 Task: Buy 3 Nightgowns of size Medium for Baby Boys from Clothing section under best seller category for shipping address: Christopher Carter, 3642 Walton Street, Salt Lake City, Utah 84104, Cell Number 8014200980. Pay from credit card ending with 2005, CVV 3321
Action: Mouse moved to (228, 65)
Screenshot: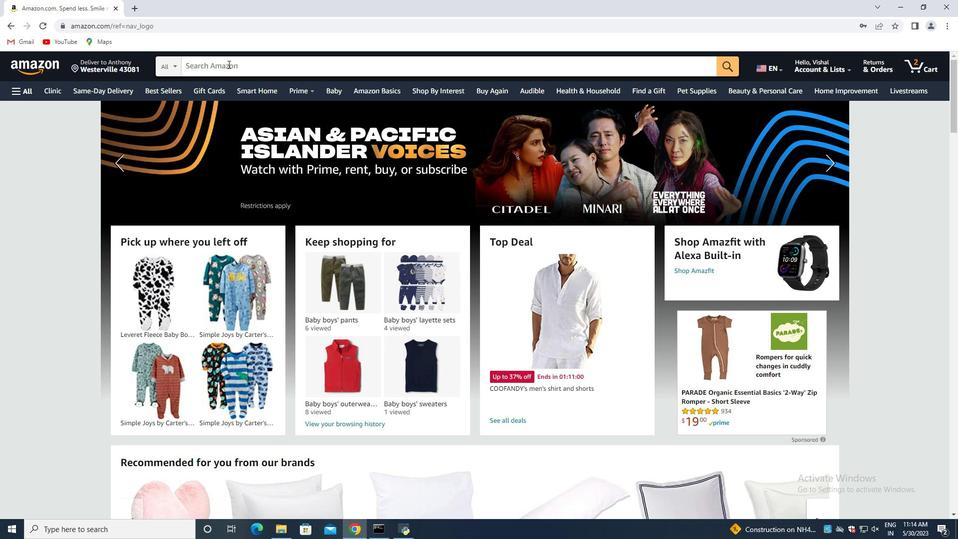 
Action: Mouse pressed left at (228, 65)
Screenshot: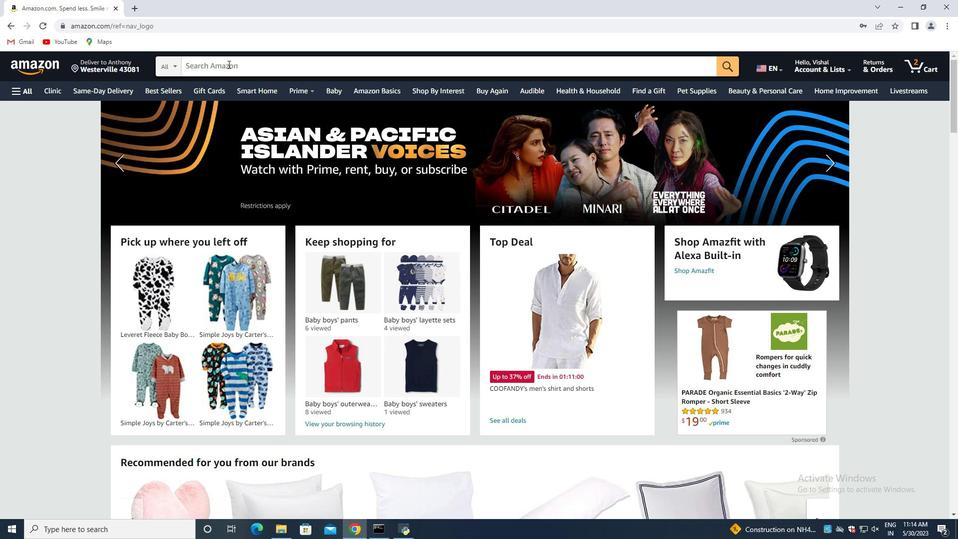 
Action: Mouse moved to (227, 65)
Screenshot: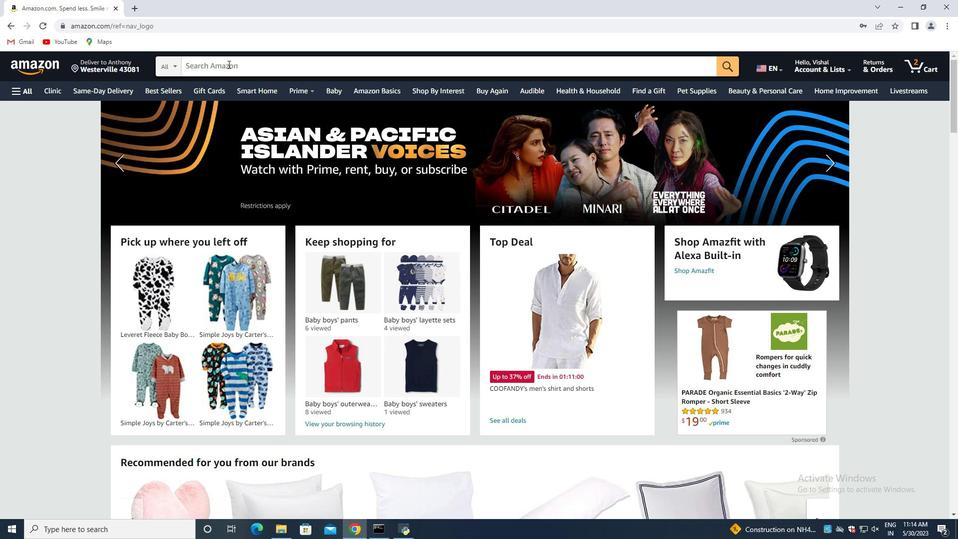 
Action: Key pressed <Key.shift>Nightgowns<Key.space>of<Key.space>size<Key.space><Key.shift>Medium<Key.space>for<Key.space>baby<Key.space>boys<Key.enter>
Screenshot: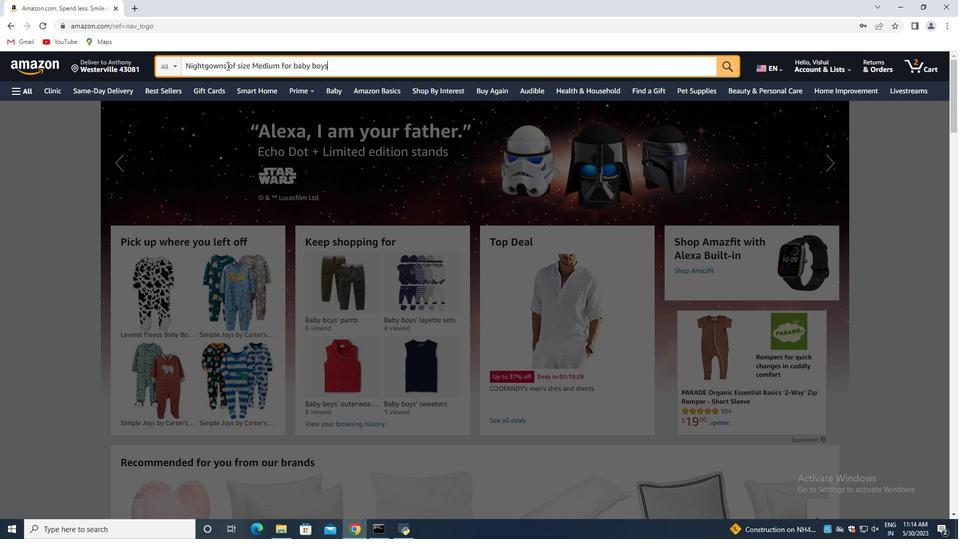 
Action: Mouse moved to (249, 245)
Screenshot: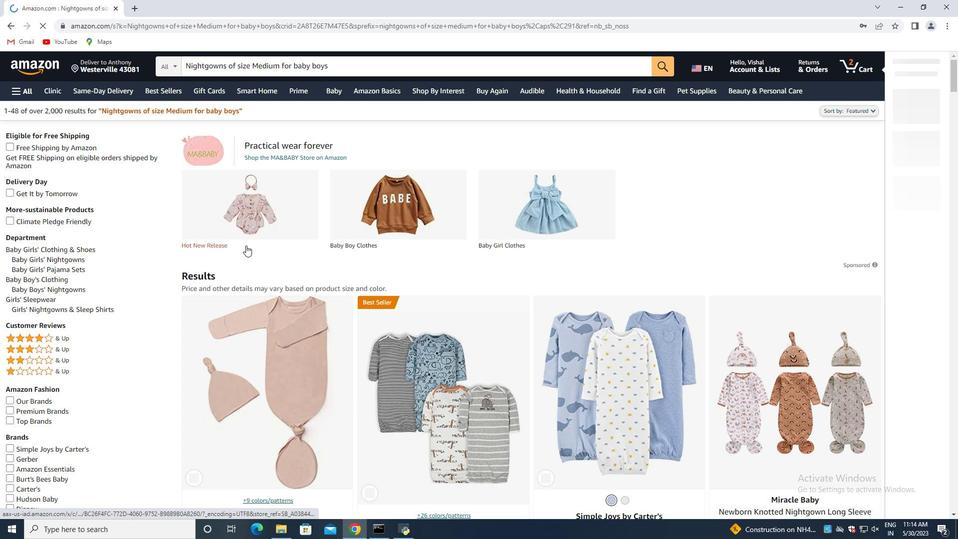 
Action: Mouse scrolled (249, 245) with delta (0, 0)
Screenshot: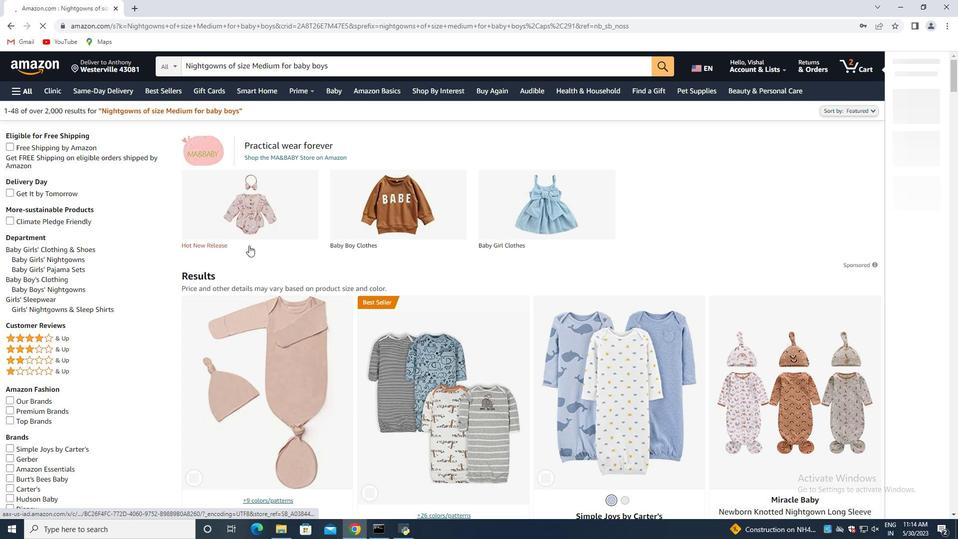 
Action: Mouse scrolled (249, 245) with delta (0, 0)
Screenshot: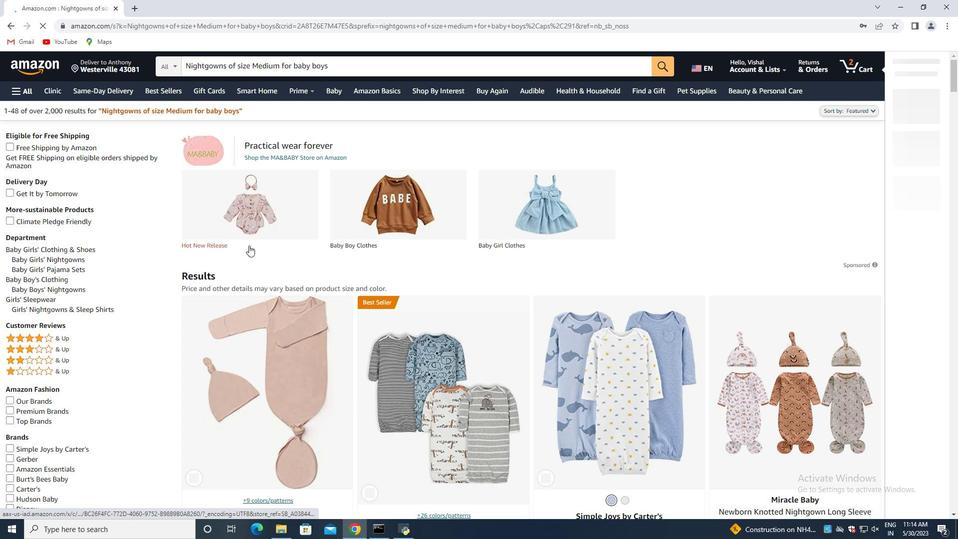 
Action: Mouse scrolled (249, 245) with delta (0, 0)
Screenshot: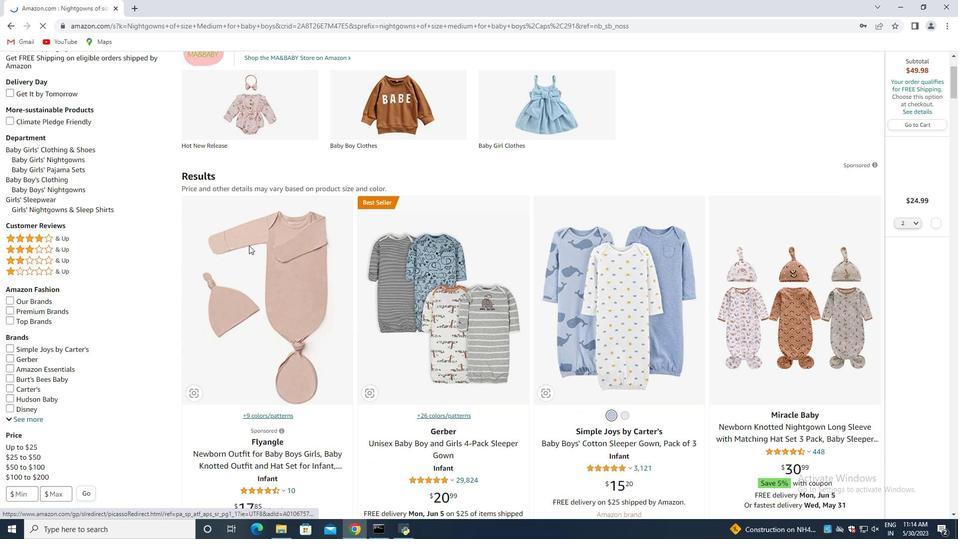 
Action: Mouse moved to (250, 316)
Screenshot: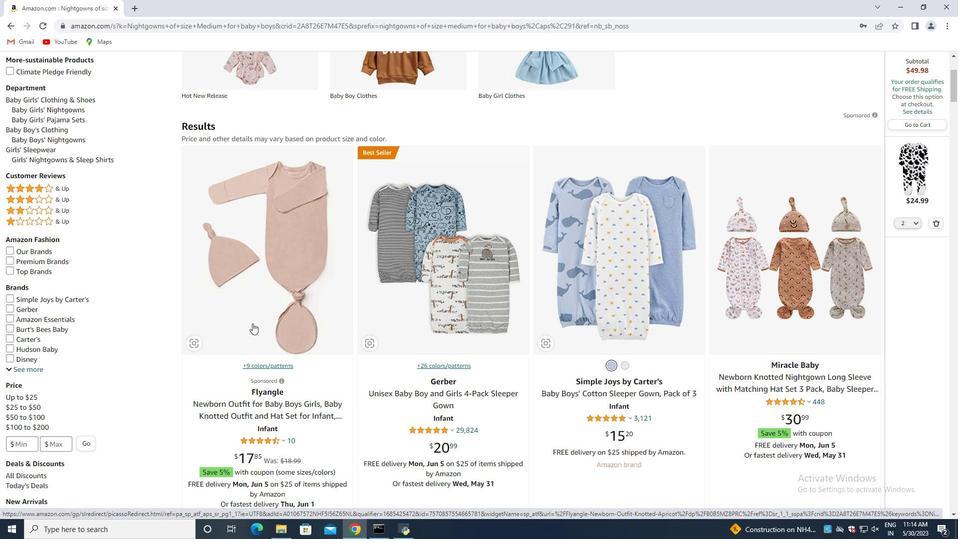 
Action: Mouse scrolled (250, 315) with delta (0, 0)
Screenshot: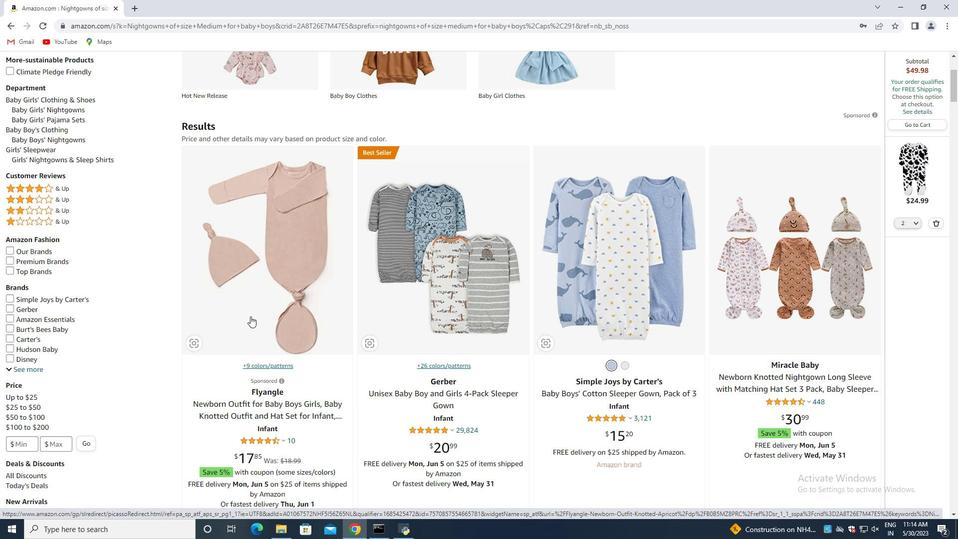 
Action: Mouse moved to (764, 242)
Screenshot: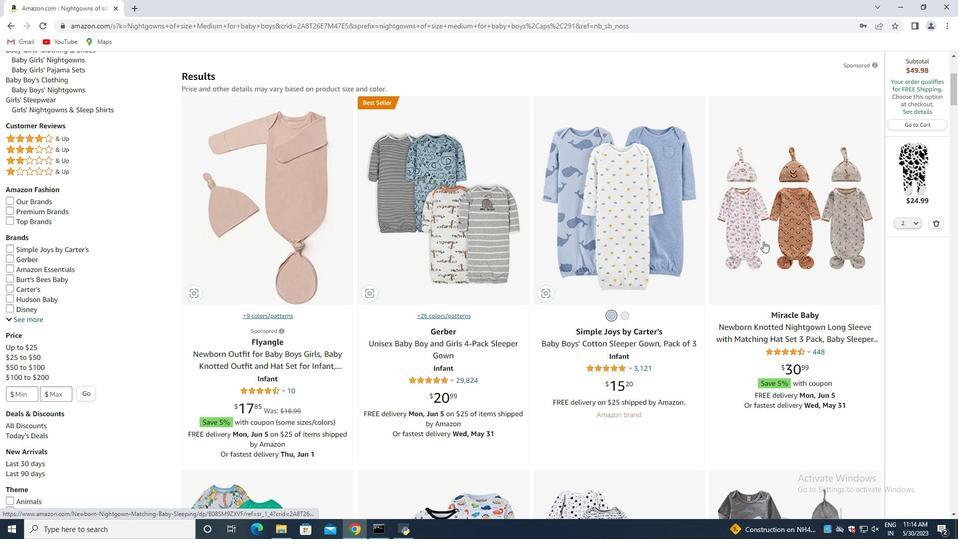 
Action: Mouse scrolled (764, 242) with delta (0, 0)
Screenshot: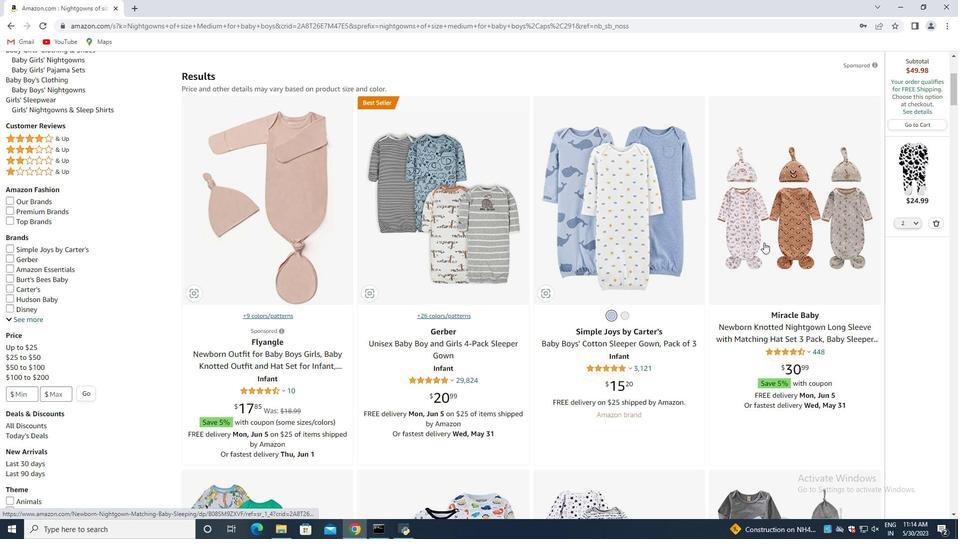 
Action: Mouse moved to (686, 250)
Screenshot: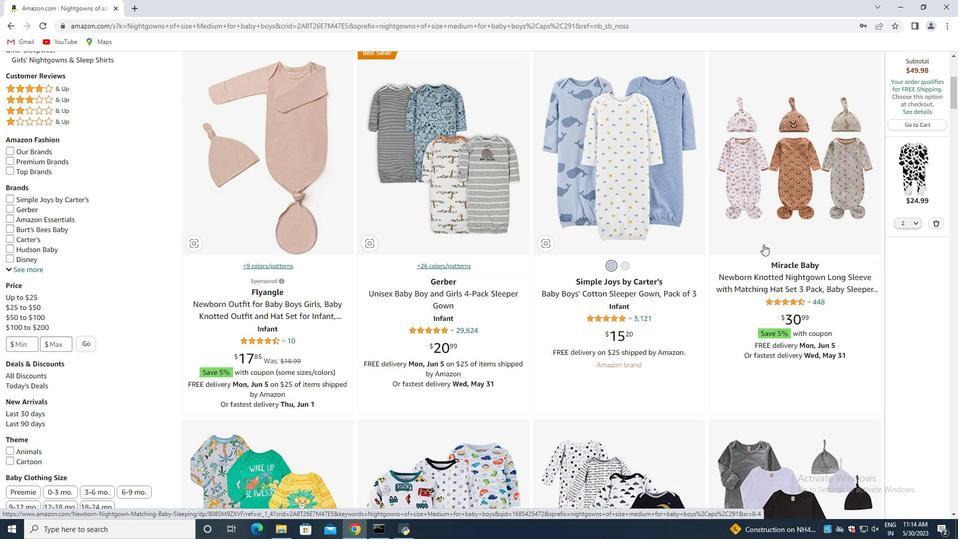 
Action: Mouse scrolled (686, 249) with delta (0, 0)
Screenshot: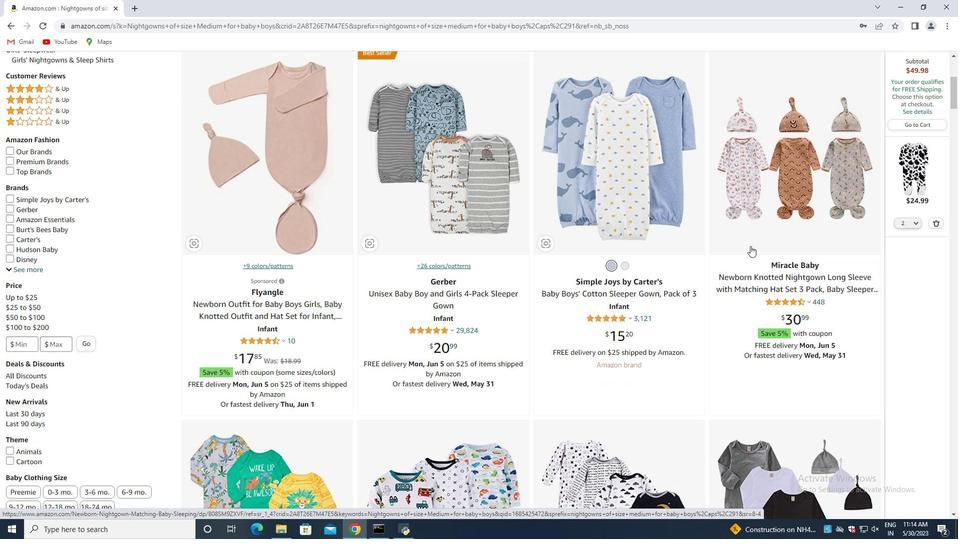 
Action: Mouse moved to (643, 257)
Screenshot: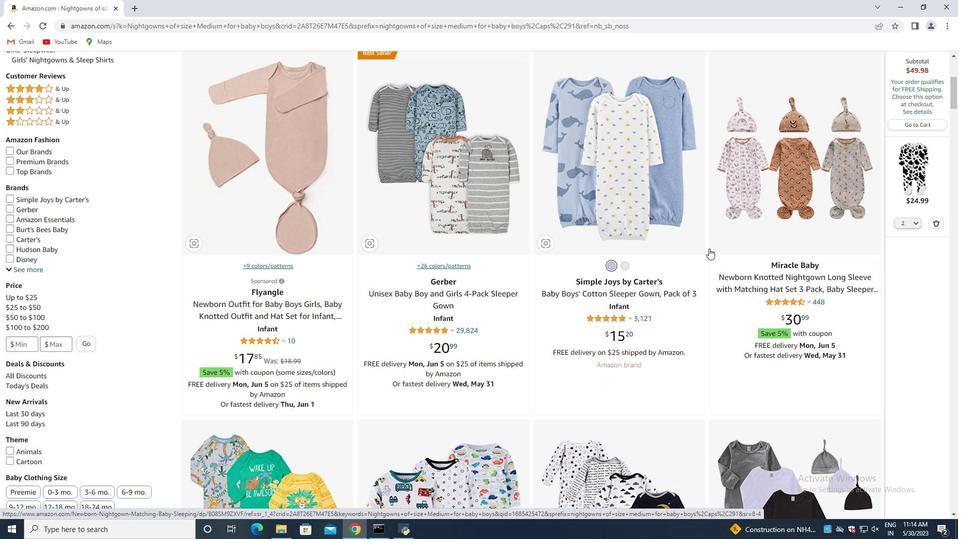 
Action: Mouse scrolled (643, 256) with delta (0, 0)
Screenshot: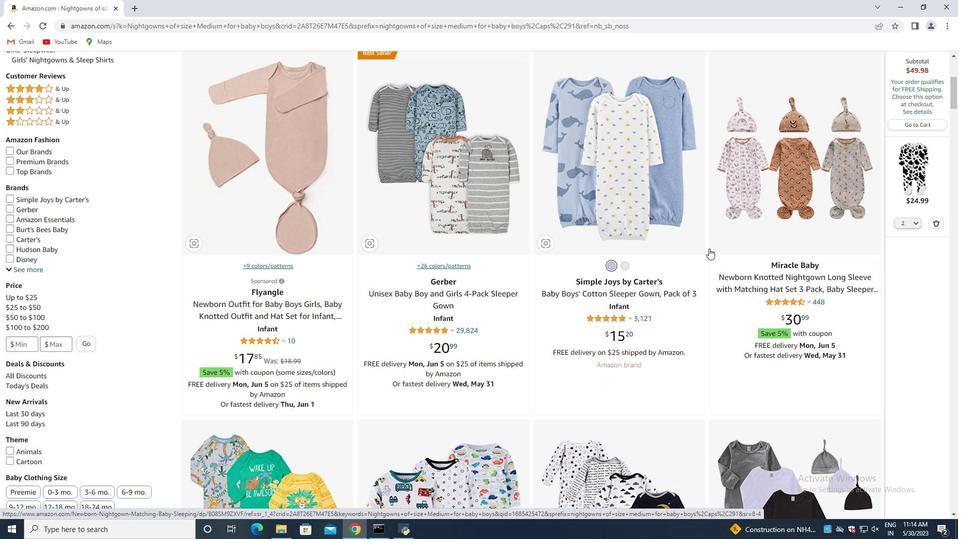 
Action: Mouse moved to (618, 260)
Screenshot: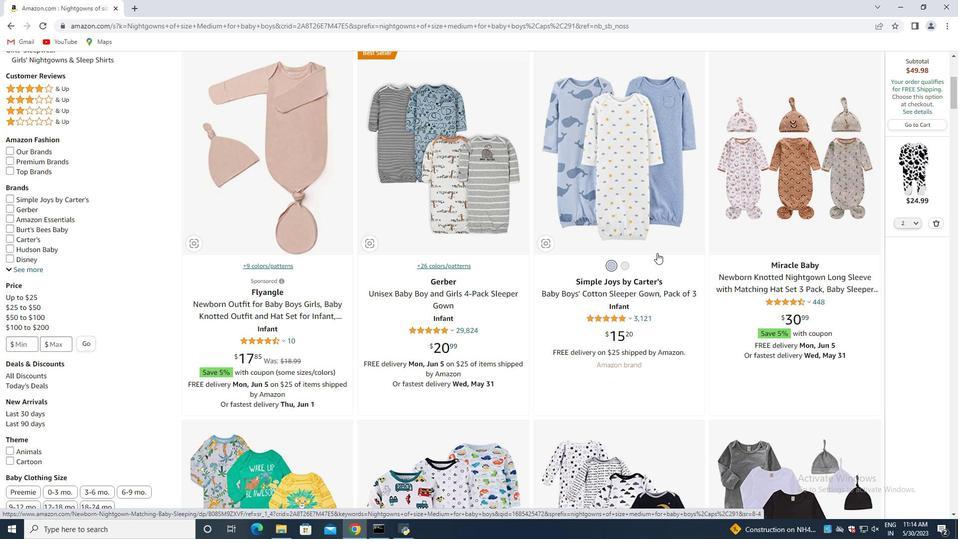 
Action: Mouse scrolled (618, 260) with delta (0, 0)
Screenshot: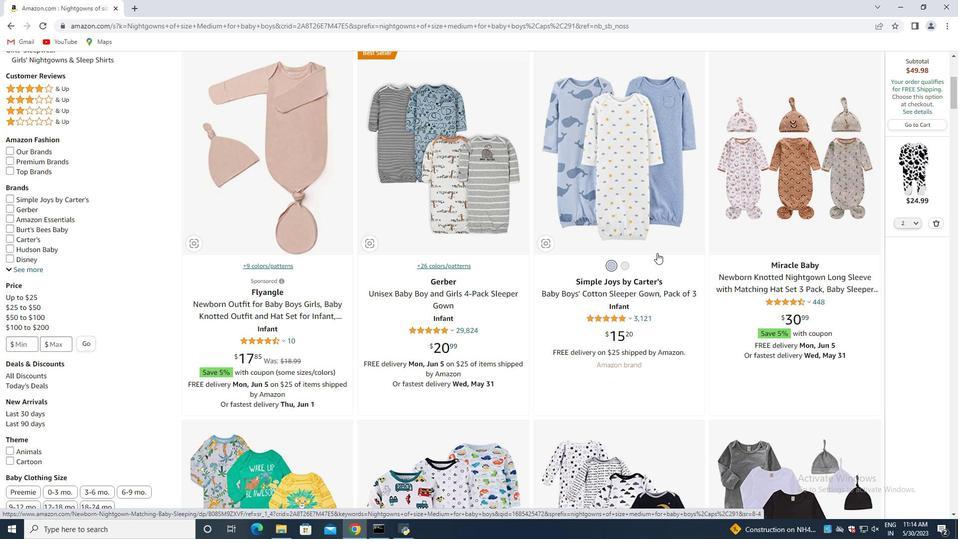 
Action: Mouse moved to (367, 274)
Screenshot: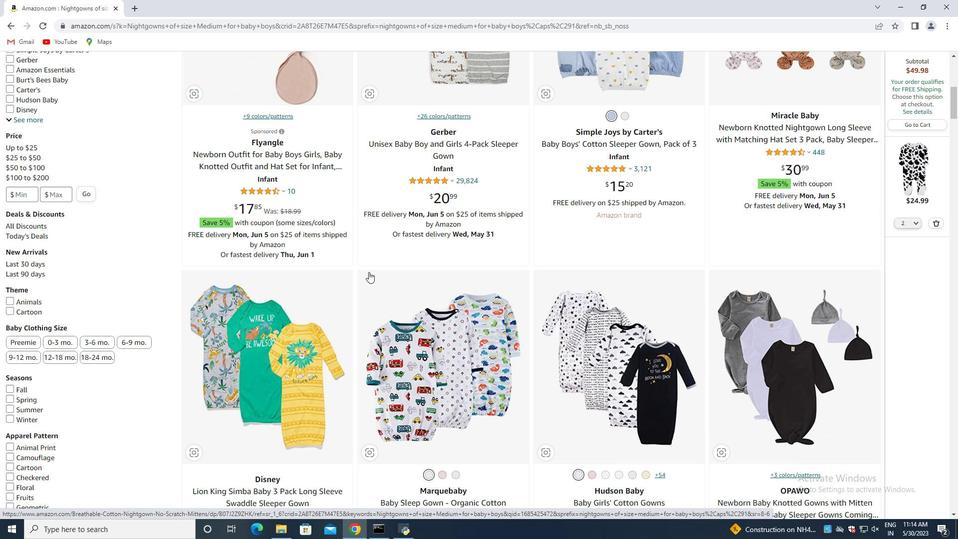 
Action: Mouse scrolled (367, 274) with delta (0, 0)
Screenshot: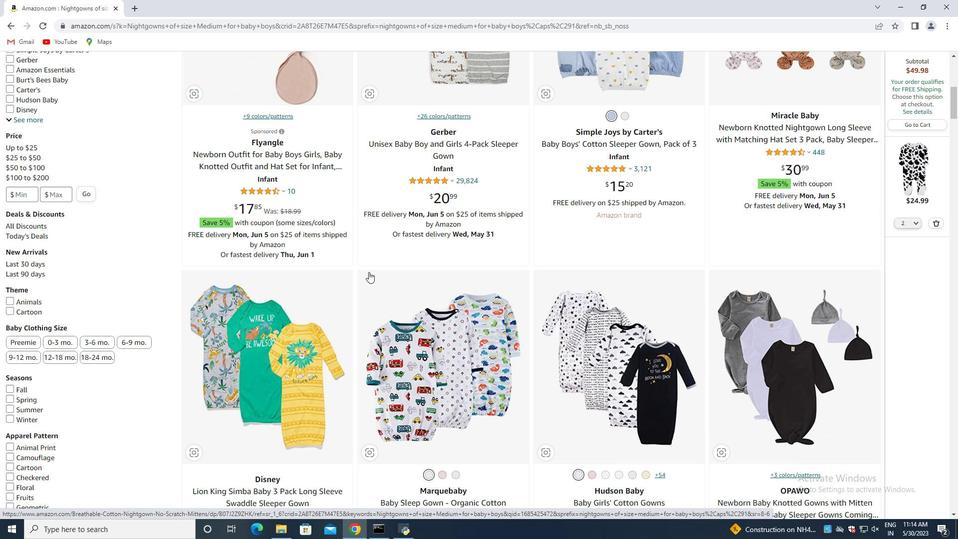 
Action: Mouse moved to (575, 308)
Screenshot: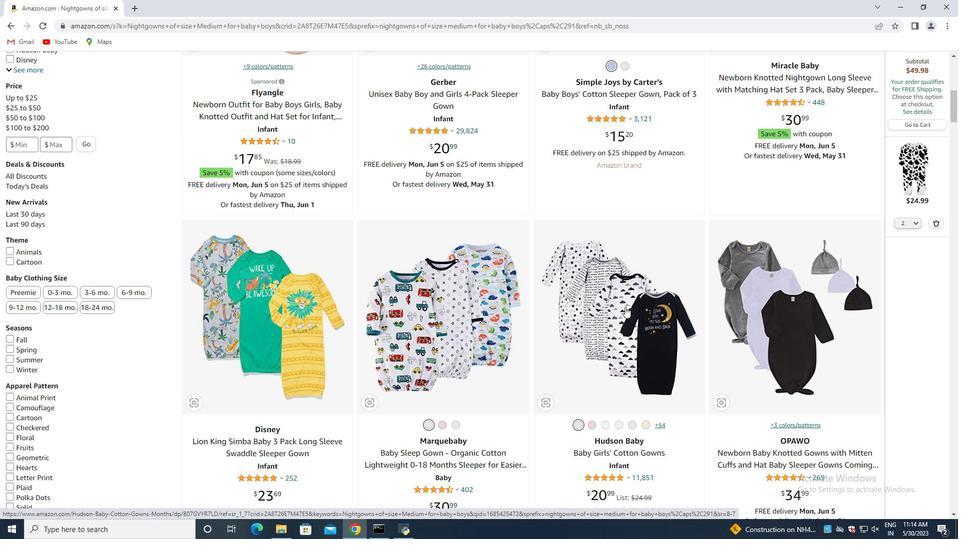 
Action: Mouse scrolled (575, 307) with delta (0, 0)
Screenshot: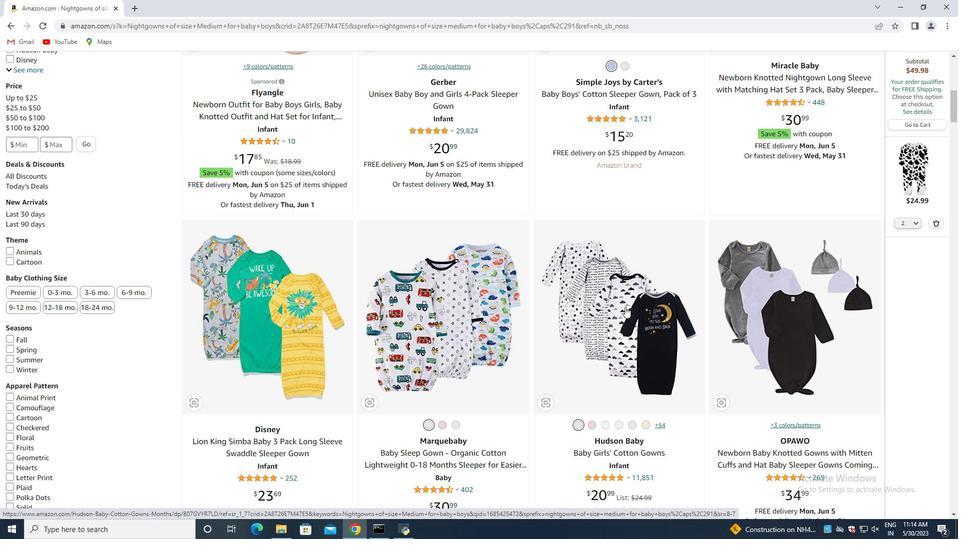 
Action: Mouse moved to (544, 309)
Screenshot: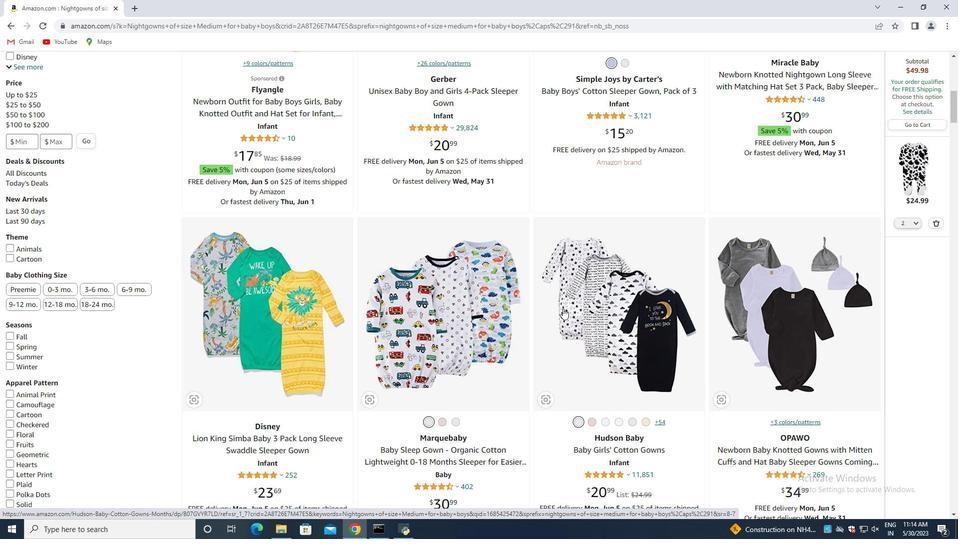
Action: Mouse scrolled (547, 308) with delta (0, 0)
Screenshot: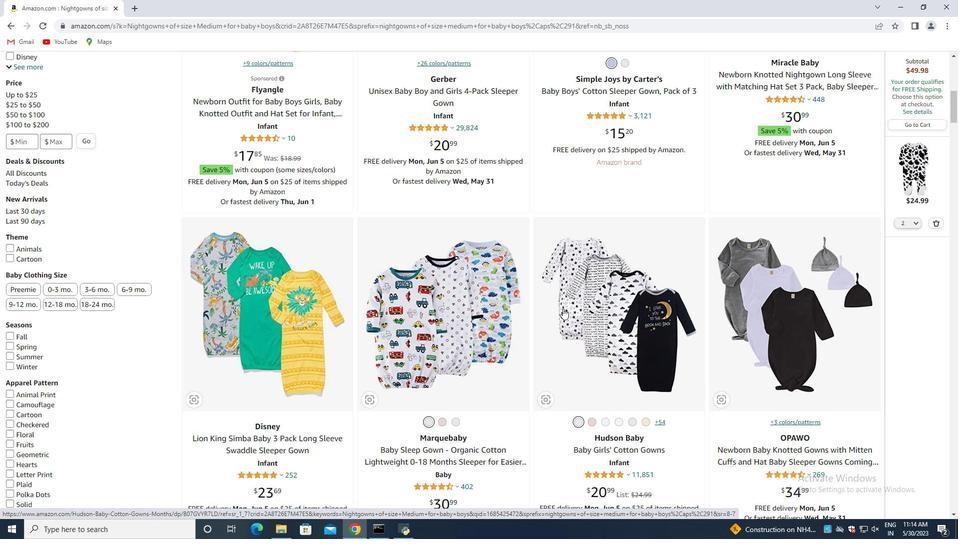 
Action: Mouse moved to (412, 327)
Screenshot: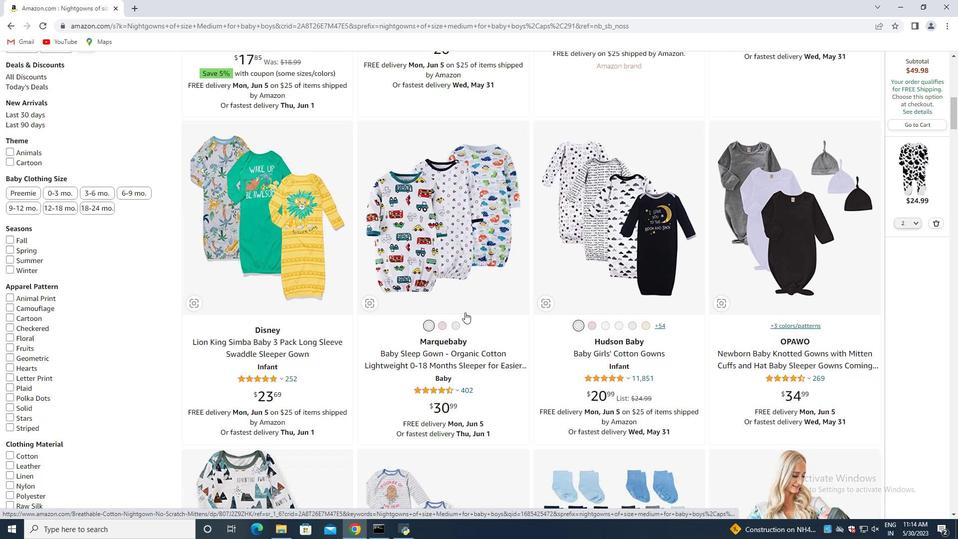 
Action: Mouse scrolled (412, 327) with delta (0, 0)
Screenshot: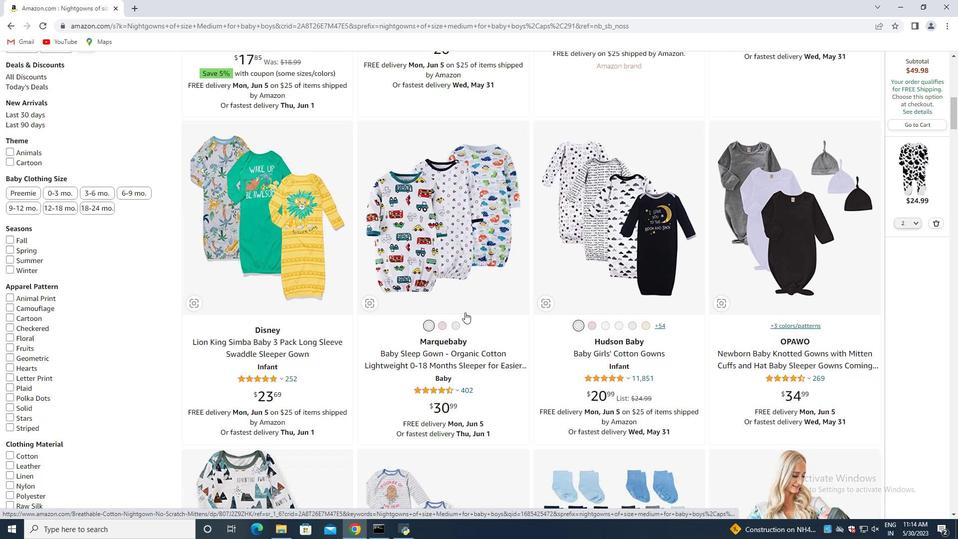 
Action: Mouse moved to (397, 332)
Screenshot: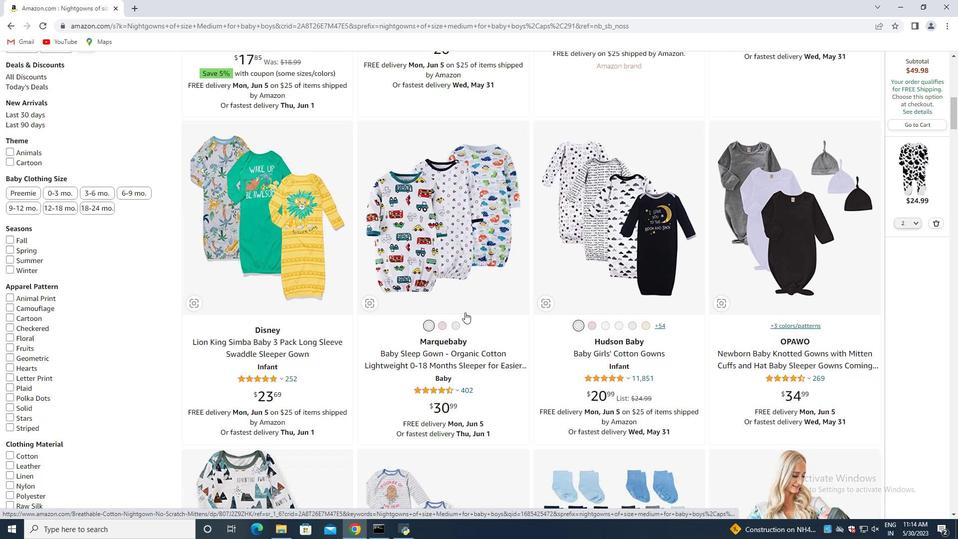 
Action: Mouse scrolled (397, 331) with delta (0, 0)
Screenshot: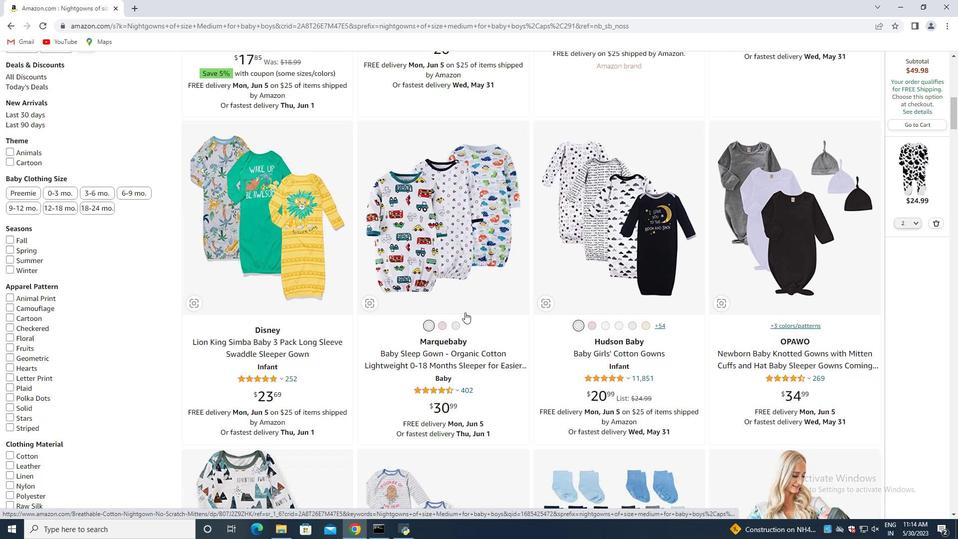 
Action: Mouse moved to (391, 332)
Screenshot: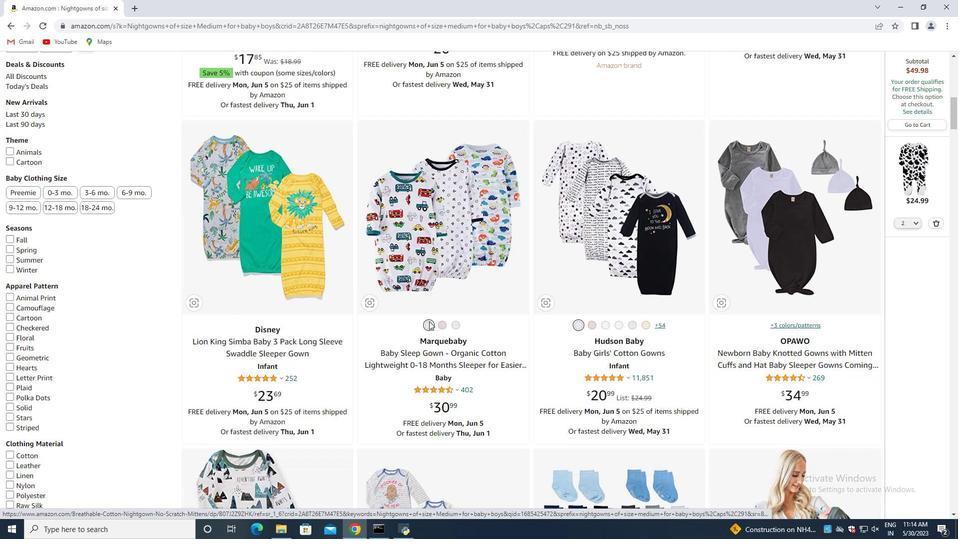 
Action: Mouse scrolled (391, 332) with delta (0, 0)
Screenshot: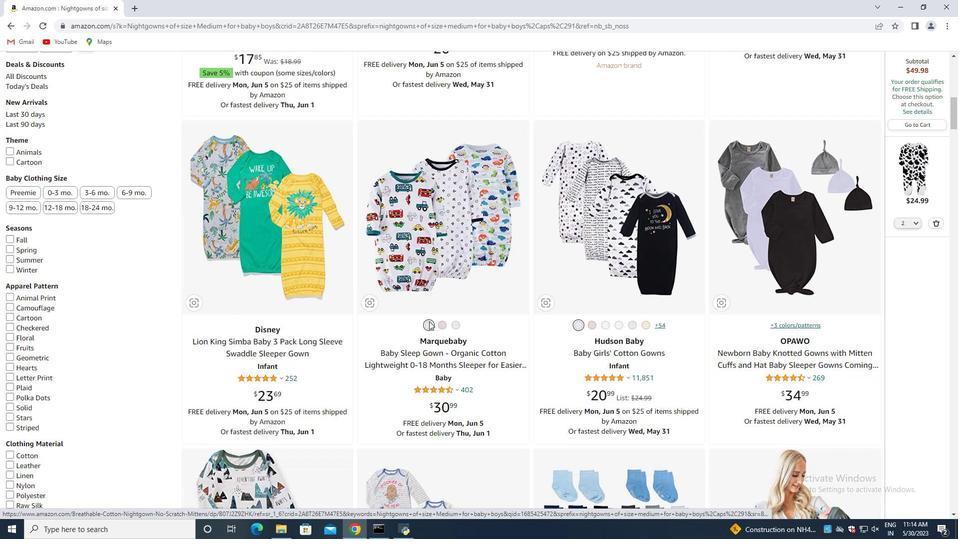 
Action: Mouse moved to (349, 325)
Screenshot: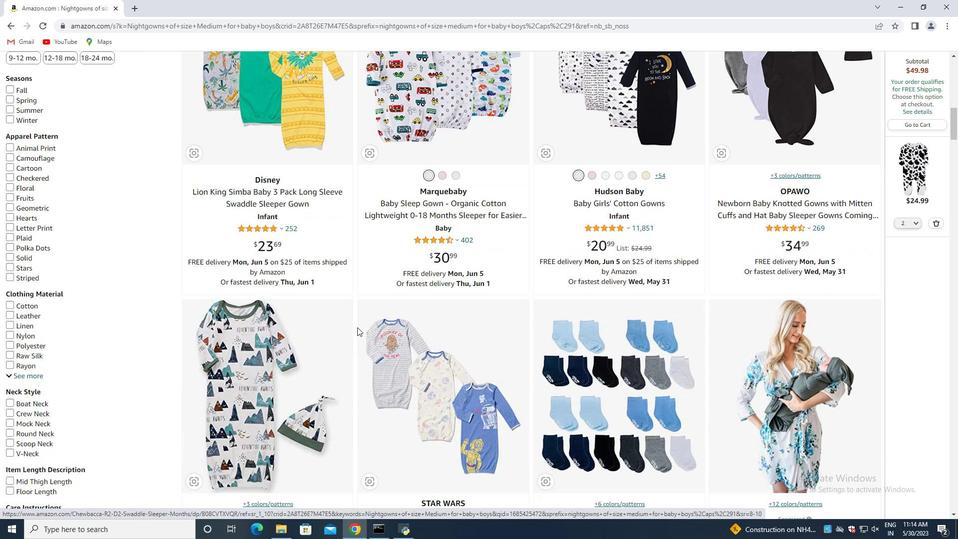 
Action: Mouse scrolled (349, 325) with delta (0, 0)
Screenshot: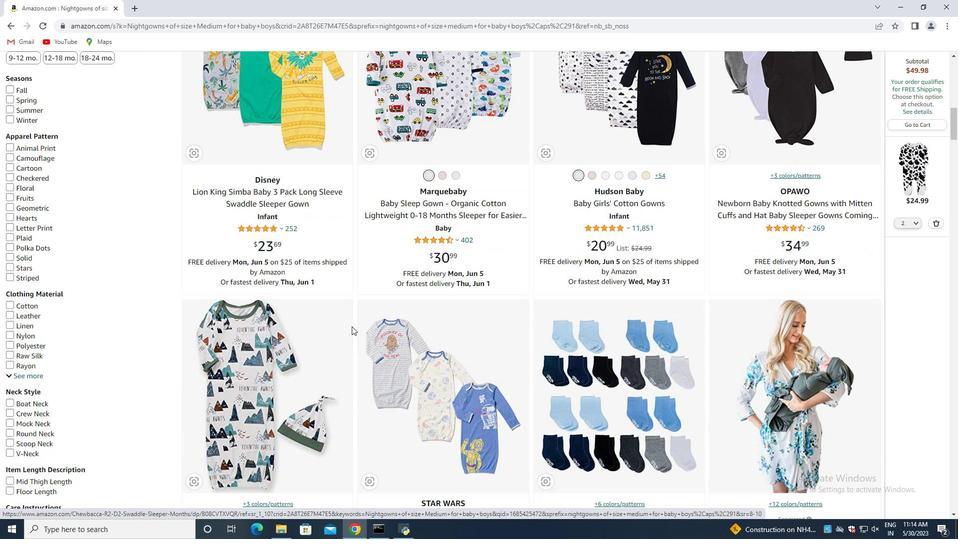 
Action: Mouse scrolled (349, 325) with delta (0, 0)
Screenshot: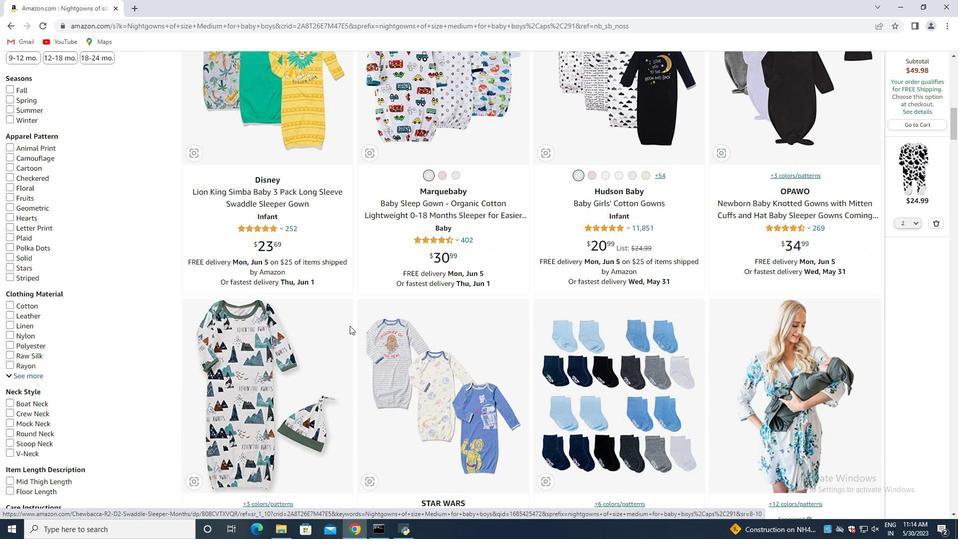 
Action: Mouse moved to (446, 329)
Screenshot: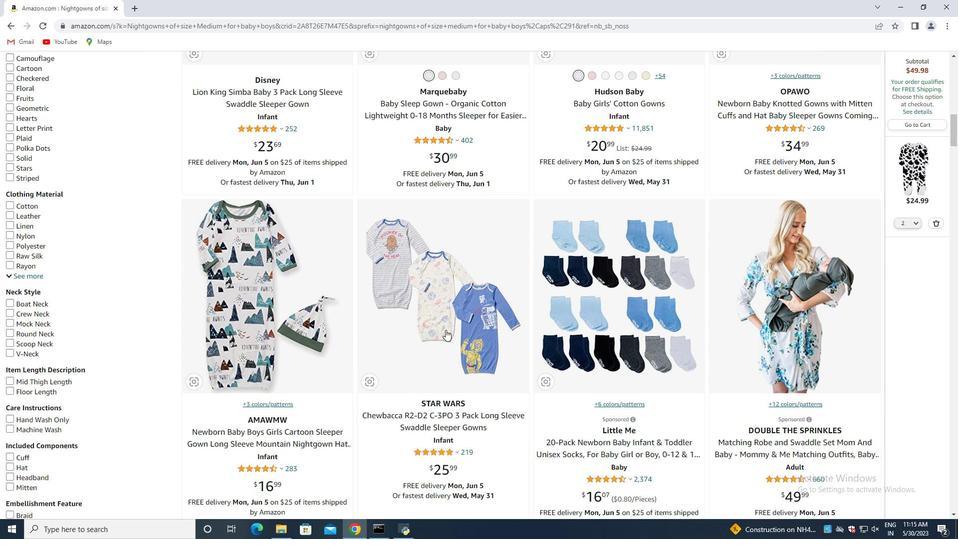 
Action: Mouse scrolled (446, 329) with delta (0, 0)
Screenshot: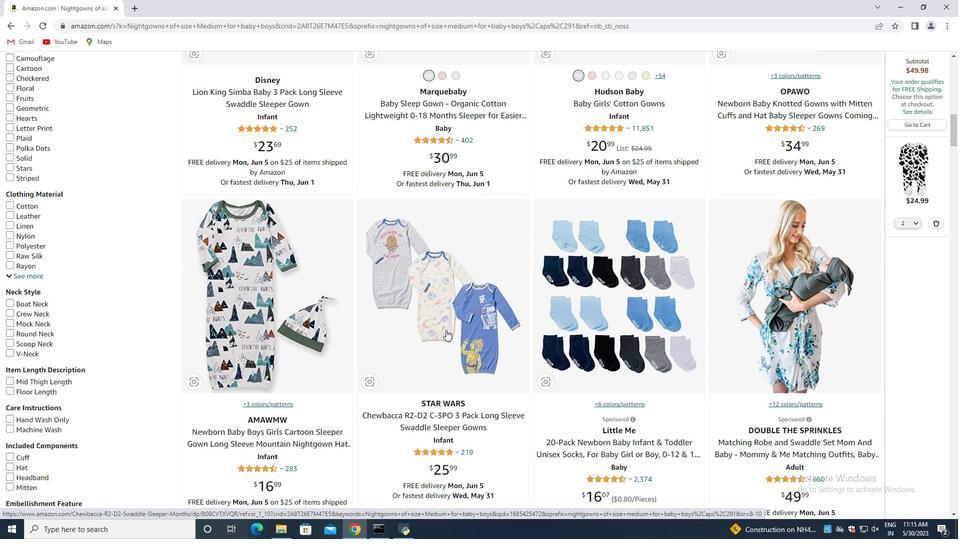 
Action: Mouse scrolled (446, 329) with delta (0, 0)
Screenshot: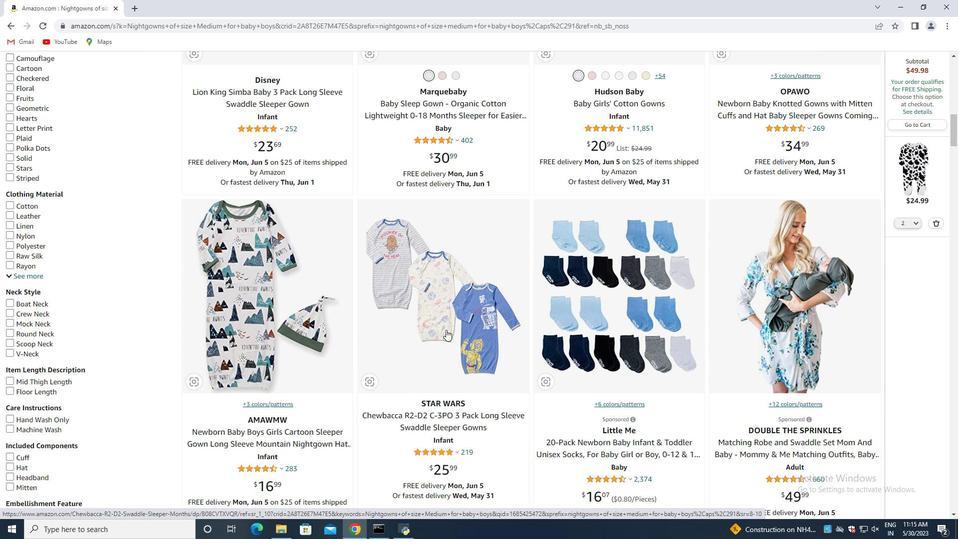 
Action: Mouse scrolled (446, 329) with delta (0, 0)
Screenshot: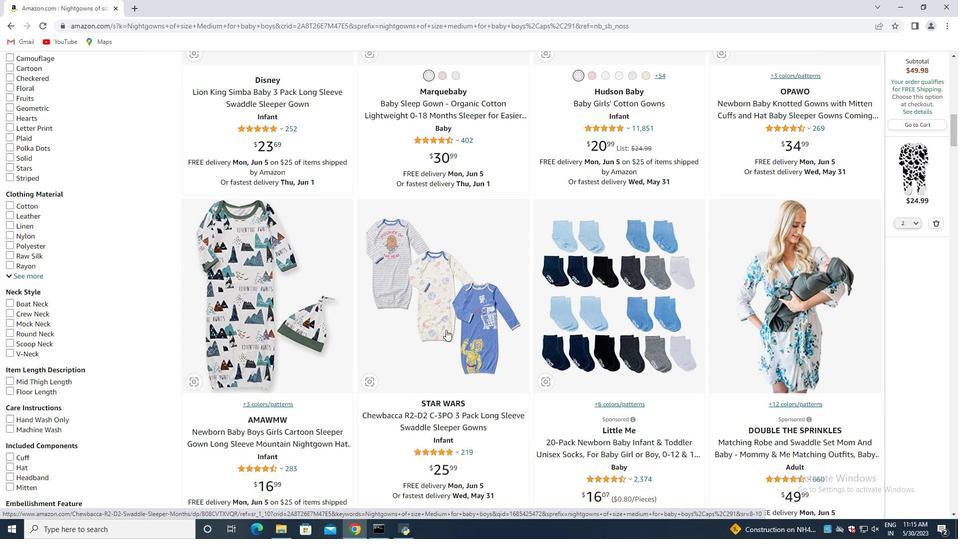 
Action: Mouse scrolled (446, 329) with delta (0, 0)
Screenshot: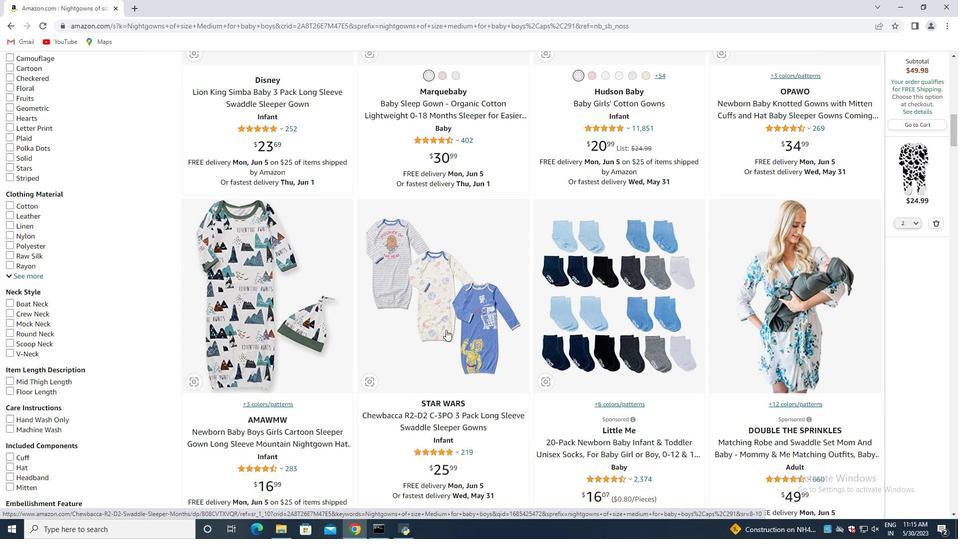
Action: Mouse moved to (445, 330)
Screenshot: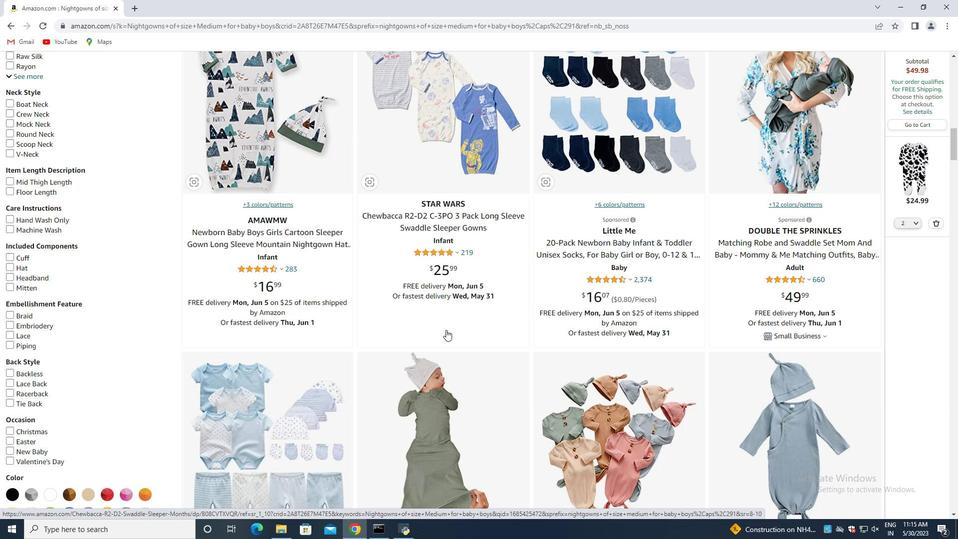 
Action: Mouse scrolled (445, 330) with delta (0, 0)
Screenshot: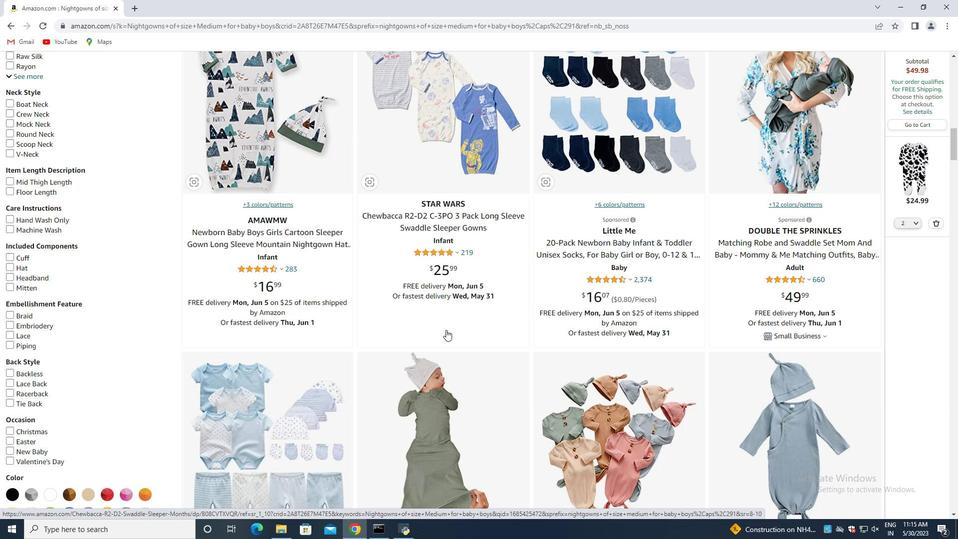 
Action: Mouse moved to (444, 331)
Screenshot: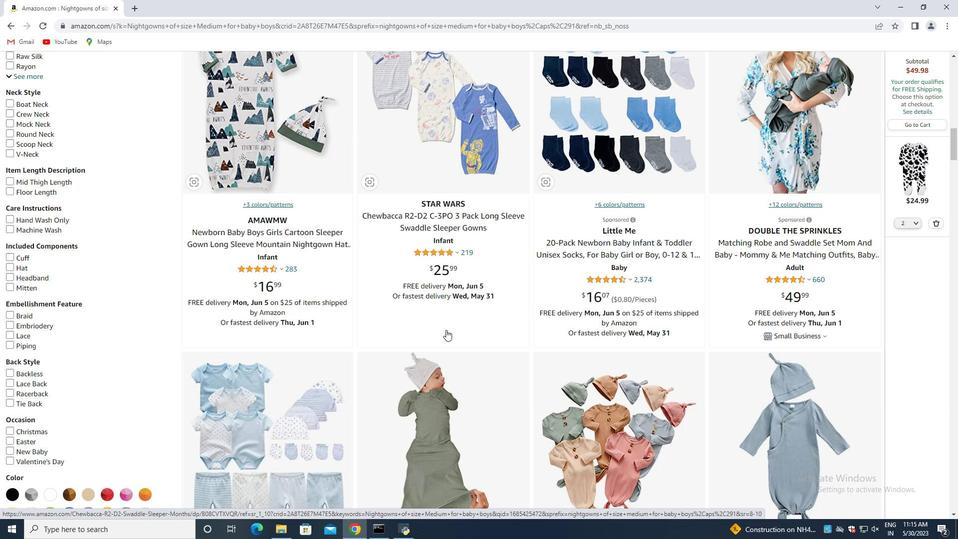 
Action: Mouse scrolled (444, 331) with delta (0, 0)
Screenshot: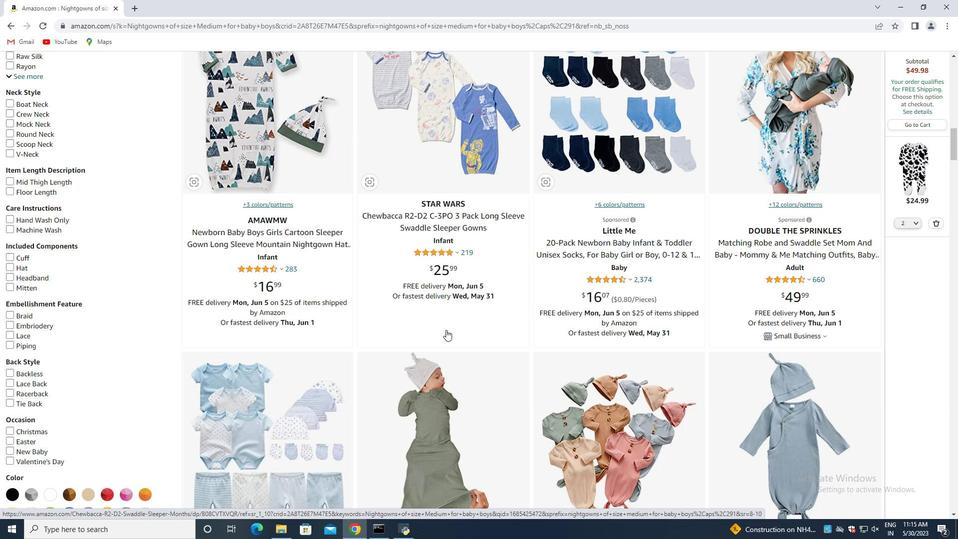 
Action: Mouse scrolled (444, 331) with delta (0, 0)
Screenshot: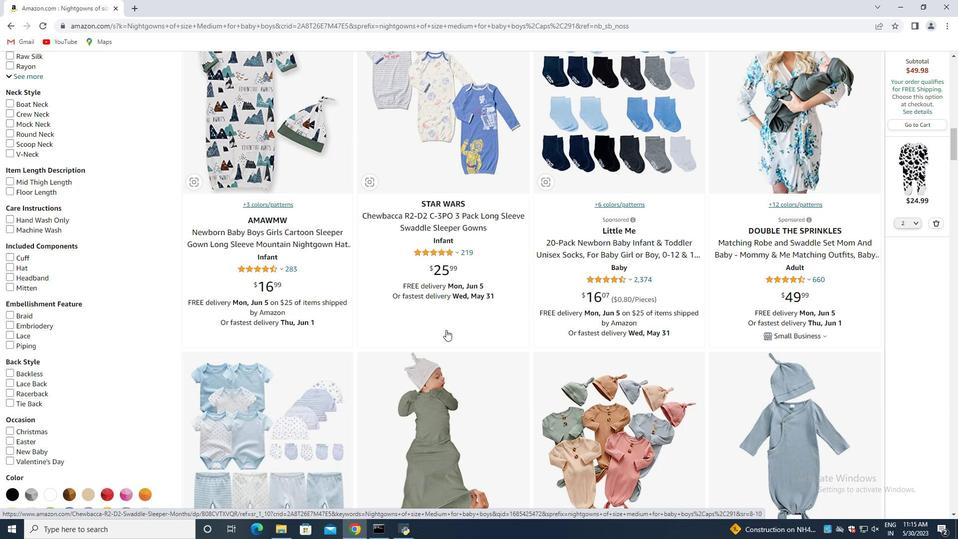 
Action: Mouse scrolled (444, 331) with delta (0, 0)
Screenshot: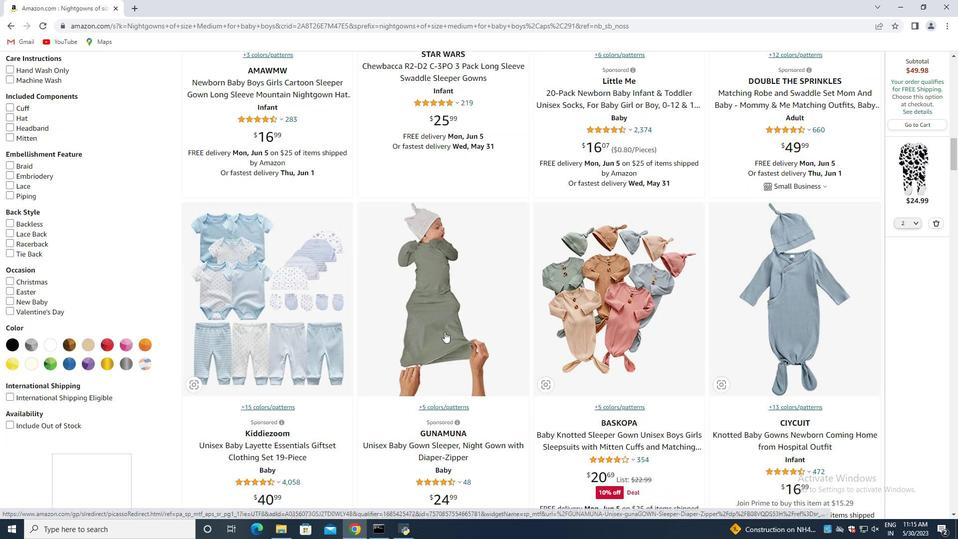 
Action: Mouse scrolled (444, 331) with delta (0, 0)
Screenshot: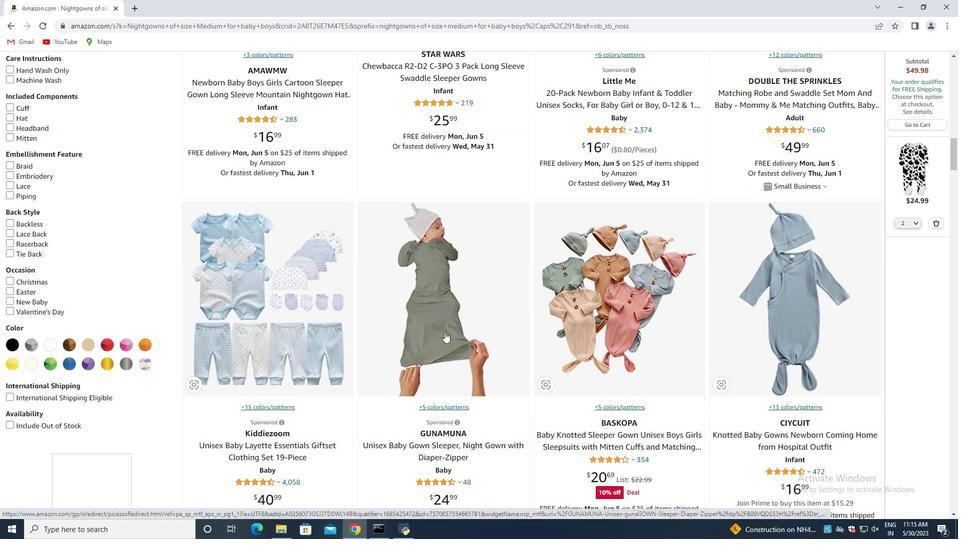 
Action: Mouse scrolled (444, 331) with delta (0, 0)
Screenshot: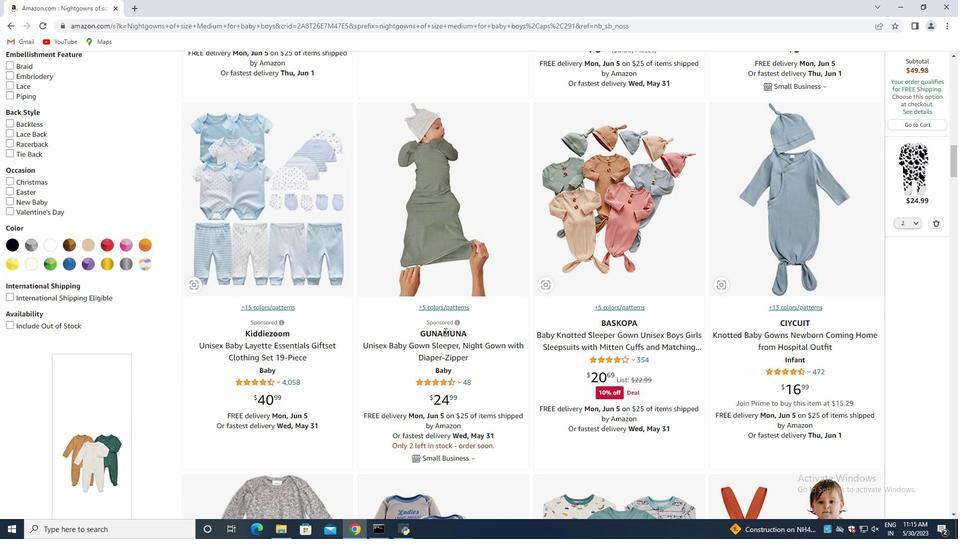 
Action: Mouse scrolled (444, 331) with delta (0, 0)
Screenshot: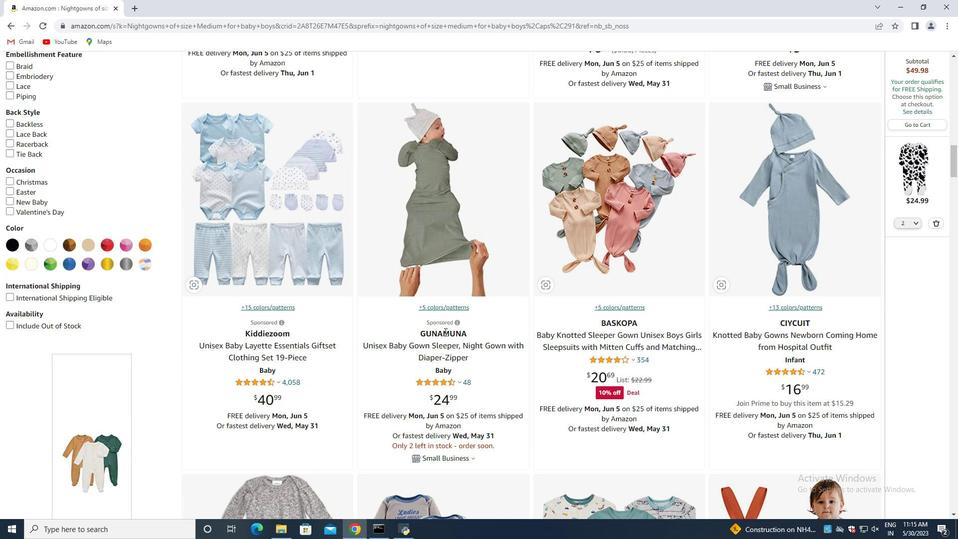 
Action: Mouse scrolled (444, 331) with delta (0, 0)
Screenshot: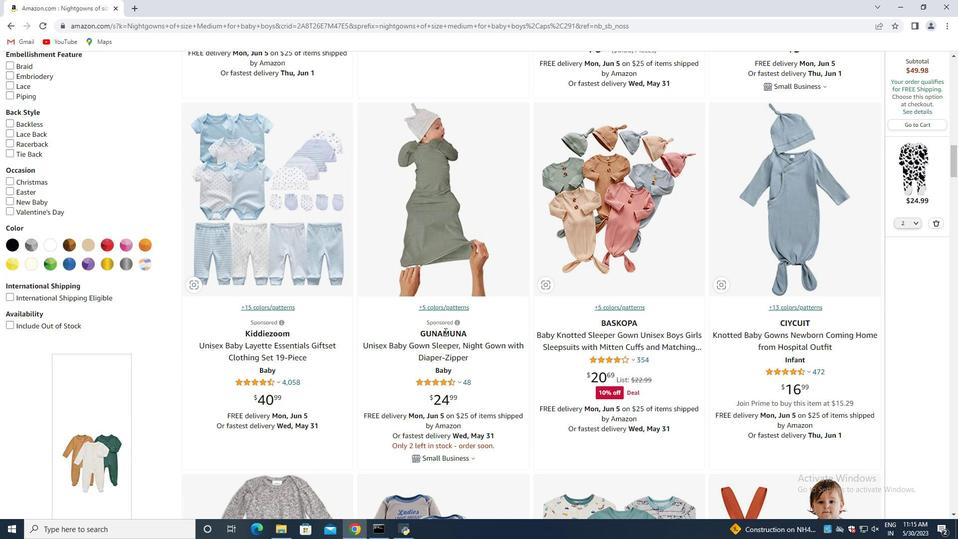 
Action: Mouse scrolled (444, 331) with delta (0, 0)
Screenshot: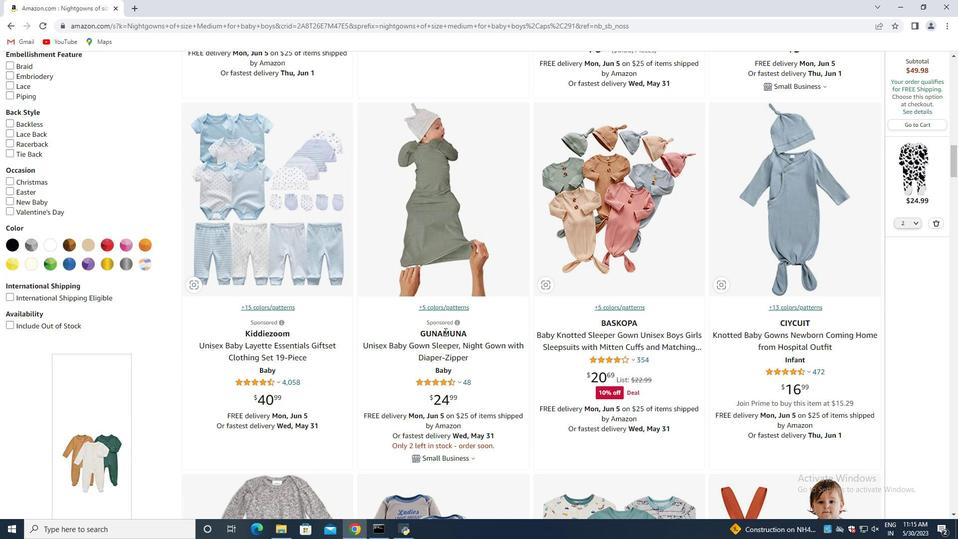 
Action: Mouse moved to (935, 221)
Screenshot: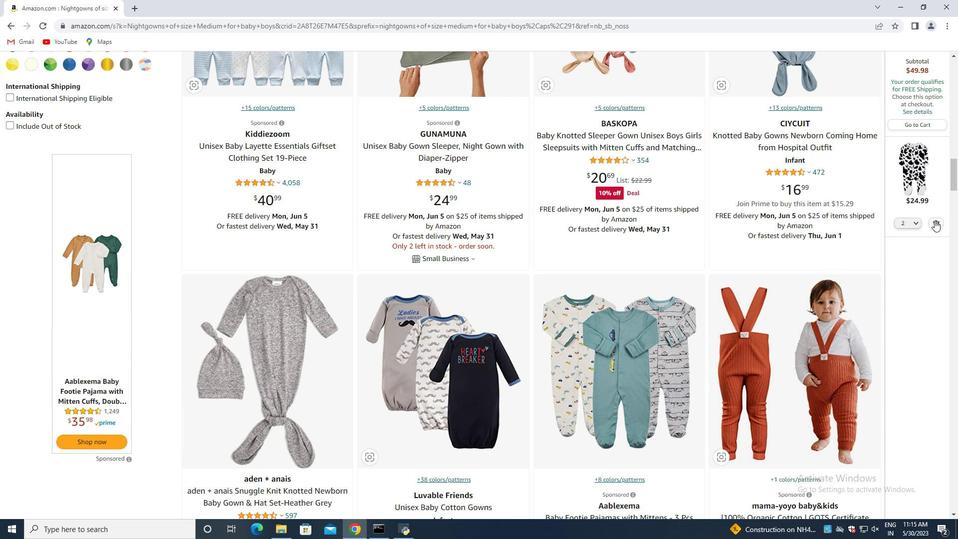 
Action: Mouse pressed left at (935, 221)
Screenshot: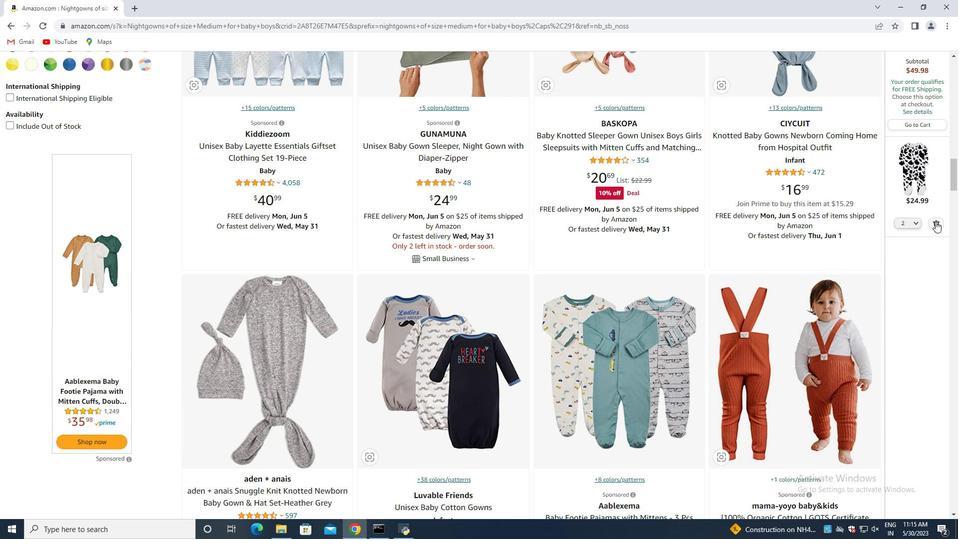 
Action: Mouse moved to (412, 291)
Screenshot: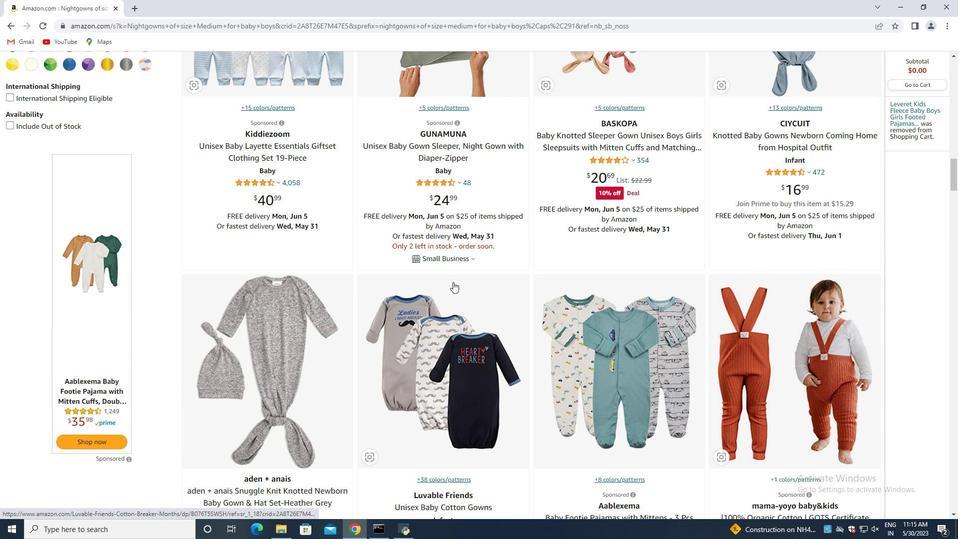 
Action: Mouse scrolled (412, 291) with delta (0, 0)
Screenshot: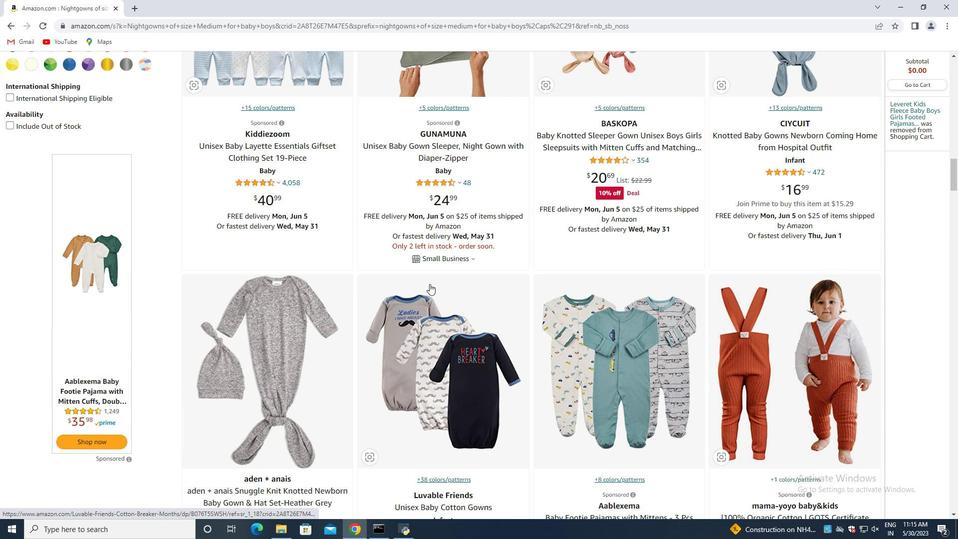 
Action: Mouse moved to (407, 293)
Screenshot: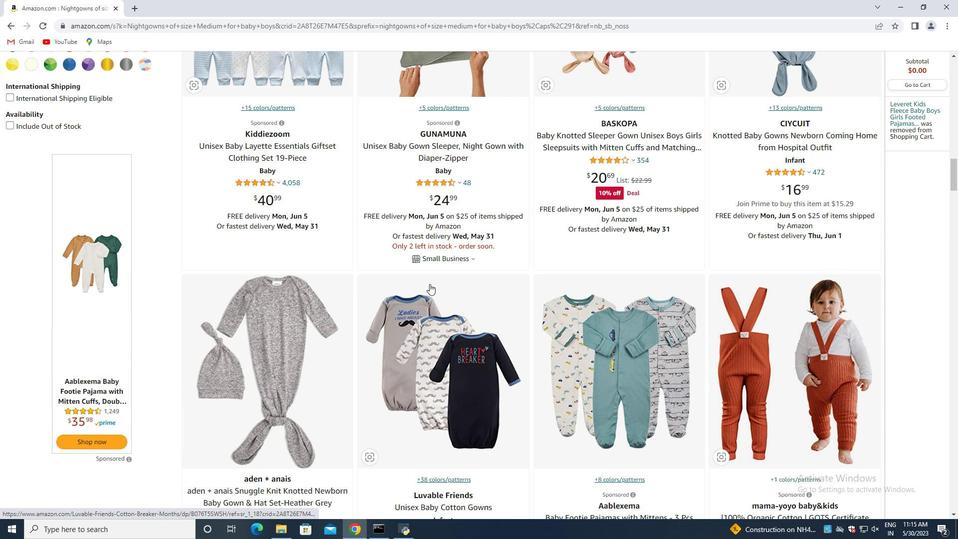 
Action: Mouse scrolled (407, 293) with delta (0, 0)
Screenshot: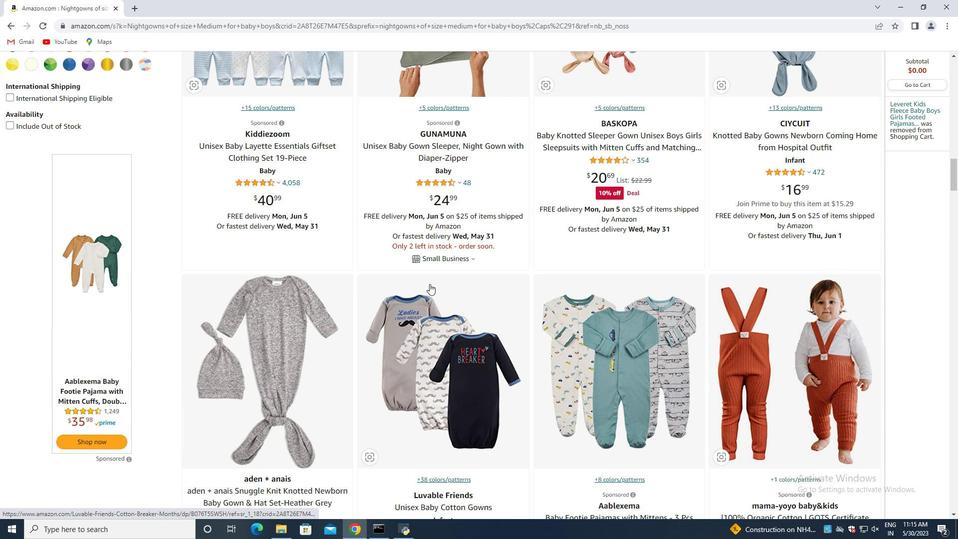 
Action: Mouse moved to (406, 294)
Screenshot: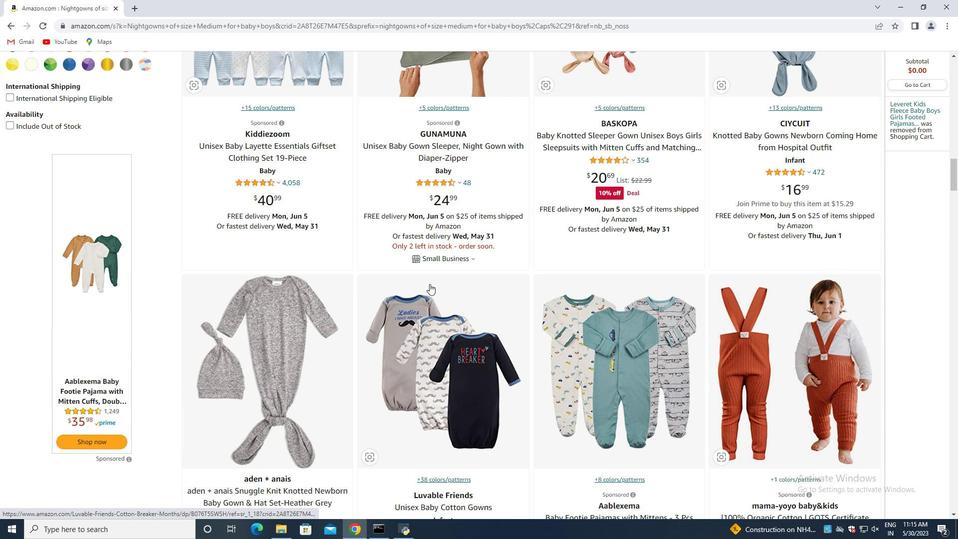 
Action: Mouse scrolled (406, 294) with delta (0, 0)
Screenshot: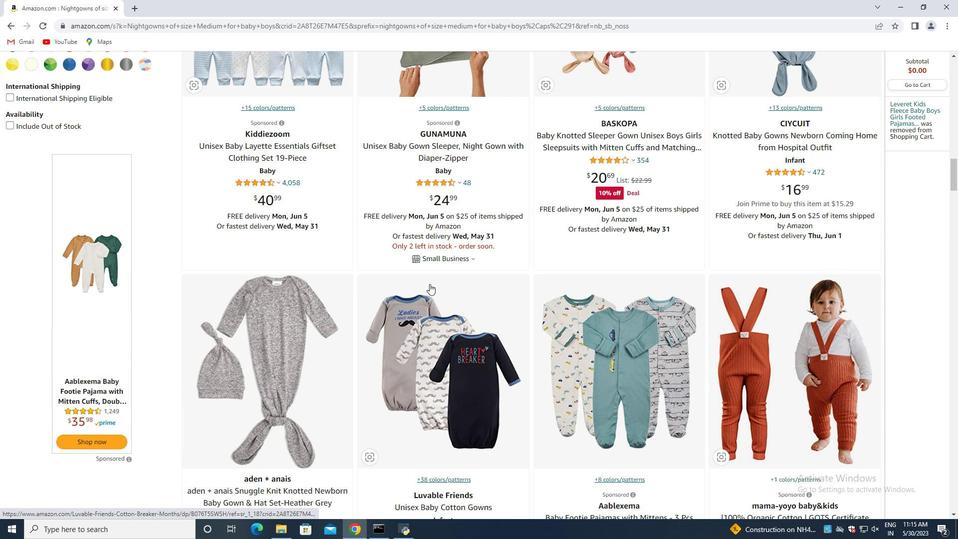 
Action: Mouse moved to (406, 295)
Screenshot: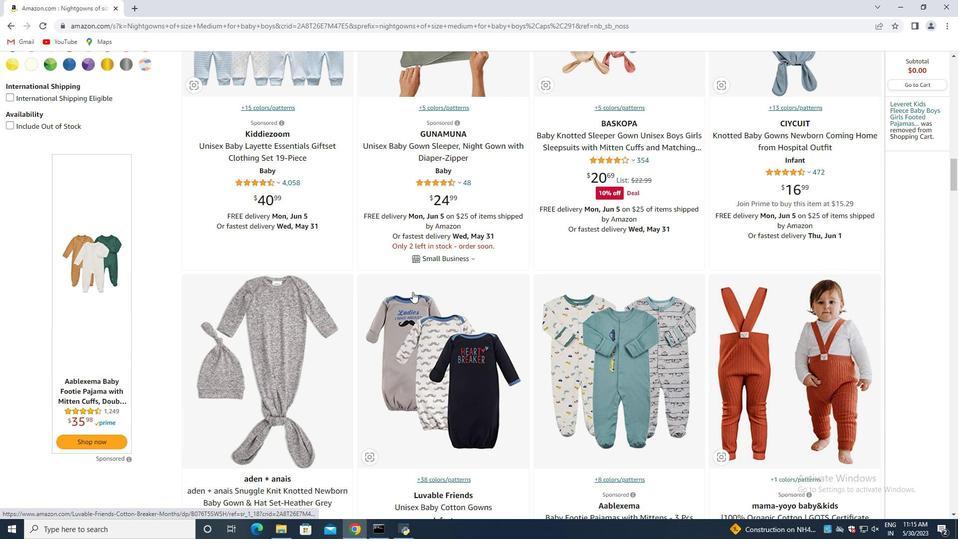 
Action: Mouse scrolled (406, 294) with delta (0, 0)
Screenshot: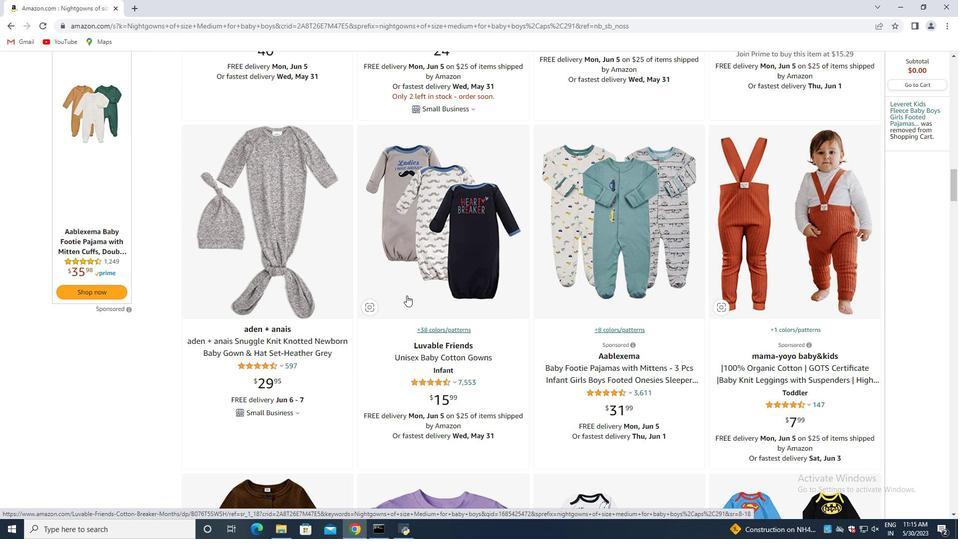 
Action: Mouse scrolled (406, 294) with delta (0, 0)
Screenshot: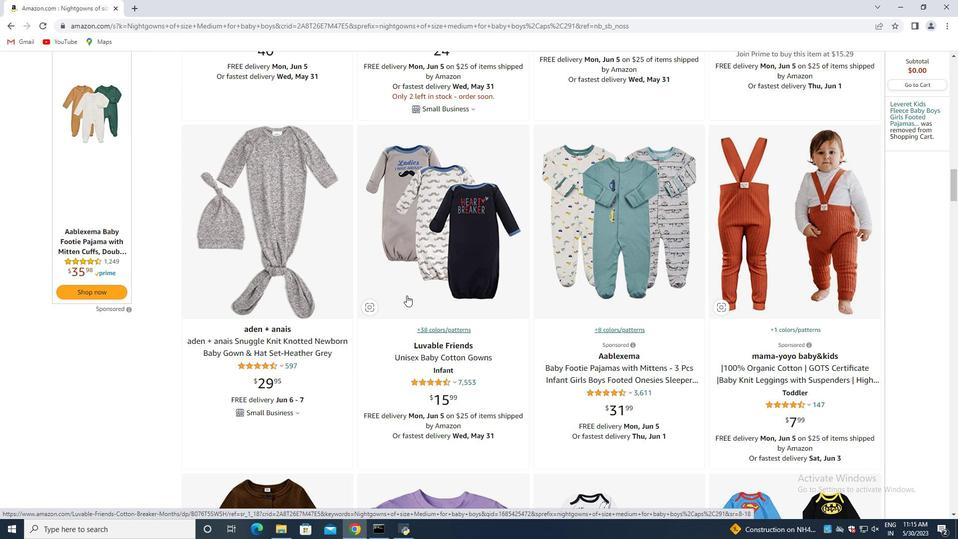 
Action: Mouse scrolled (406, 294) with delta (0, 0)
Screenshot: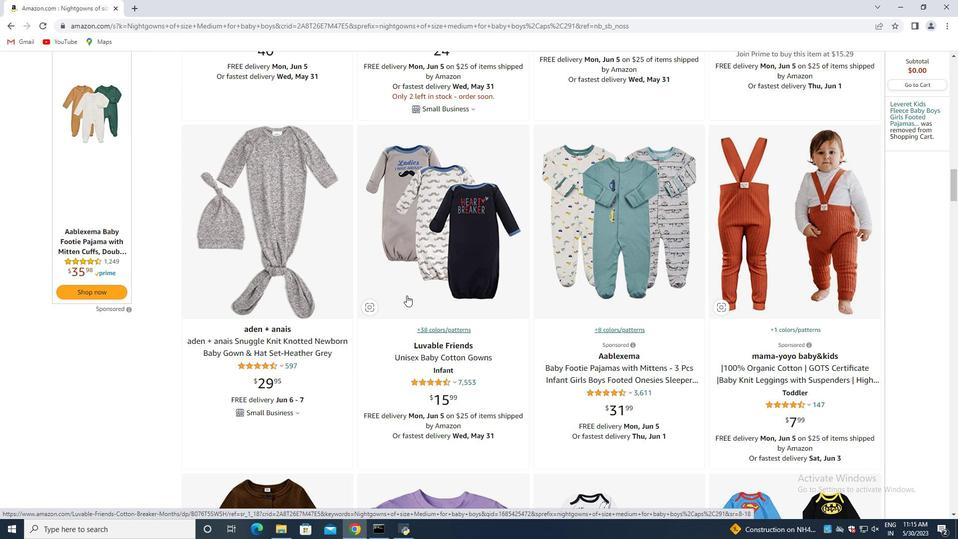 
Action: Mouse scrolled (406, 294) with delta (0, 0)
Screenshot: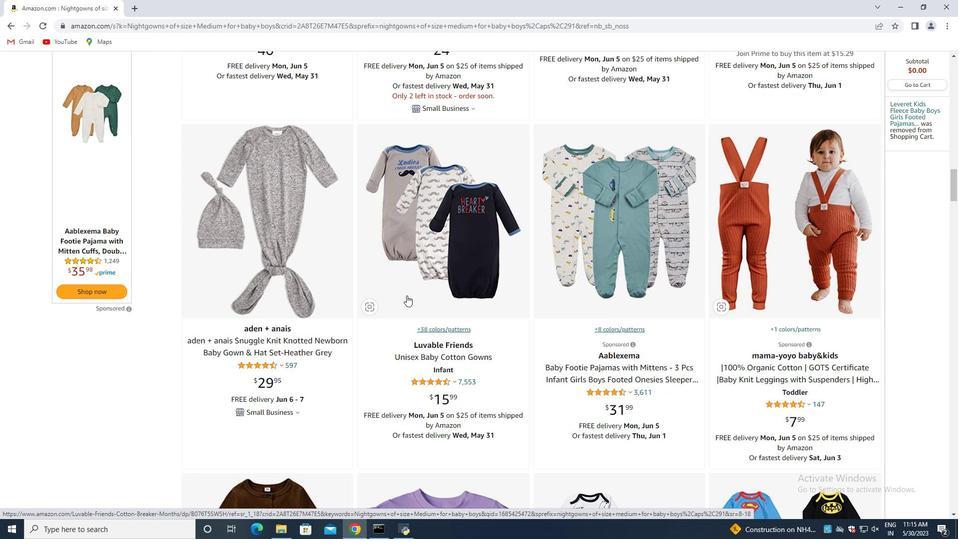 
Action: Mouse scrolled (406, 294) with delta (0, 0)
Screenshot: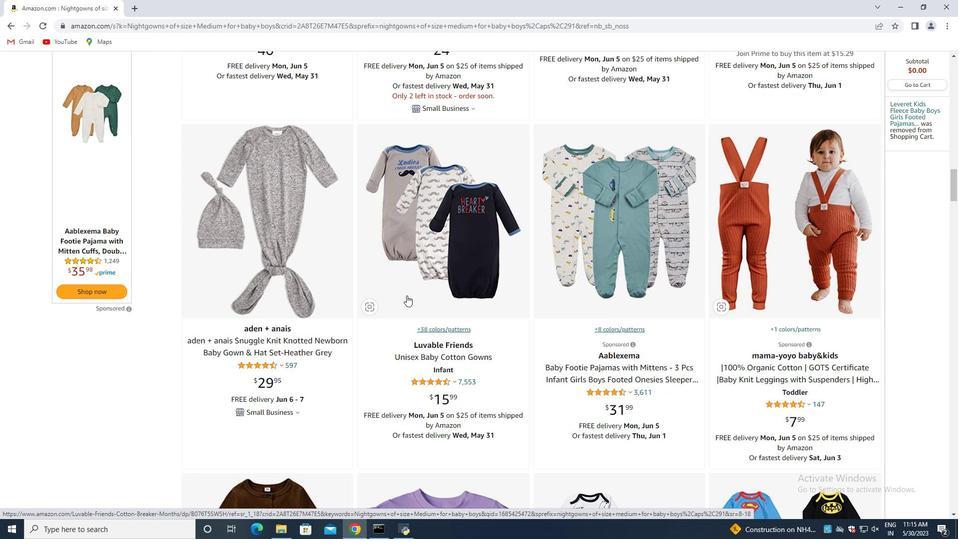 
Action: Mouse moved to (406, 295)
Screenshot: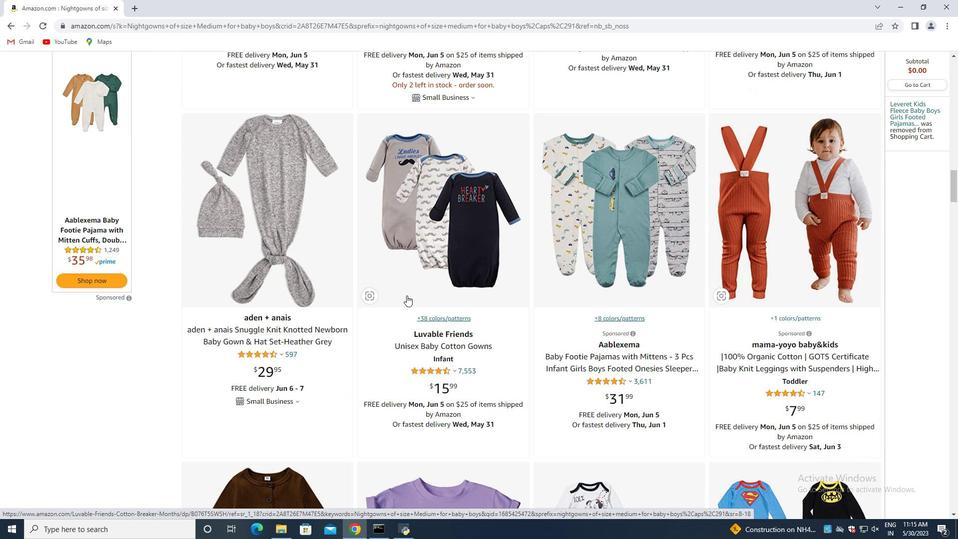 
Action: Mouse scrolled (406, 296) with delta (0, 0)
Screenshot: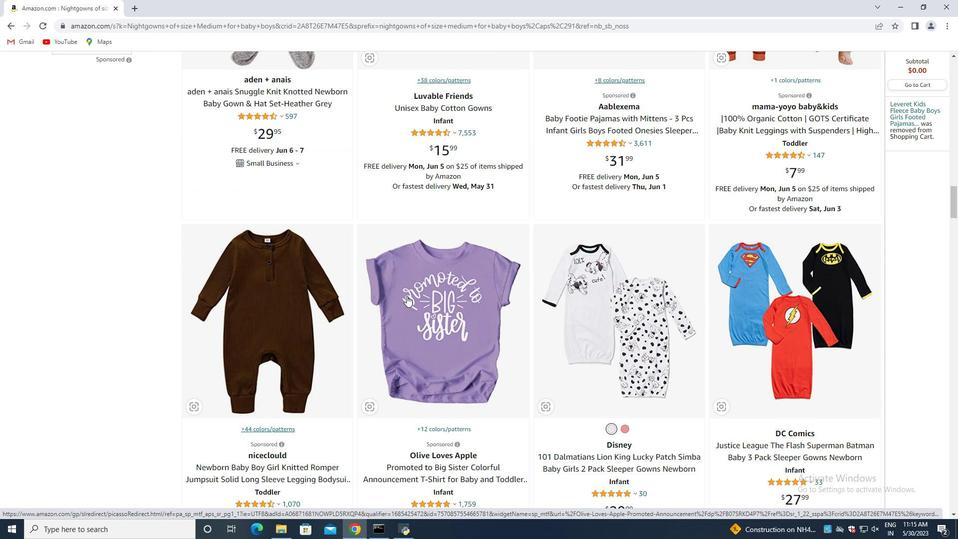 
Action: Mouse scrolled (406, 296) with delta (0, 0)
Screenshot: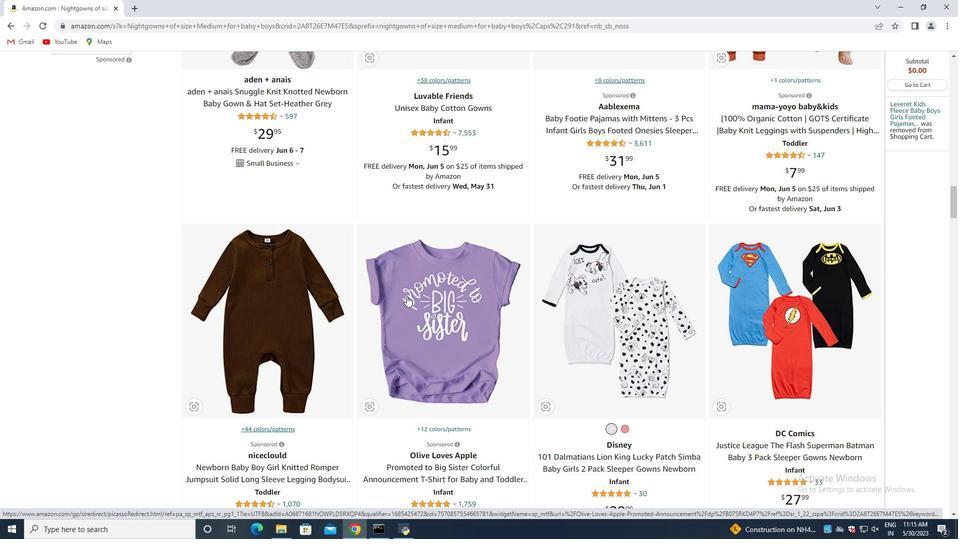 
Action: Mouse scrolled (406, 296) with delta (0, 0)
Screenshot: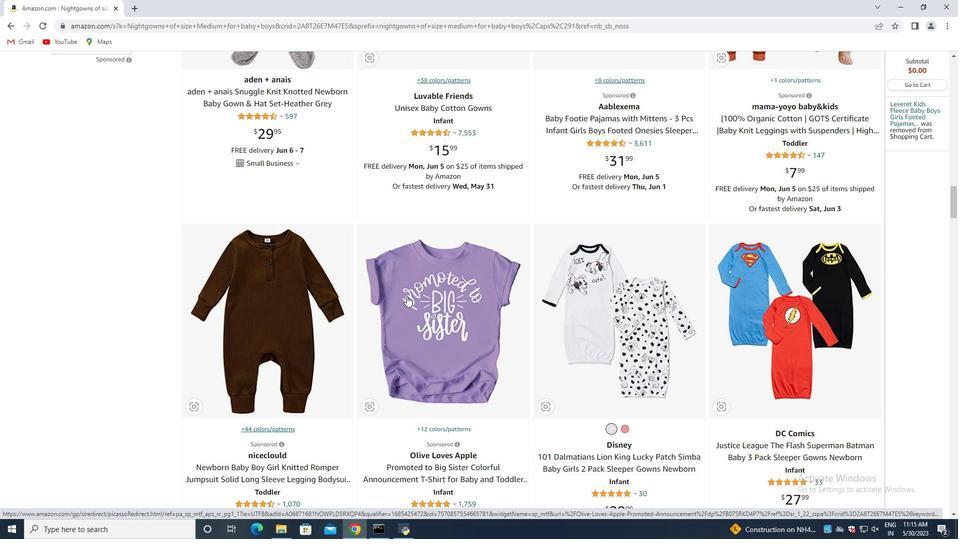 
Action: Mouse scrolled (406, 296) with delta (0, 0)
Screenshot: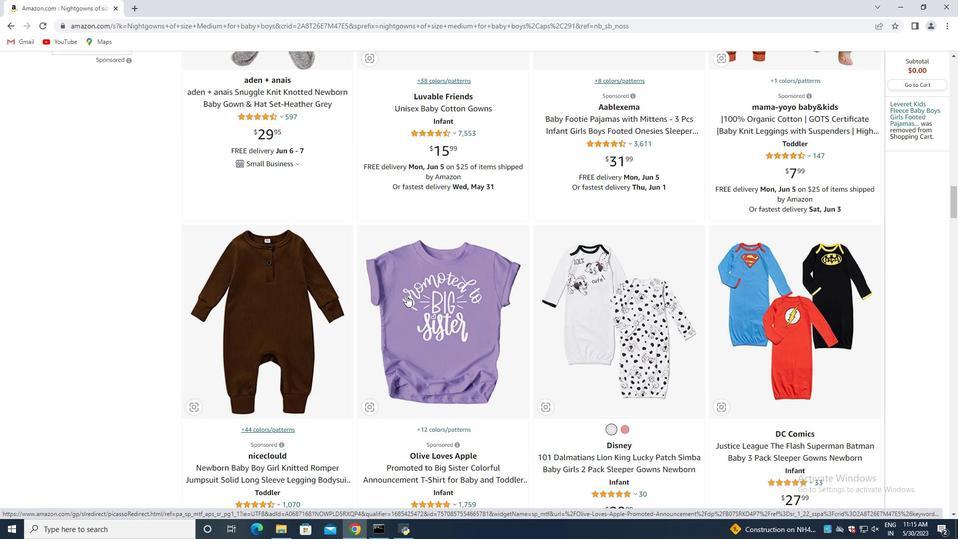 
Action: Mouse scrolled (406, 296) with delta (0, 0)
Screenshot: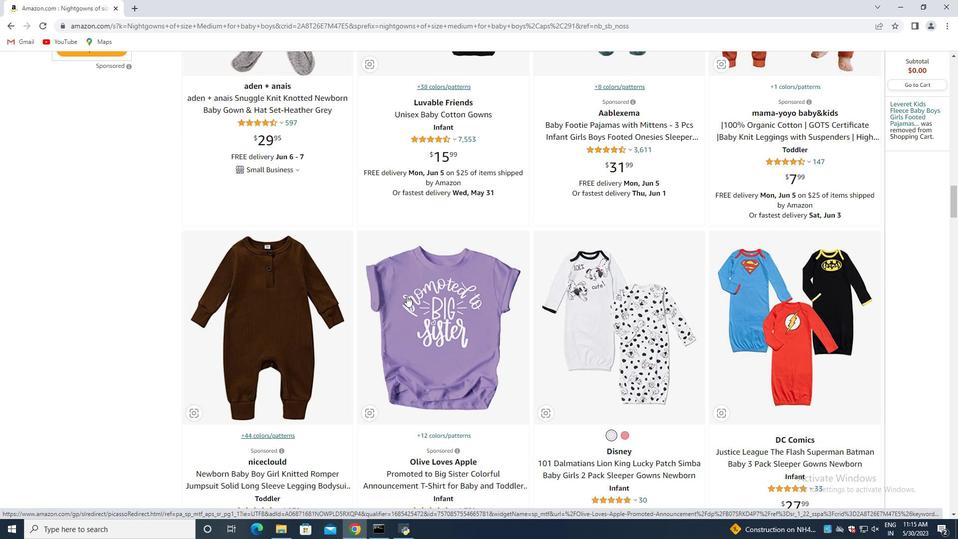 
Action: Mouse scrolled (406, 296) with delta (0, 0)
Screenshot: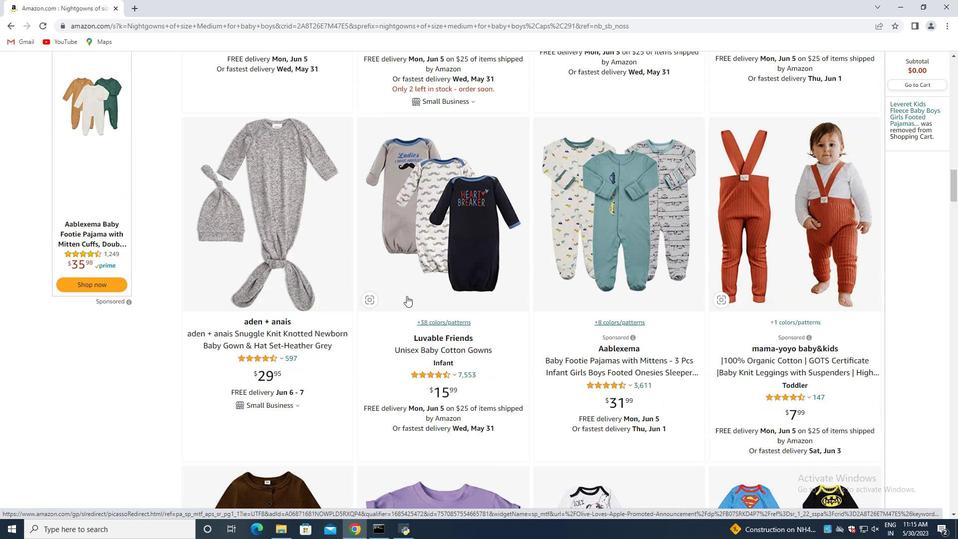 
Action: Mouse scrolled (406, 296) with delta (0, 0)
Screenshot: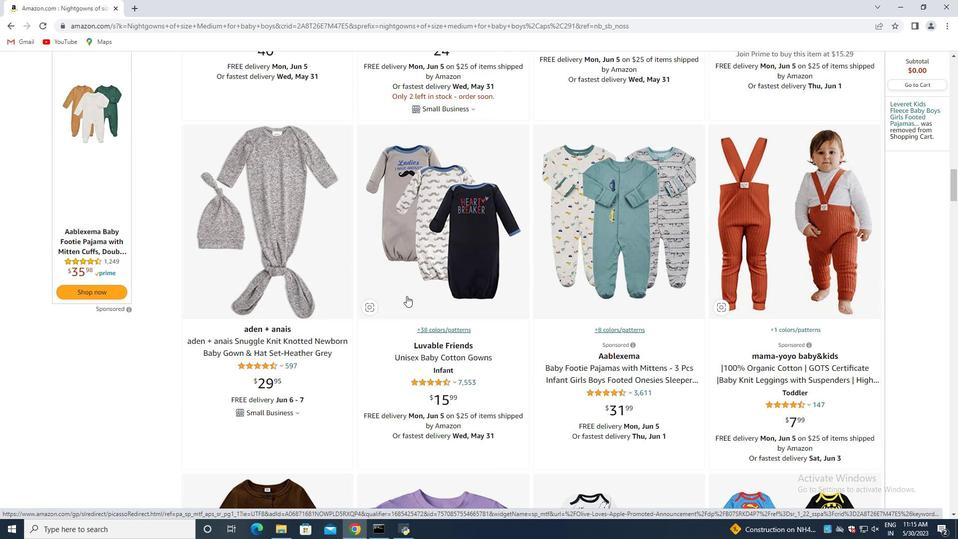 
Action: Mouse scrolled (406, 296) with delta (0, 0)
Screenshot: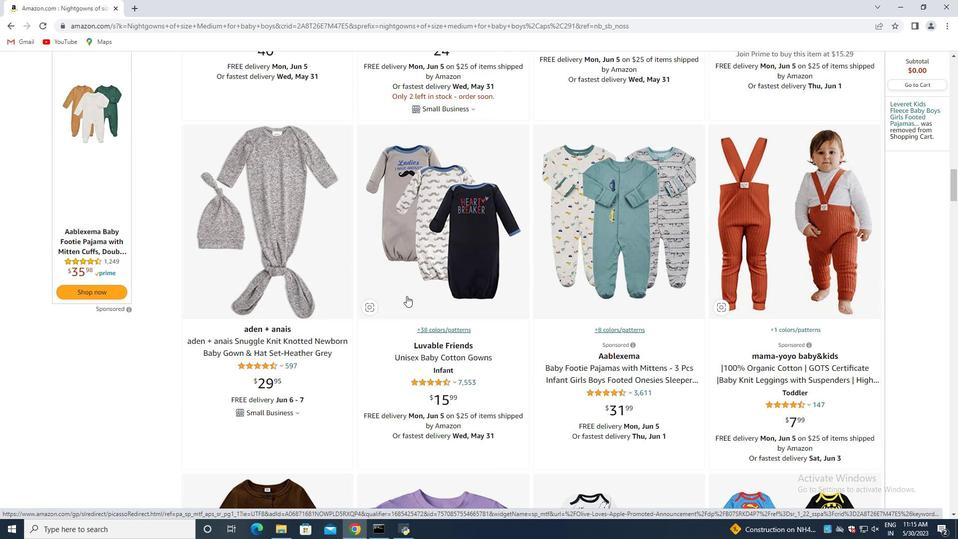 
Action: Mouse scrolled (406, 296) with delta (0, 0)
Screenshot: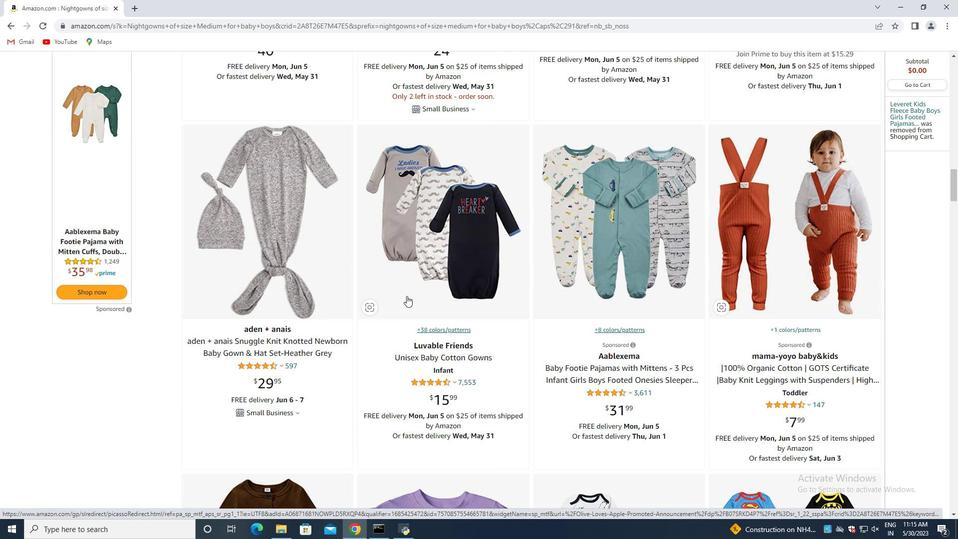 
Action: Mouse scrolled (406, 296) with delta (0, 0)
Screenshot: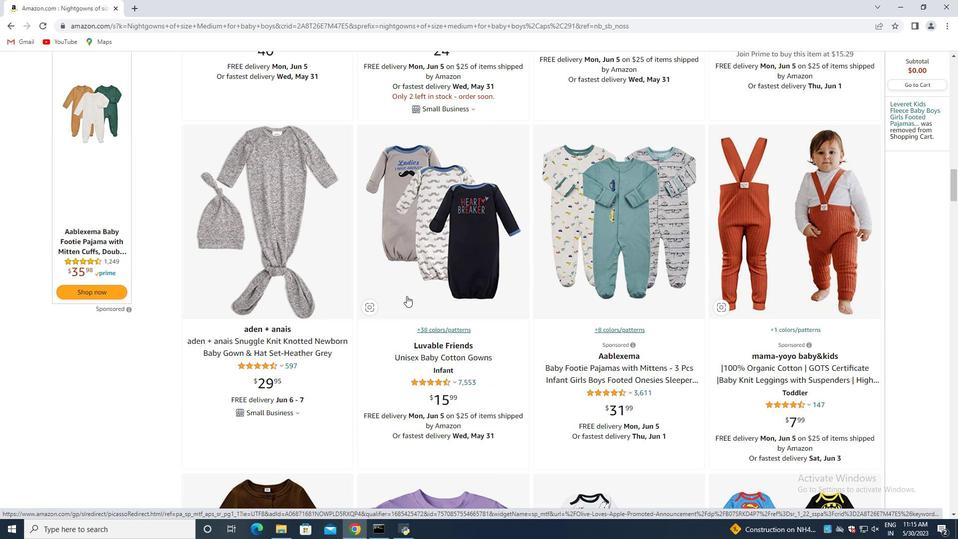 
Action: Mouse scrolled (406, 296) with delta (0, 0)
Screenshot: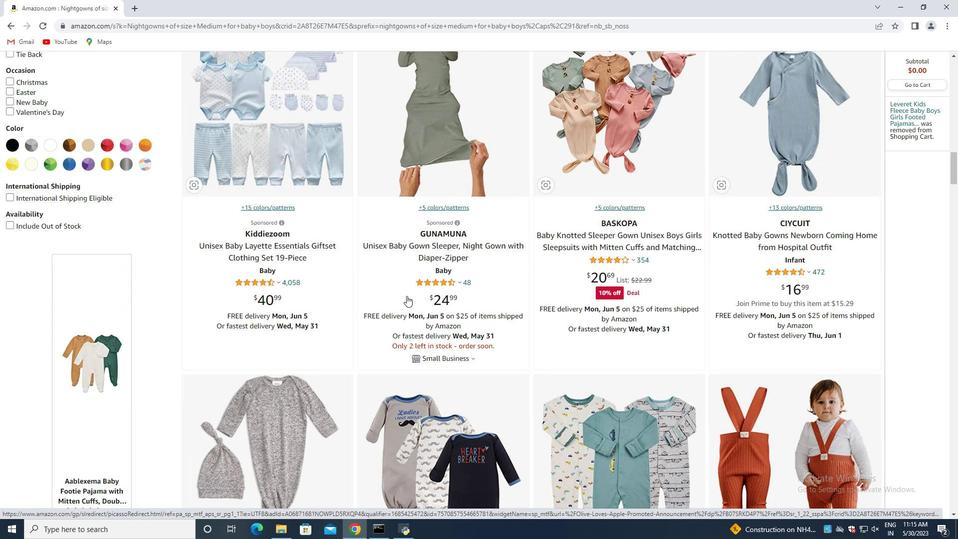 
Action: Mouse scrolled (406, 296) with delta (0, 0)
Screenshot: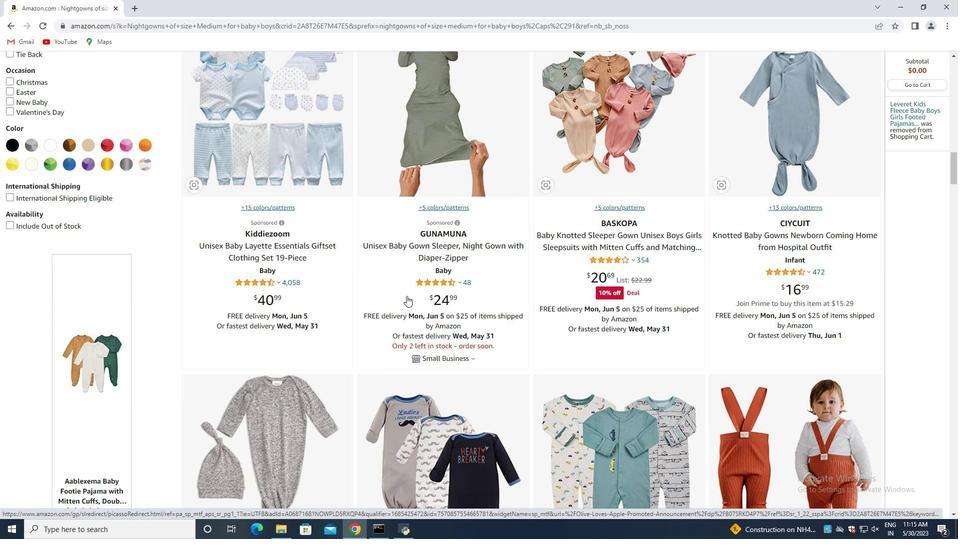 
Action: Mouse scrolled (406, 296) with delta (0, 0)
Screenshot: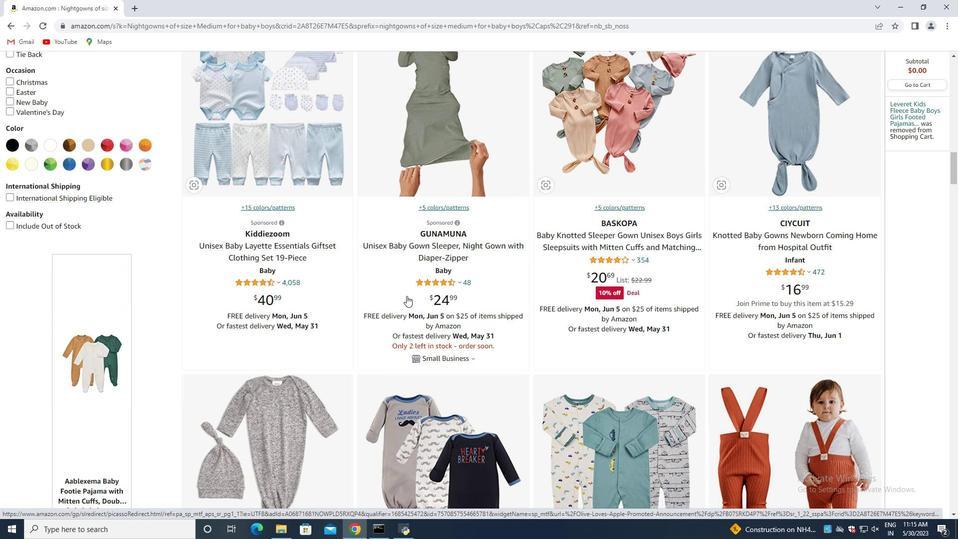 
Action: Mouse scrolled (406, 296) with delta (0, 0)
Screenshot: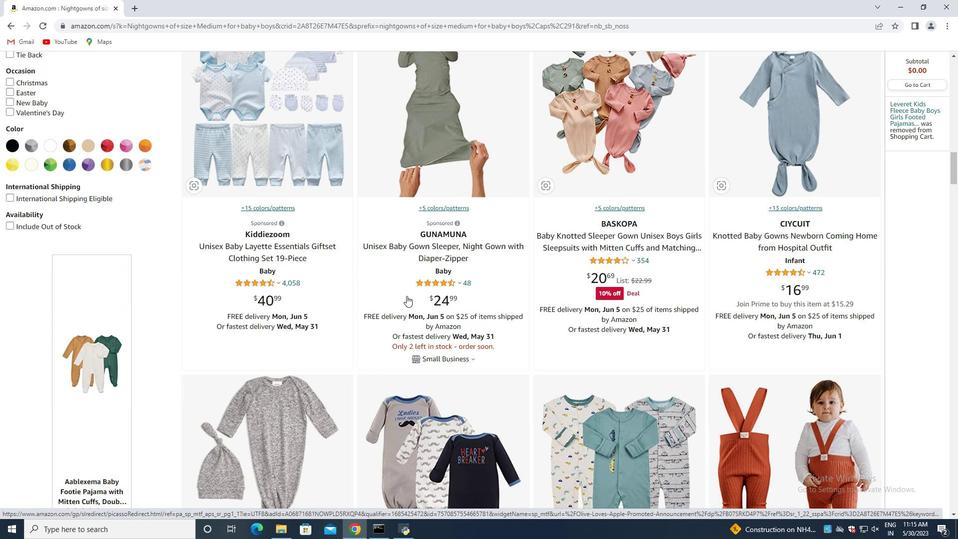 
Action: Mouse scrolled (406, 296) with delta (0, 0)
Screenshot: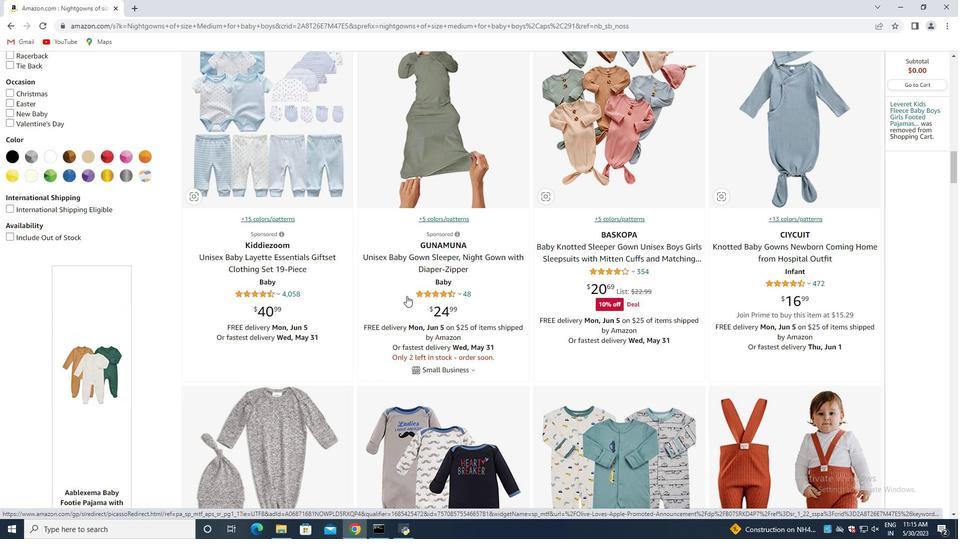 
Action: Mouse scrolled (406, 296) with delta (0, 0)
Screenshot: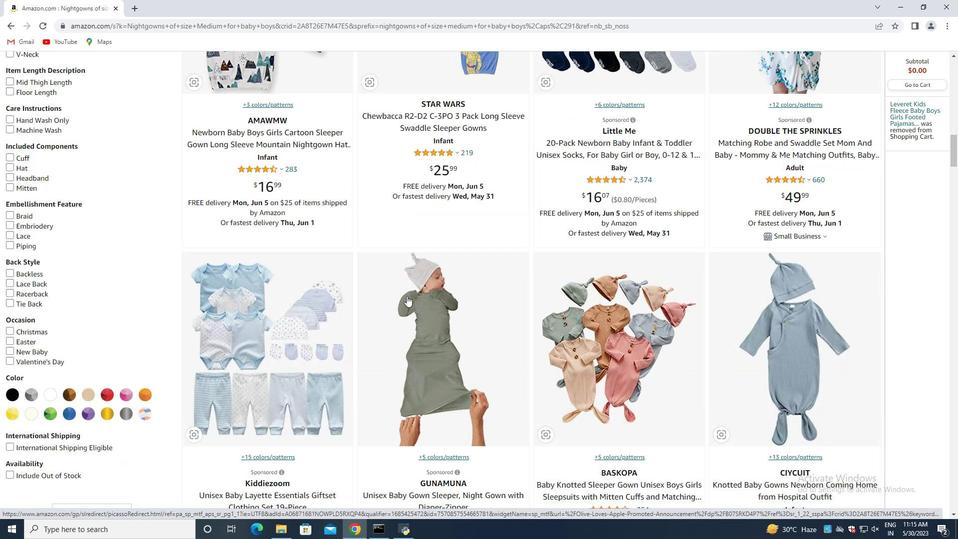
Action: Mouse scrolled (406, 296) with delta (0, 0)
Screenshot: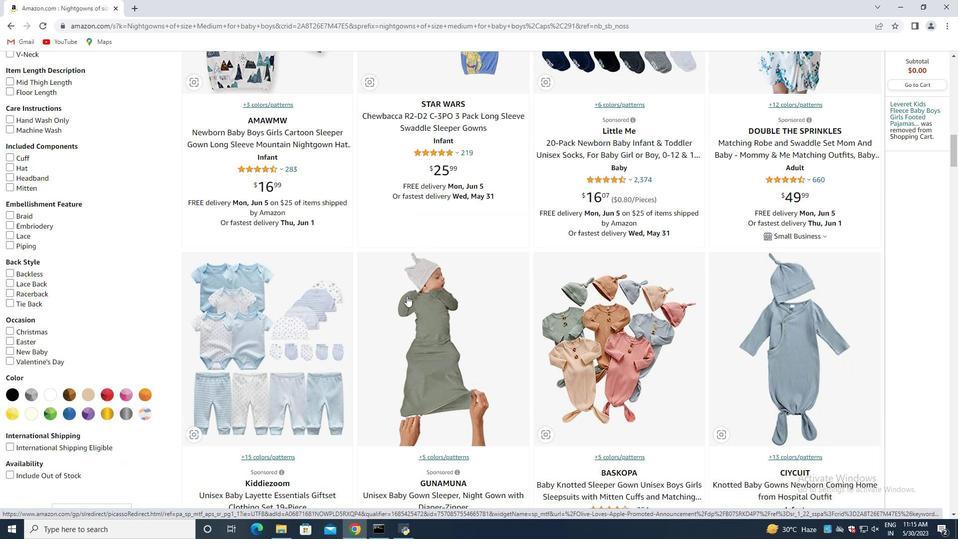 
Action: Mouse scrolled (406, 296) with delta (0, 0)
Screenshot: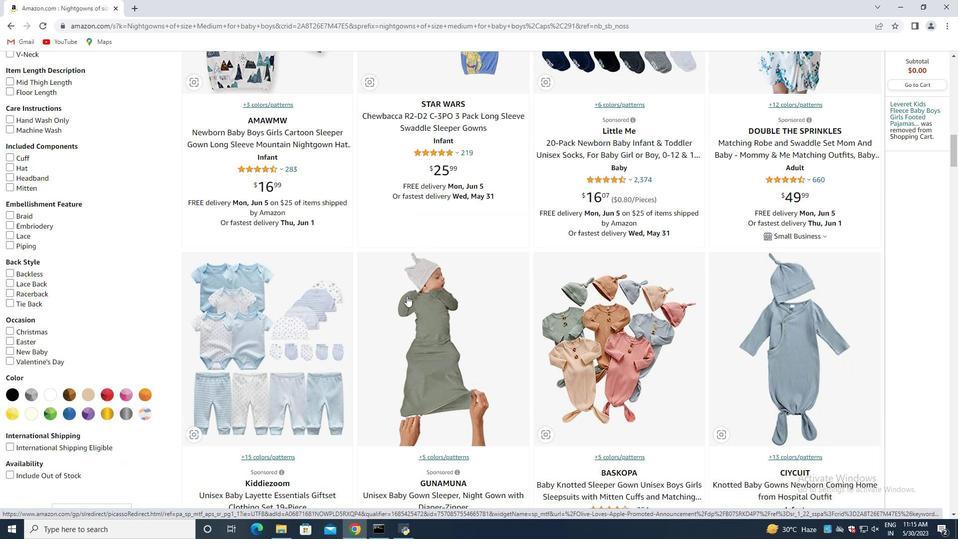 
Action: Mouse scrolled (406, 296) with delta (0, 0)
Screenshot: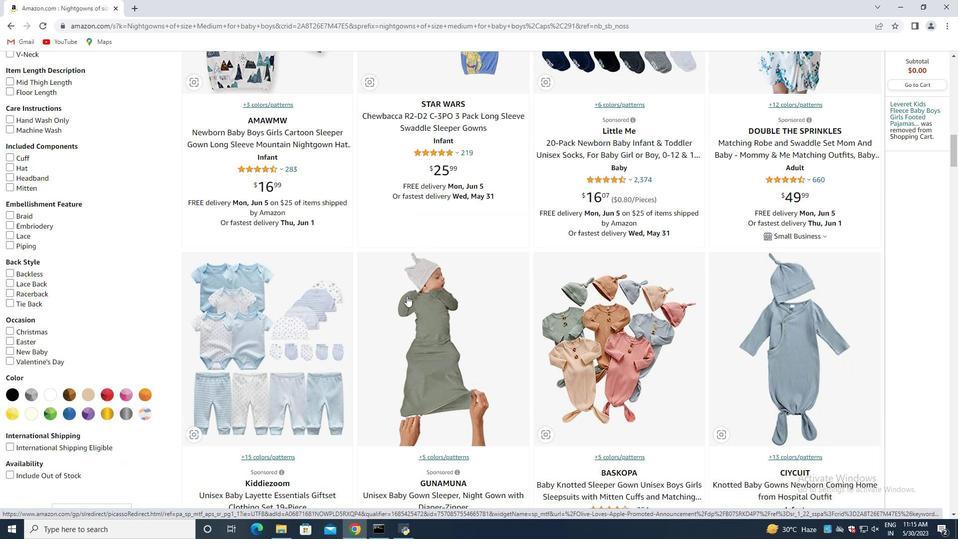 
Action: Mouse scrolled (406, 296) with delta (0, 0)
Screenshot: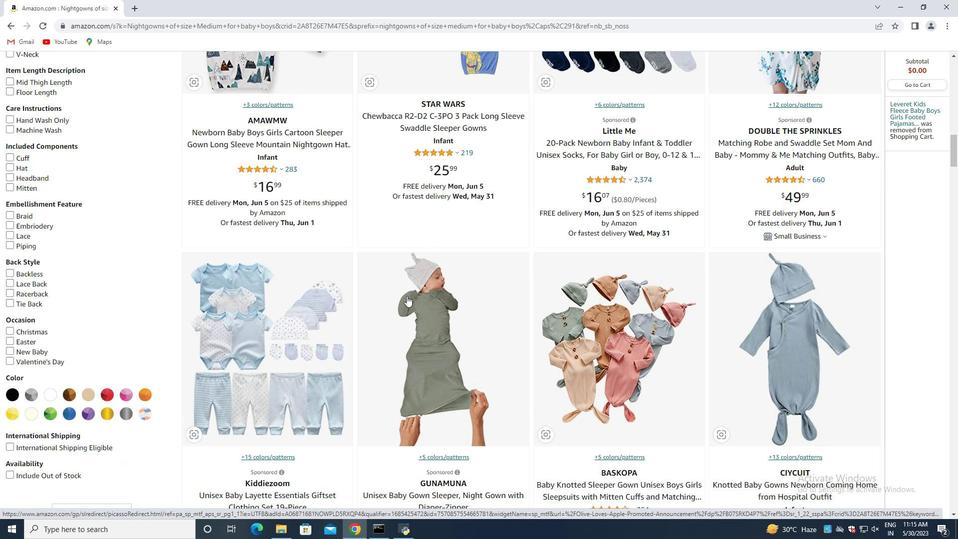 
Action: Mouse scrolled (406, 296) with delta (0, 0)
Screenshot: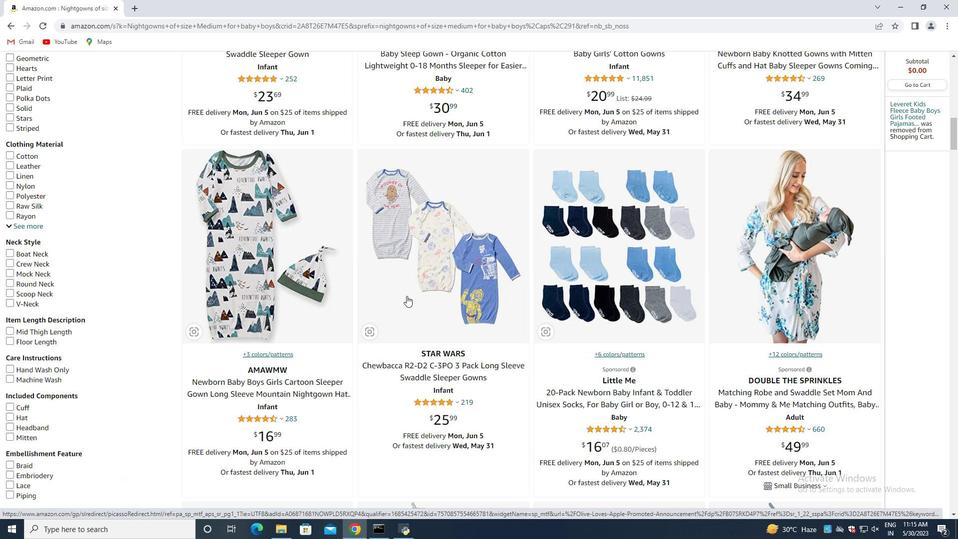 
Action: Mouse scrolled (406, 296) with delta (0, 0)
Screenshot: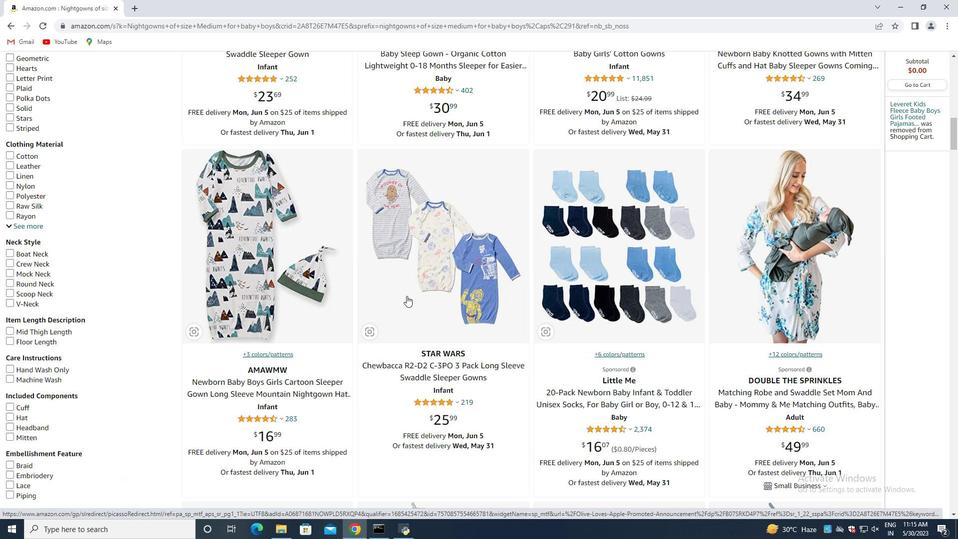 
Action: Mouse scrolled (406, 296) with delta (0, 0)
Screenshot: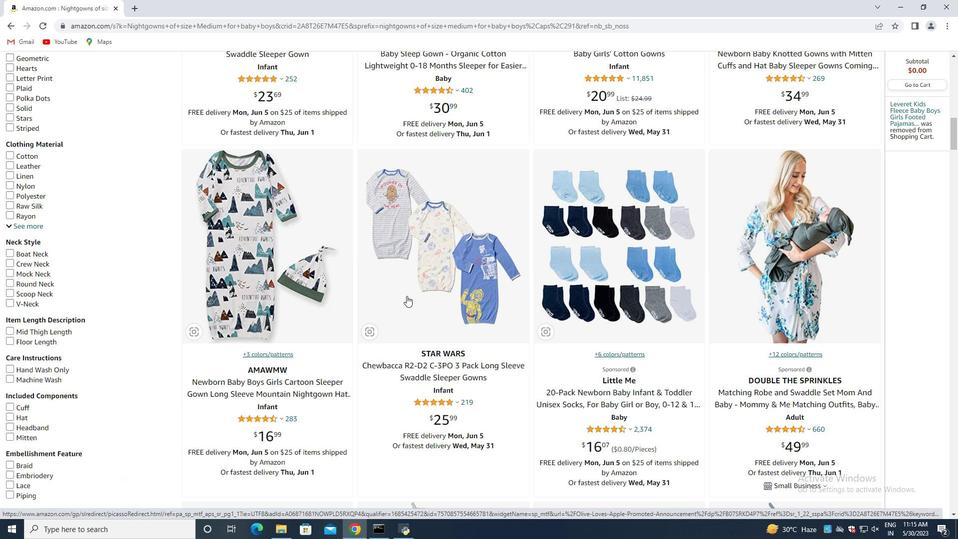 
Action: Mouse scrolled (406, 296) with delta (0, 0)
Screenshot: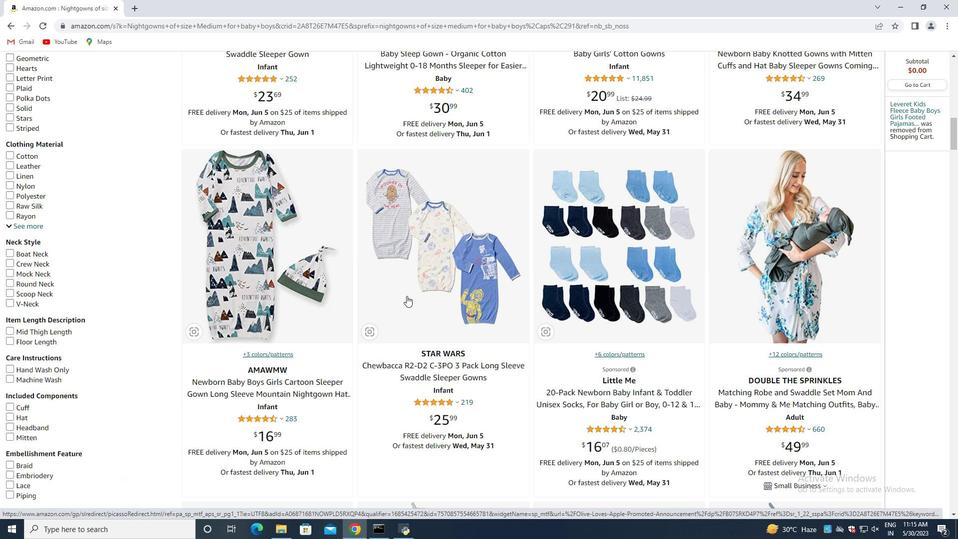
Action: Mouse scrolled (406, 296) with delta (0, 0)
Screenshot: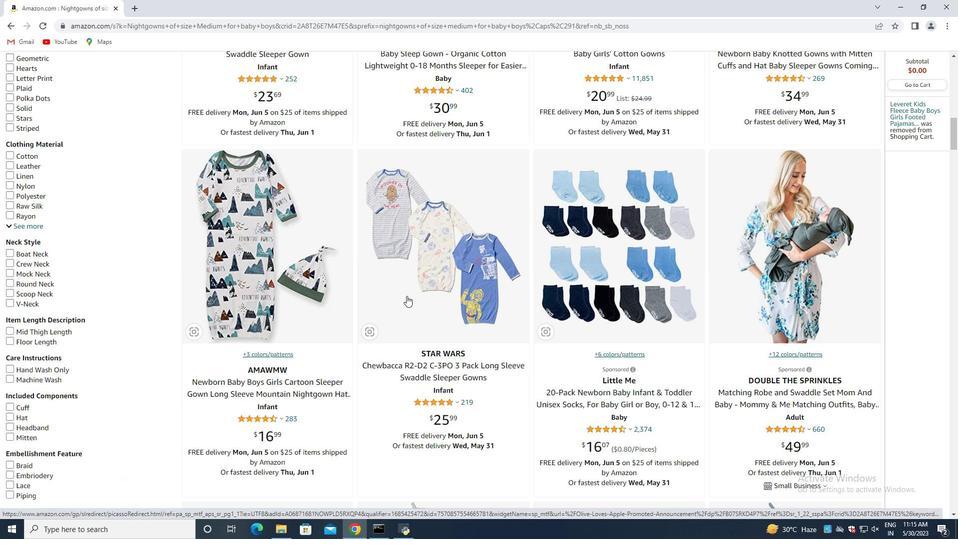 
Action: Mouse scrolled (406, 296) with delta (0, 0)
Screenshot: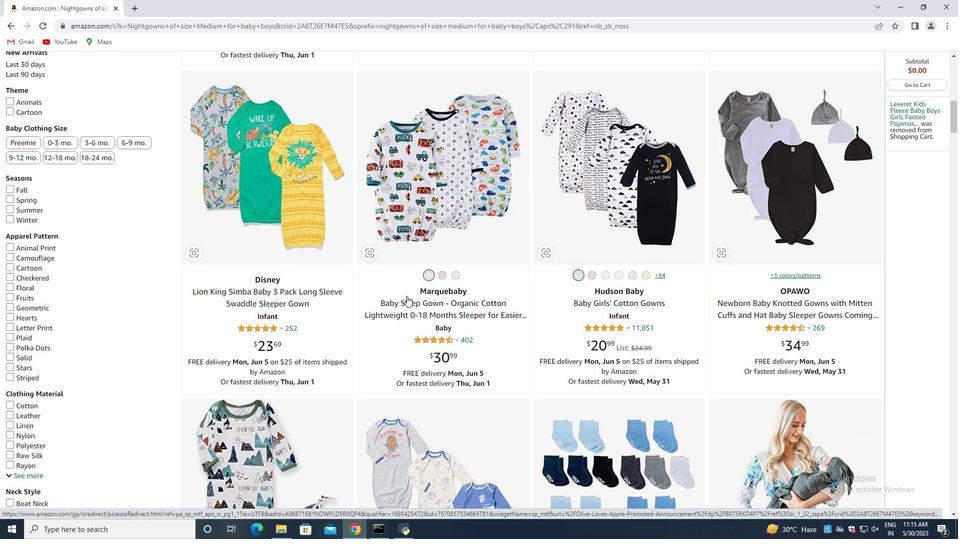 
Action: Mouse scrolled (406, 296) with delta (0, 0)
Screenshot: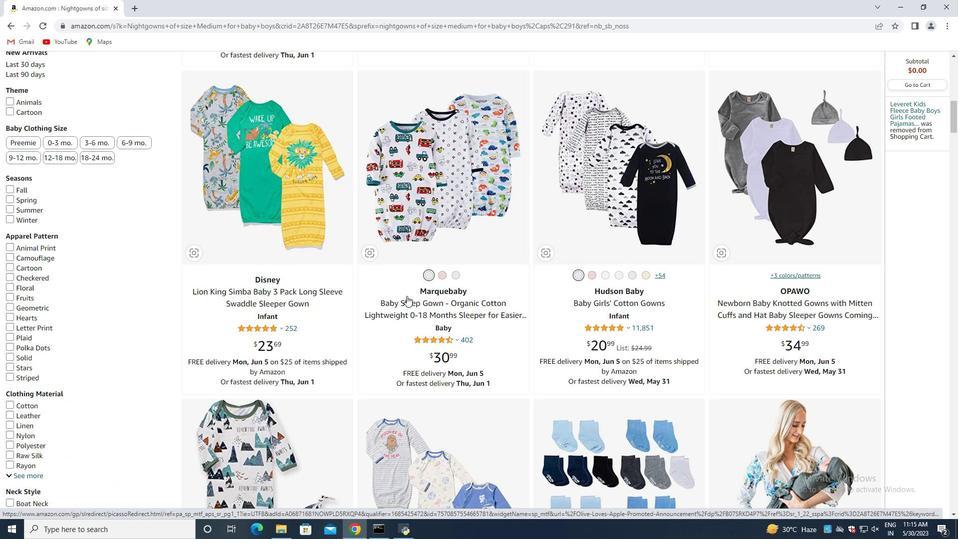 
Action: Mouse scrolled (406, 296) with delta (0, 0)
Screenshot: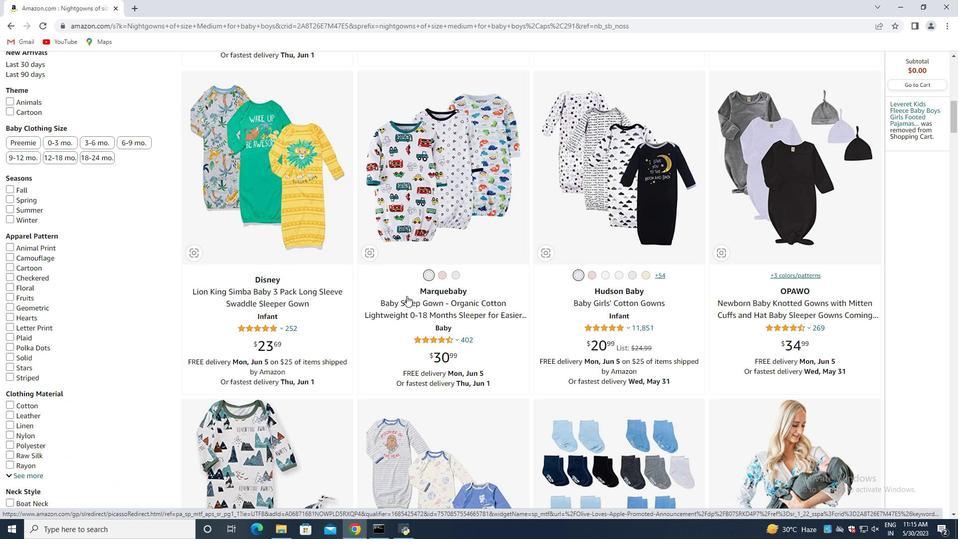 
Action: Mouse scrolled (406, 296) with delta (0, 0)
Screenshot: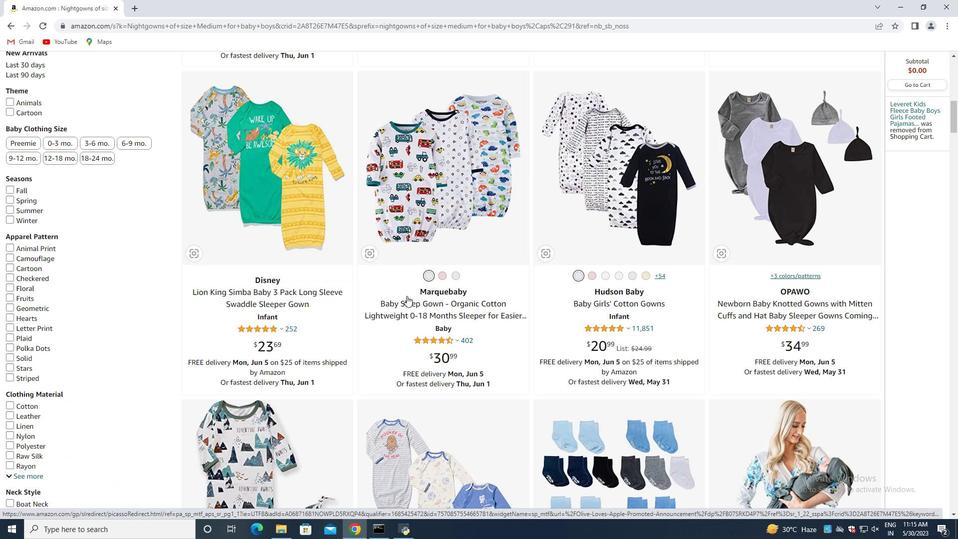
Action: Mouse scrolled (406, 296) with delta (0, 0)
Screenshot: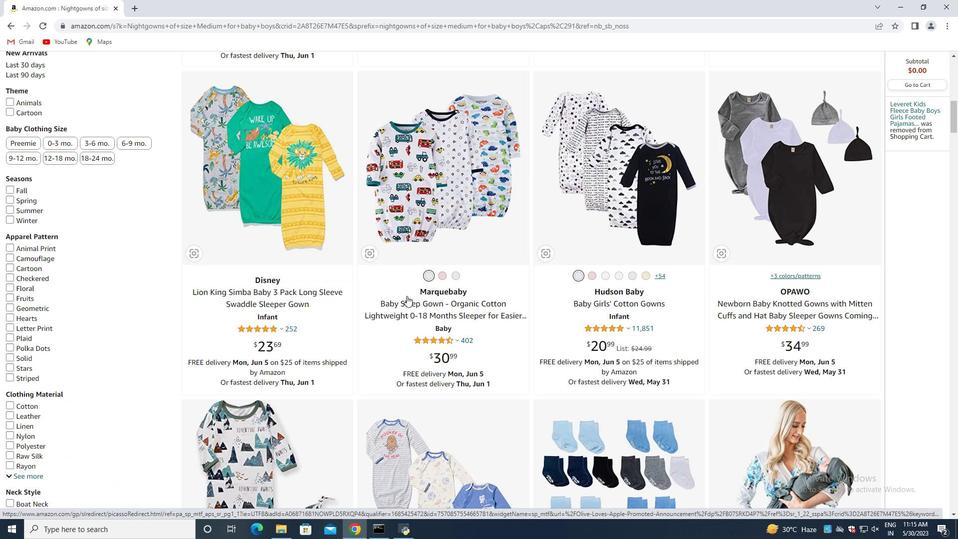 
Action: Mouse scrolled (406, 296) with delta (0, 0)
Screenshot: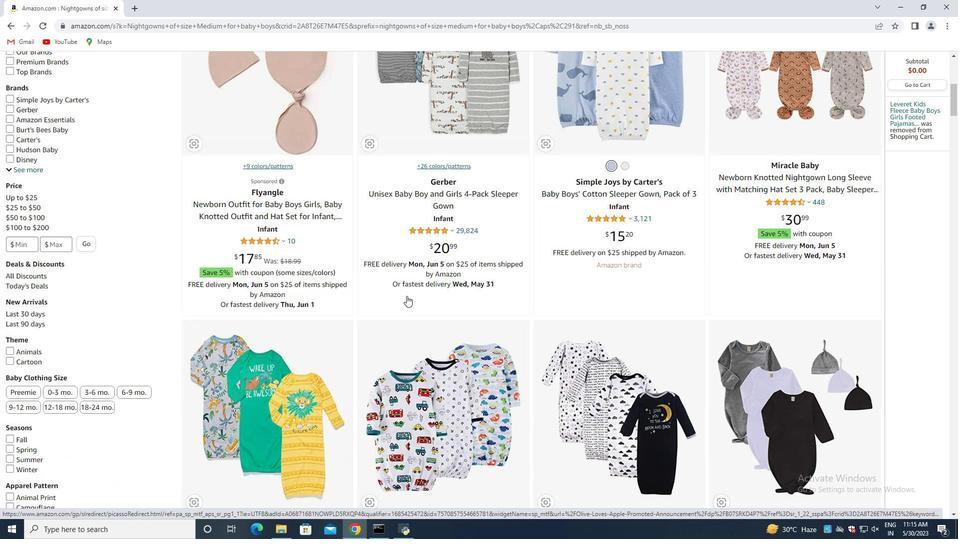 
Action: Mouse scrolled (406, 296) with delta (0, 0)
Screenshot: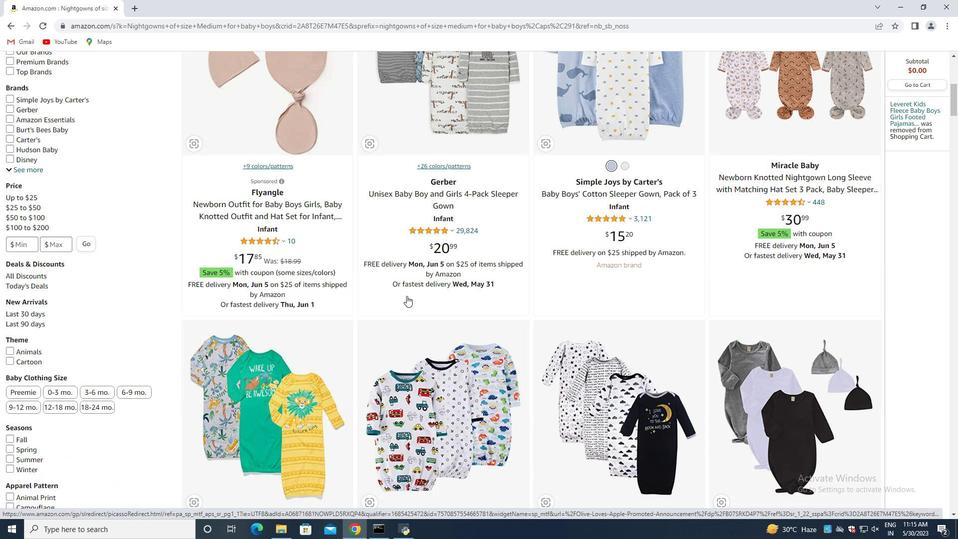 
Action: Mouse scrolled (406, 296) with delta (0, 0)
Screenshot: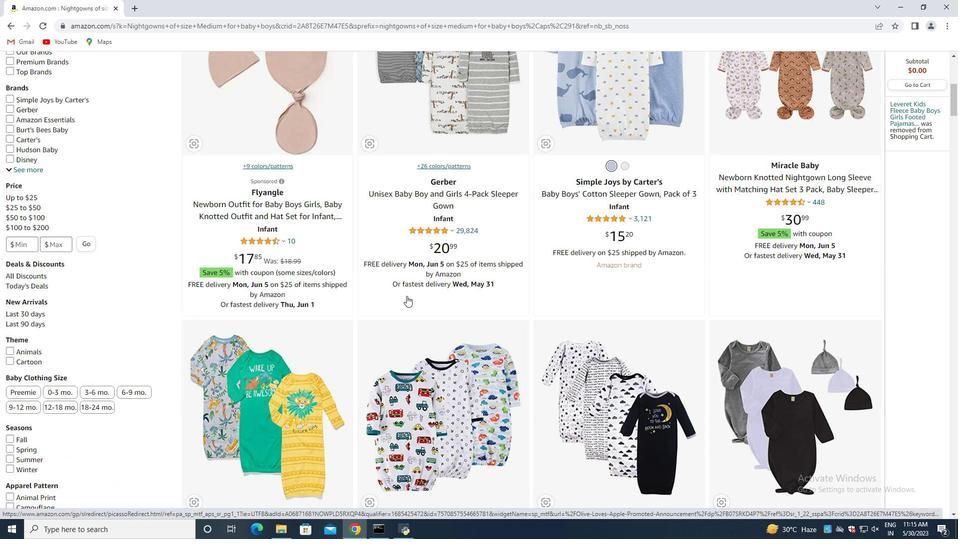 
Action: Mouse scrolled (406, 296) with delta (0, 0)
Screenshot: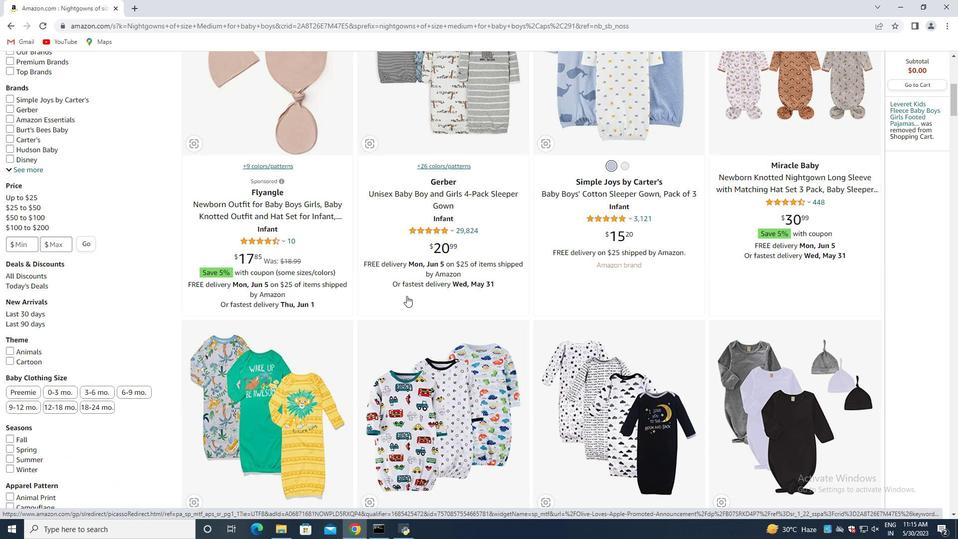 
Action: Mouse scrolled (406, 296) with delta (0, 0)
Screenshot: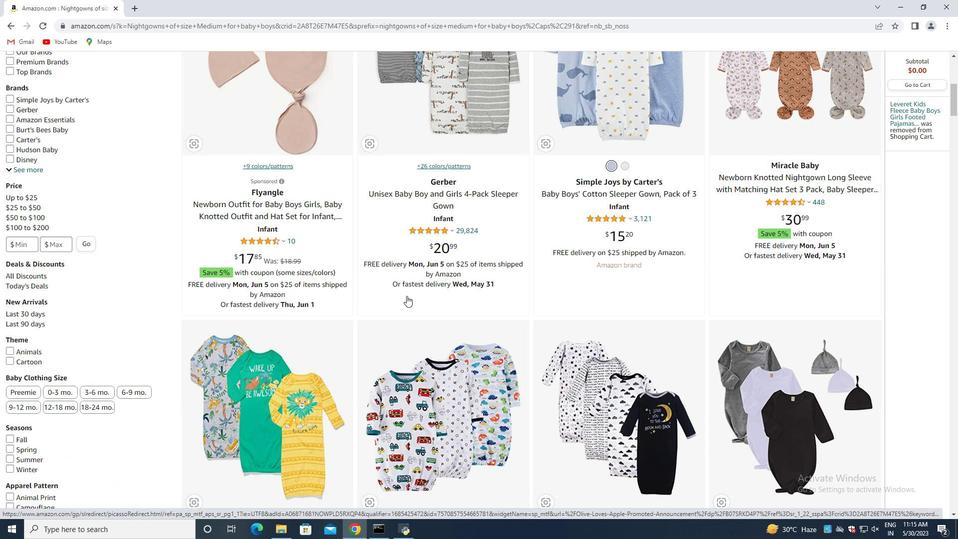 
Action: Mouse scrolled (406, 296) with delta (0, 0)
Screenshot: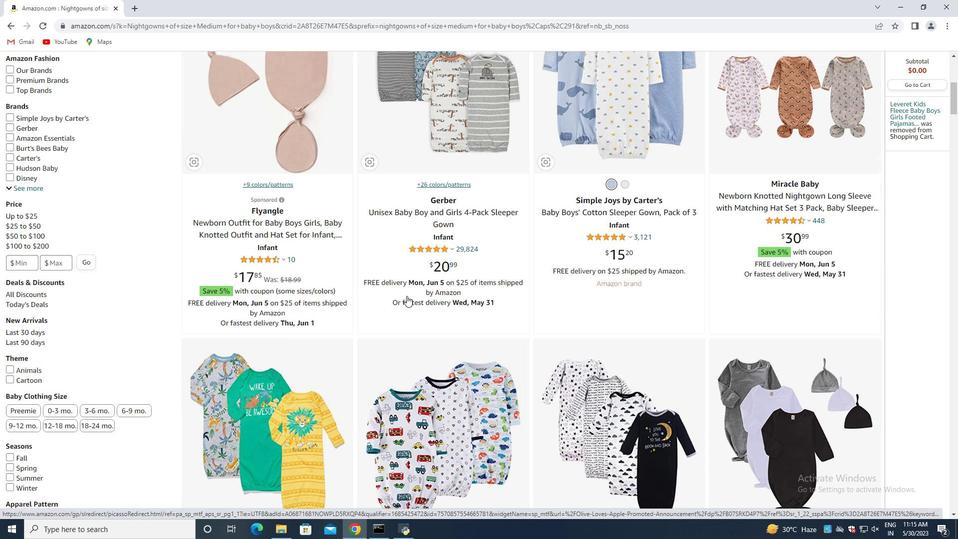 
Action: Mouse scrolled (406, 296) with delta (0, 0)
Screenshot: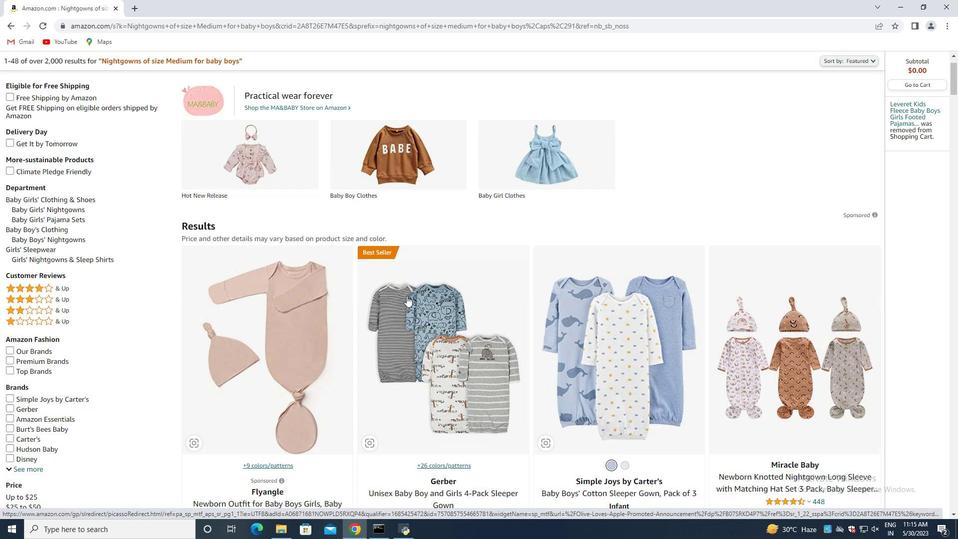 
Action: Mouse scrolled (406, 296) with delta (0, 0)
Screenshot: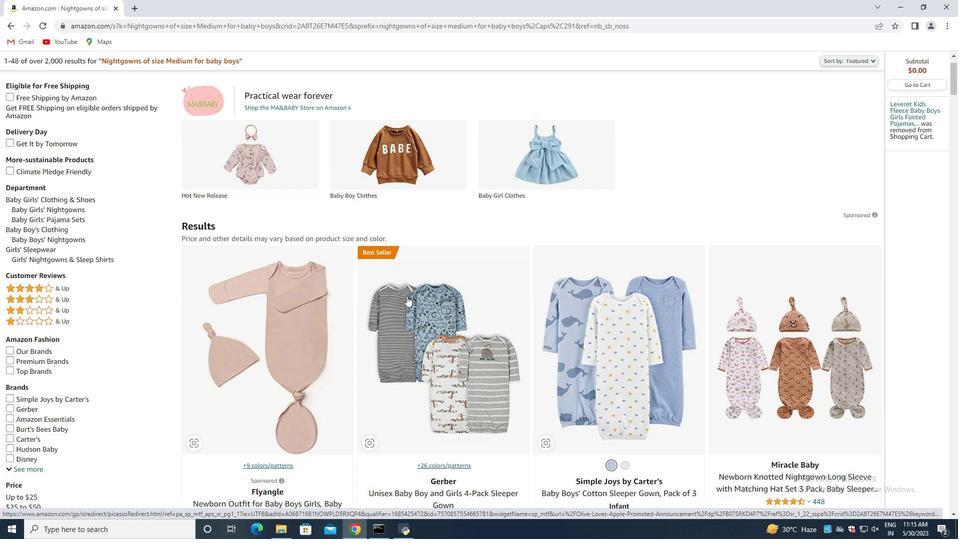
Action: Mouse scrolled (406, 296) with delta (0, 0)
Screenshot: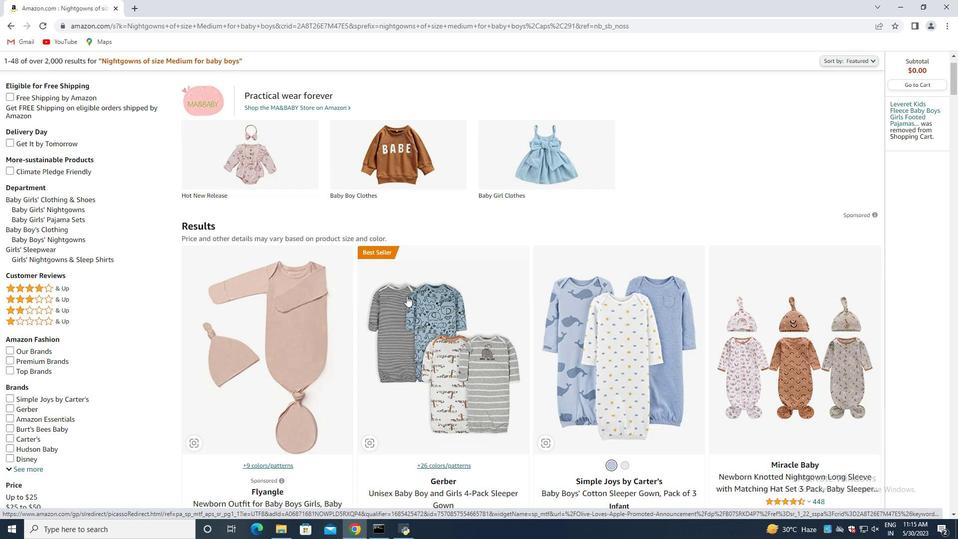 
Action: Mouse scrolled (406, 296) with delta (0, 0)
Screenshot: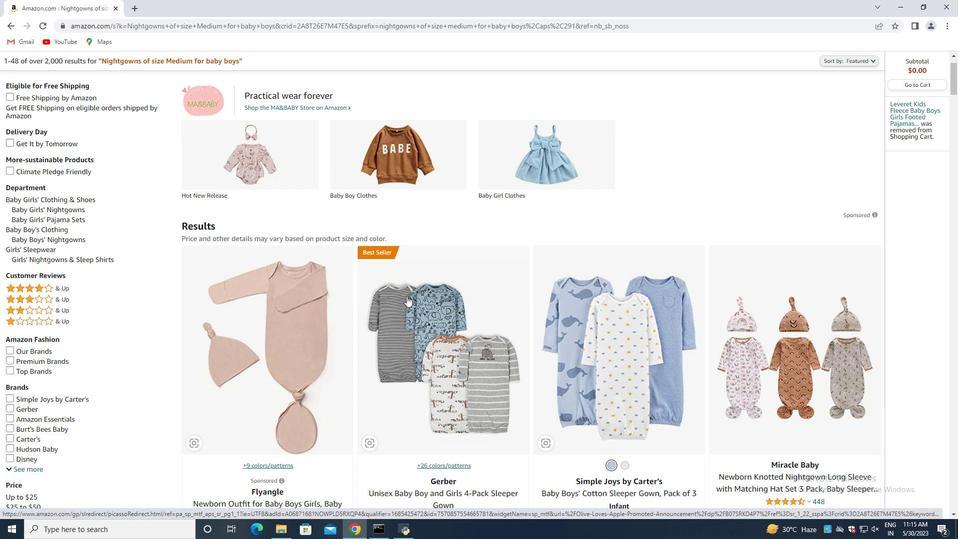 
Action: Mouse moved to (485, 305)
Screenshot: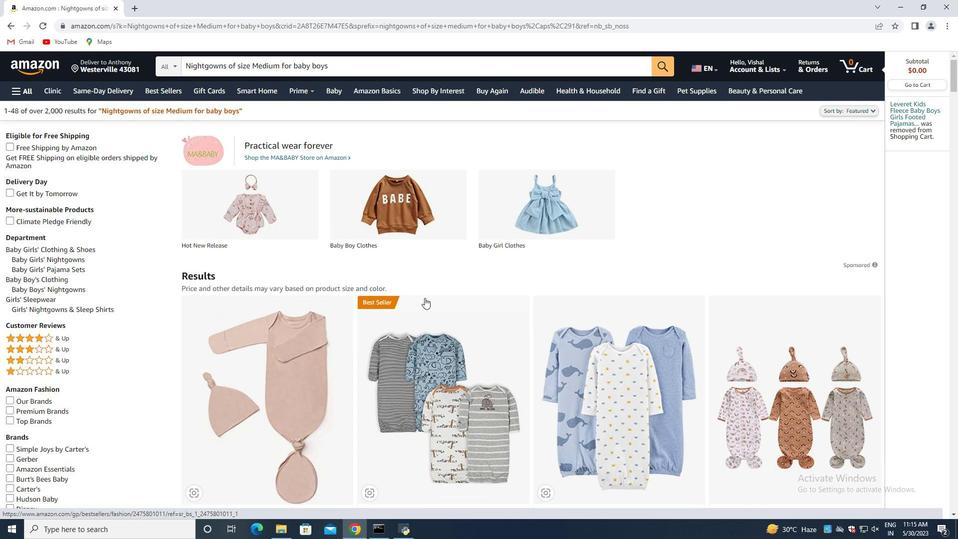 
Action: Mouse scrolled (456, 300) with delta (0, 0)
Screenshot: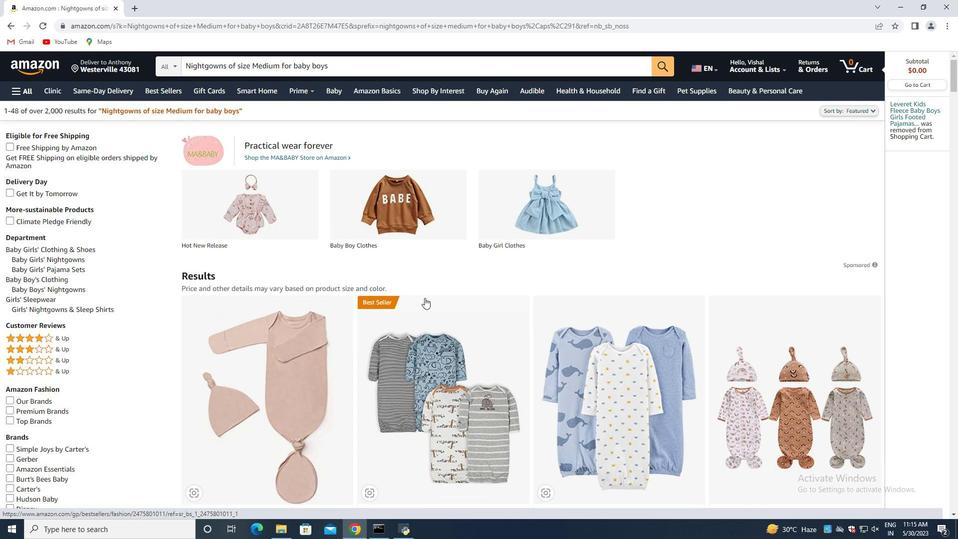 
Action: Mouse moved to (490, 305)
Screenshot: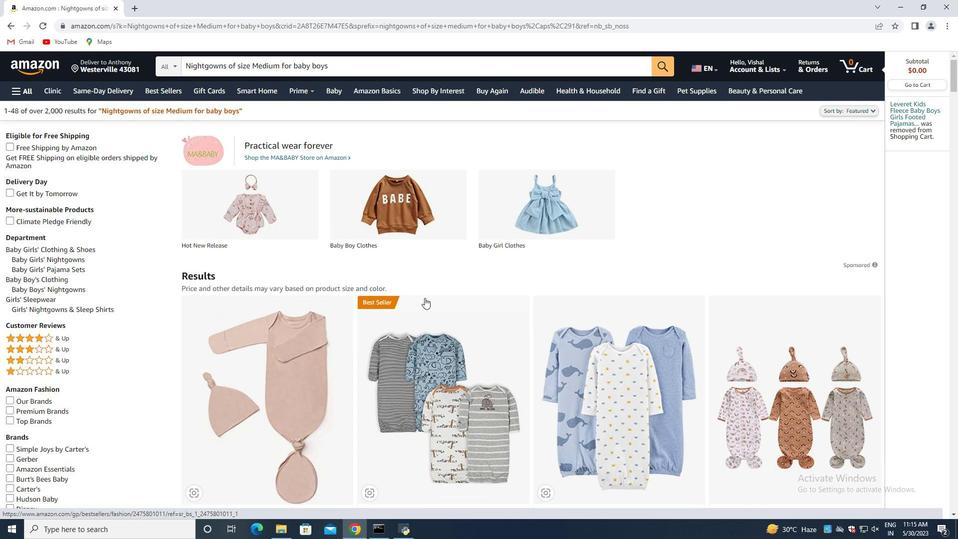 
Action: Mouse scrolled (487, 305) with delta (0, 0)
Screenshot: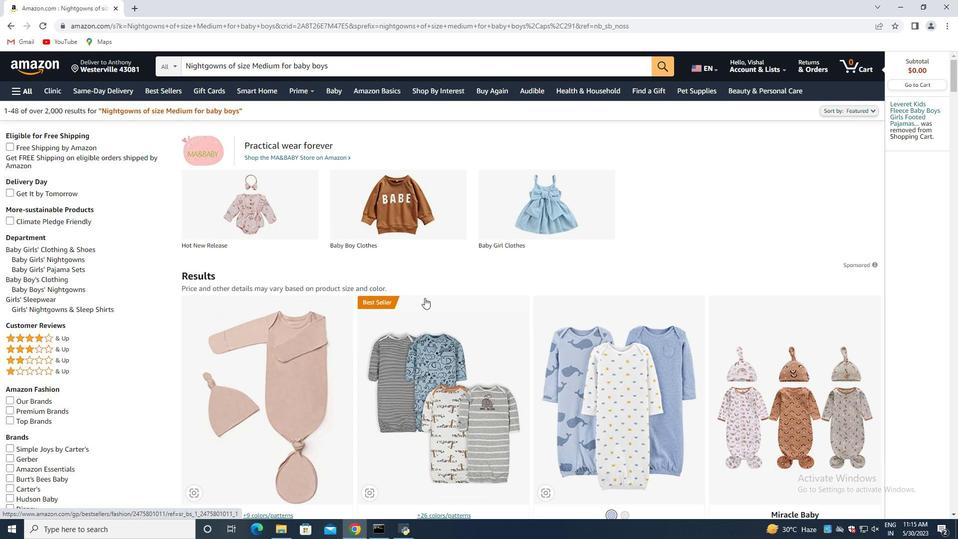 
Action: Mouse moved to (769, 322)
Screenshot: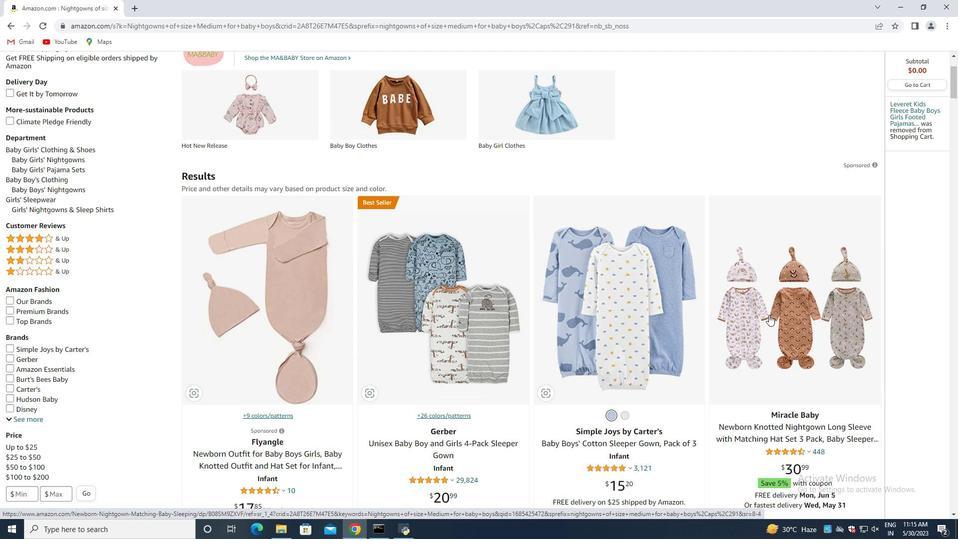 
Action: Mouse pressed left at (769, 322)
Screenshot: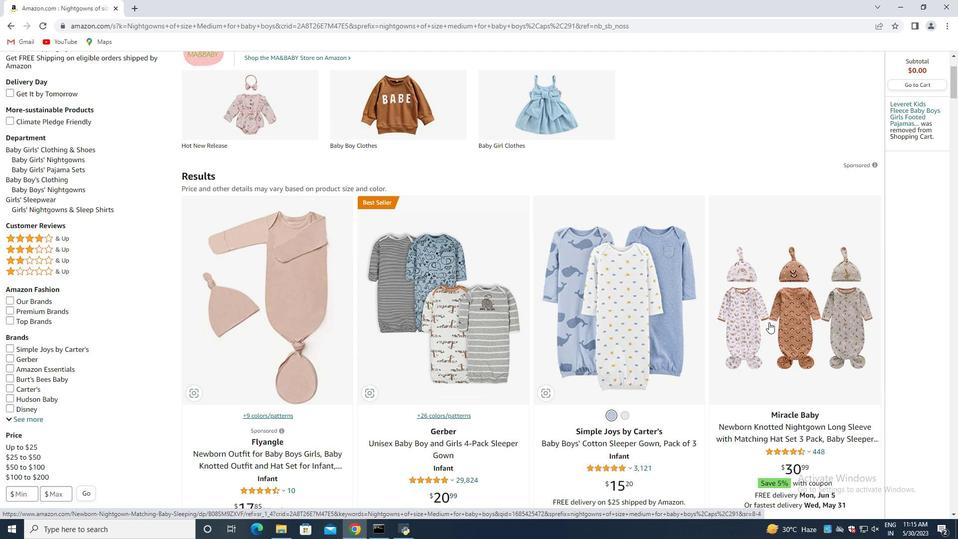 
Action: Mouse moved to (131, 294)
Screenshot: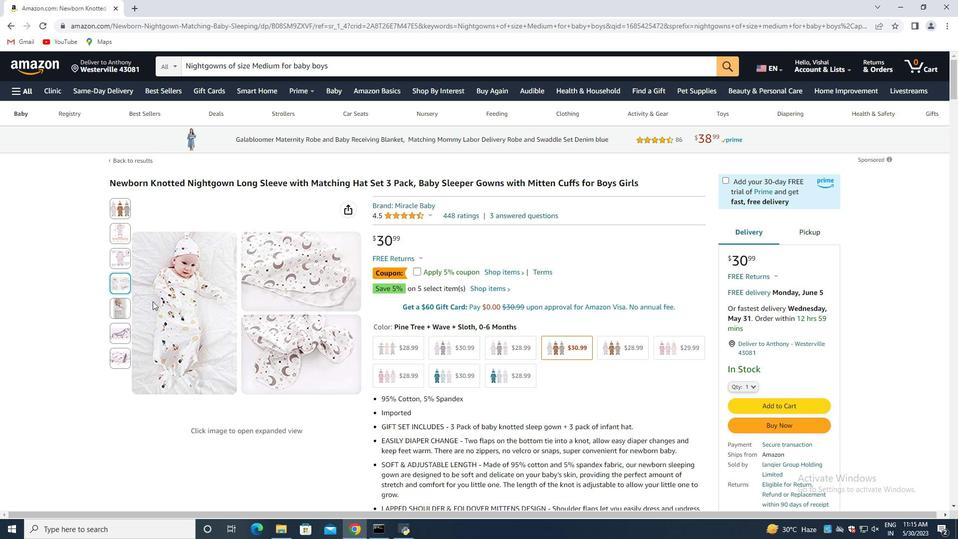
Action: Mouse scrolled (131, 293) with delta (0, 0)
Screenshot: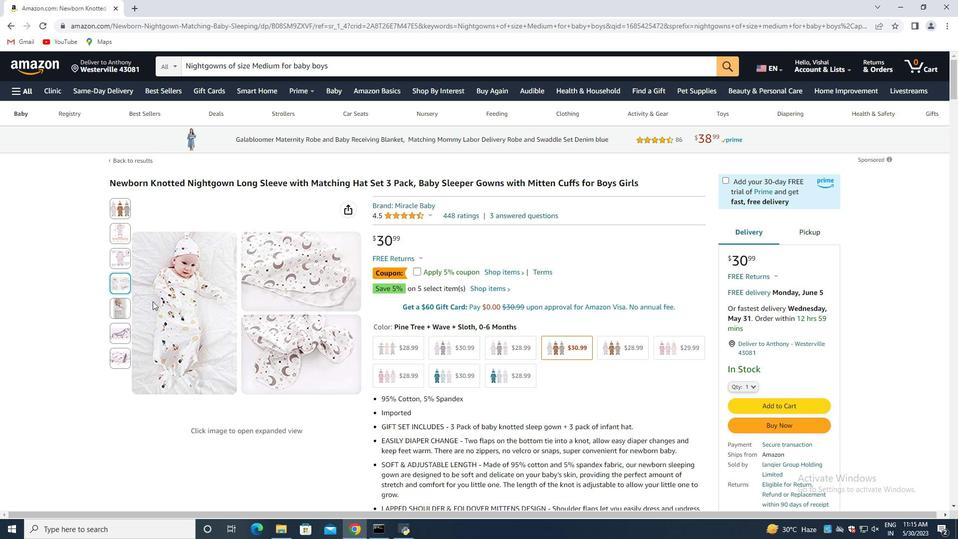 
Action: Mouse moved to (128, 291)
Screenshot: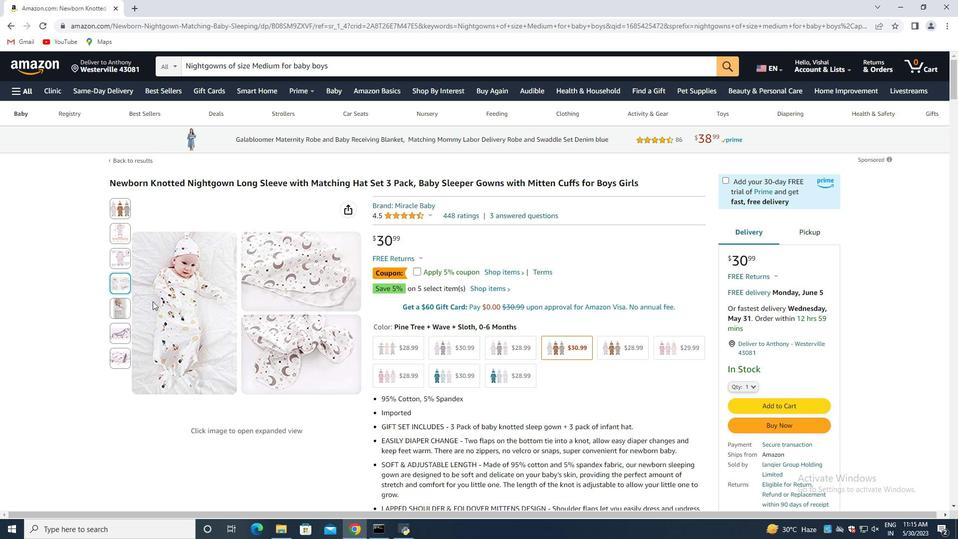 
Action: Mouse scrolled (128, 291) with delta (0, 0)
Screenshot: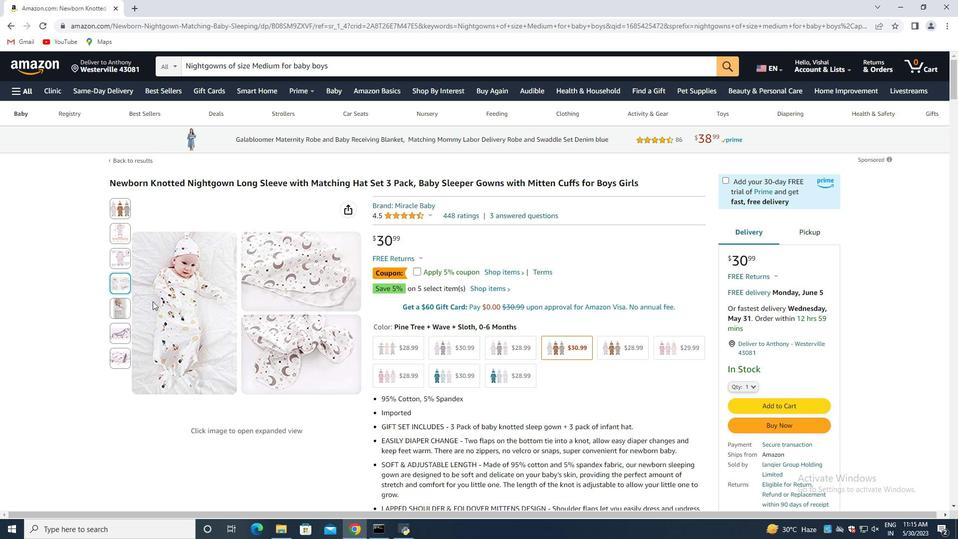 
Action: Mouse moved to (412, 327)
Screenshot: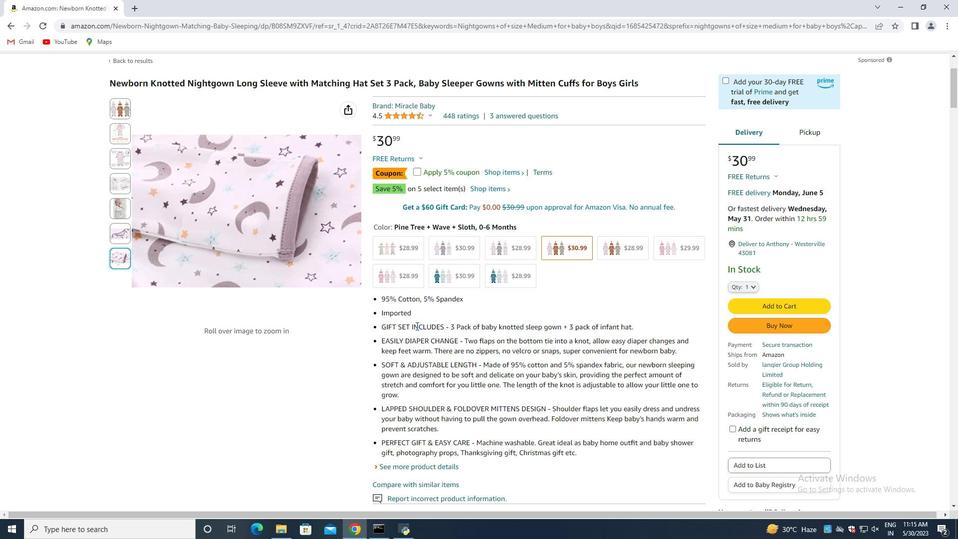 
Action: Mouse scrolled (412, 326) with delta (0, 0)
Screenshot: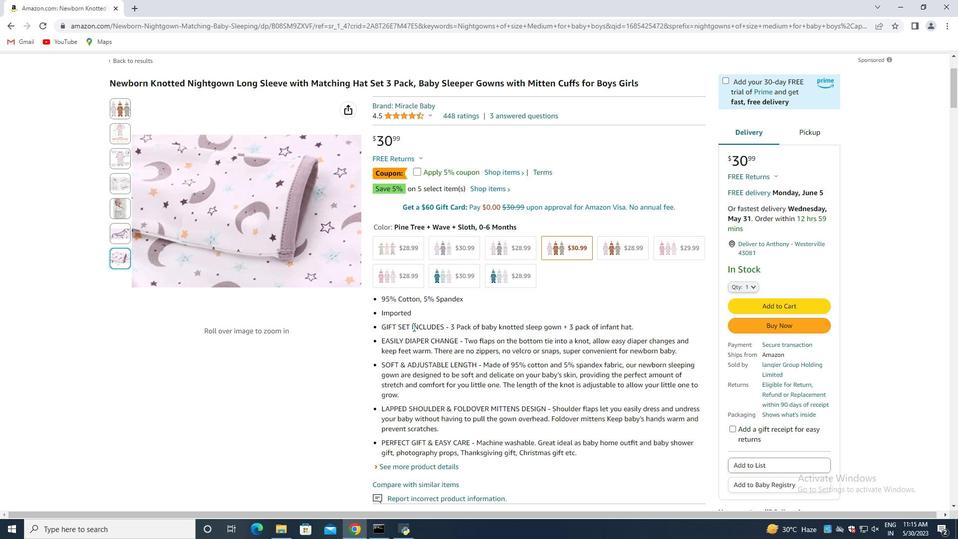 
Action: Mouse moved to (470, 298)
Screenshot: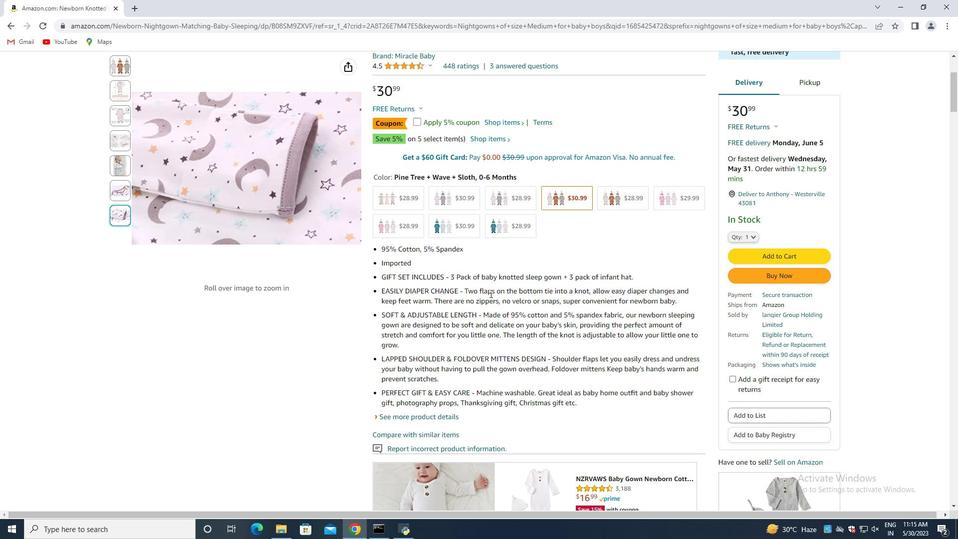 
Action: Mouse scrolled (470, 298) with delta (0, 0)
Screenshot: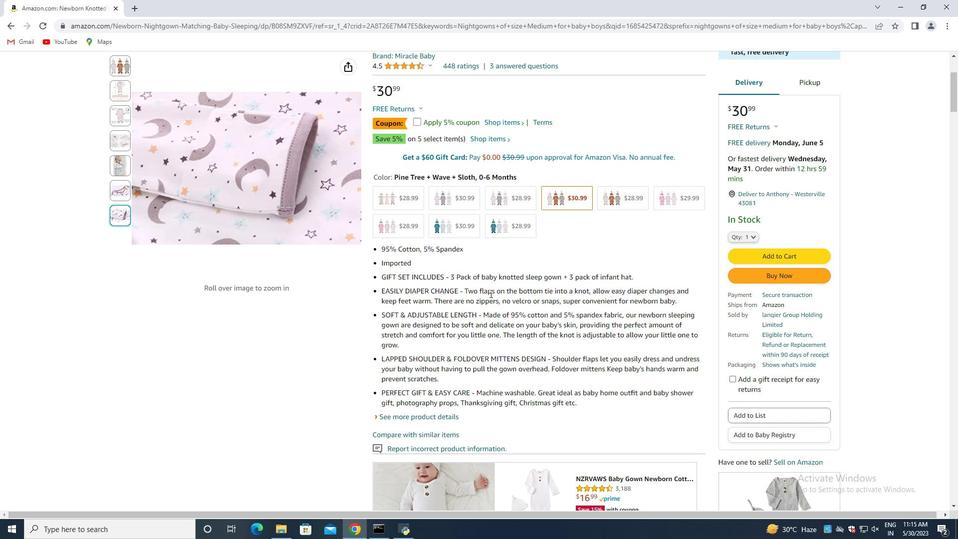 
Action: Mouse moved to (468, 298)
Screenshot: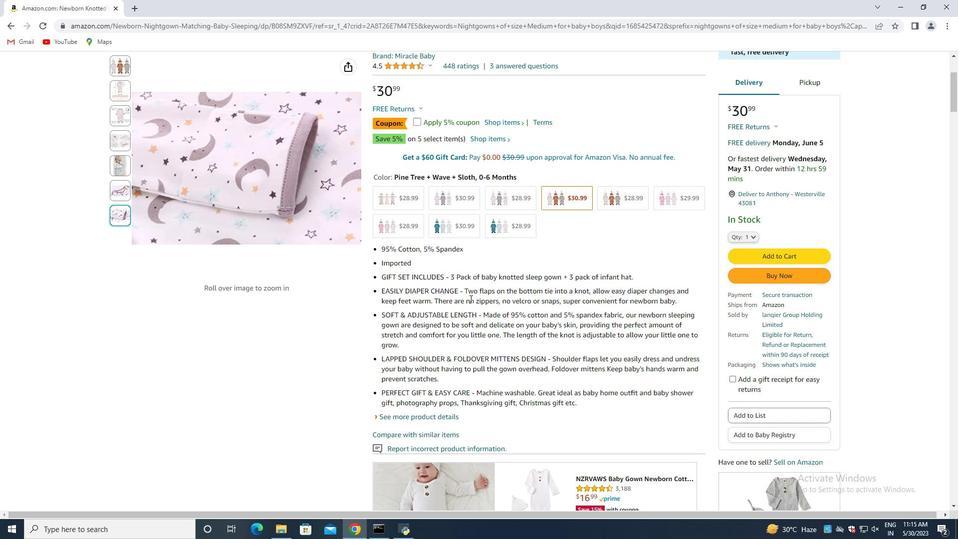
Action: Mouse scrolled (468, 298) with delta (0, 0)
Screenshot: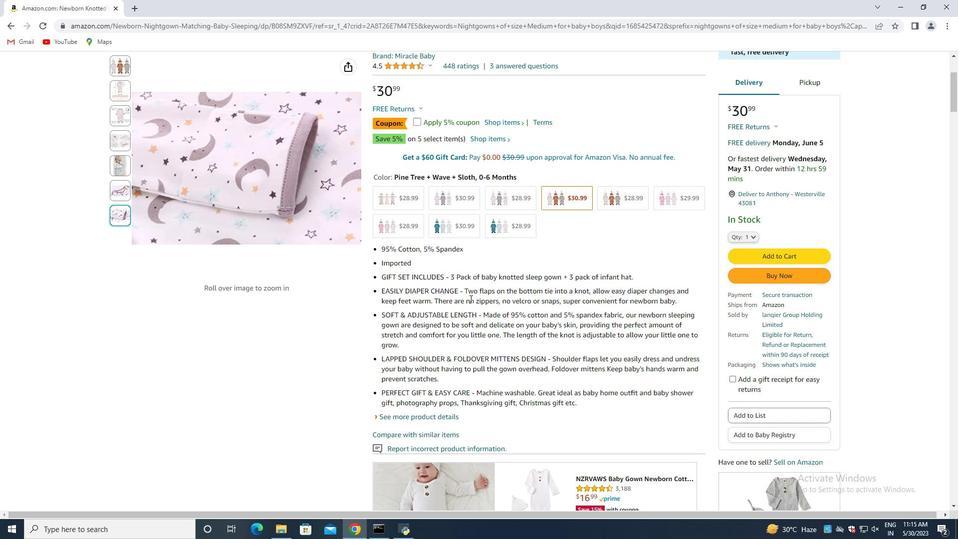 
Action: Mouse moved to (444, 293)
Screenshot: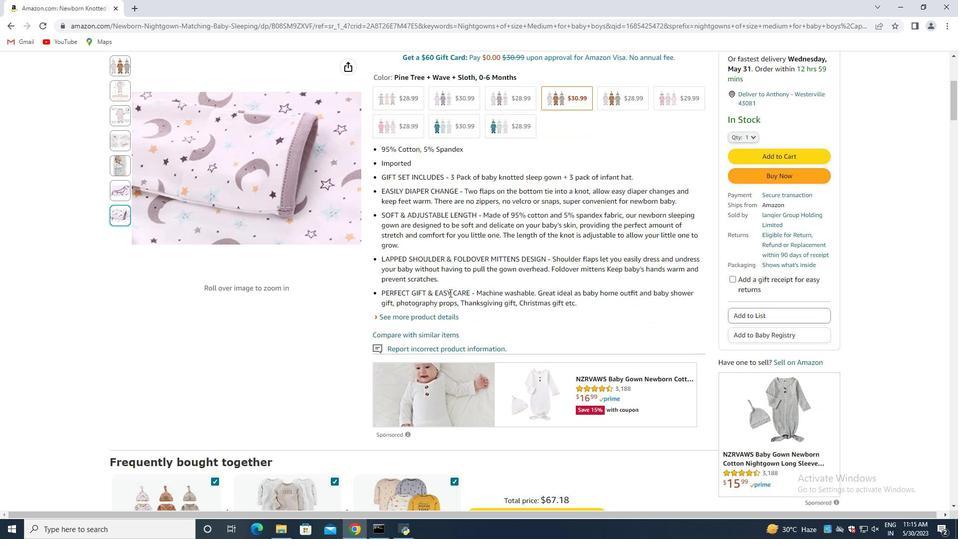 
Action: Mouse scrolled (446, 292) with delta (0, 0)
Screenshot: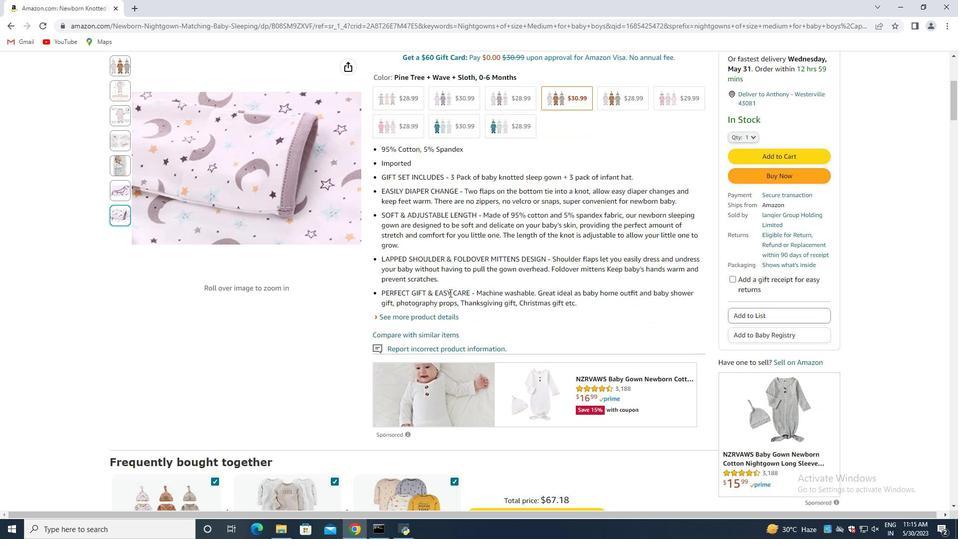 
Action: Mouse scrolled (444, 292) with delta (0, 0)
Screenshot: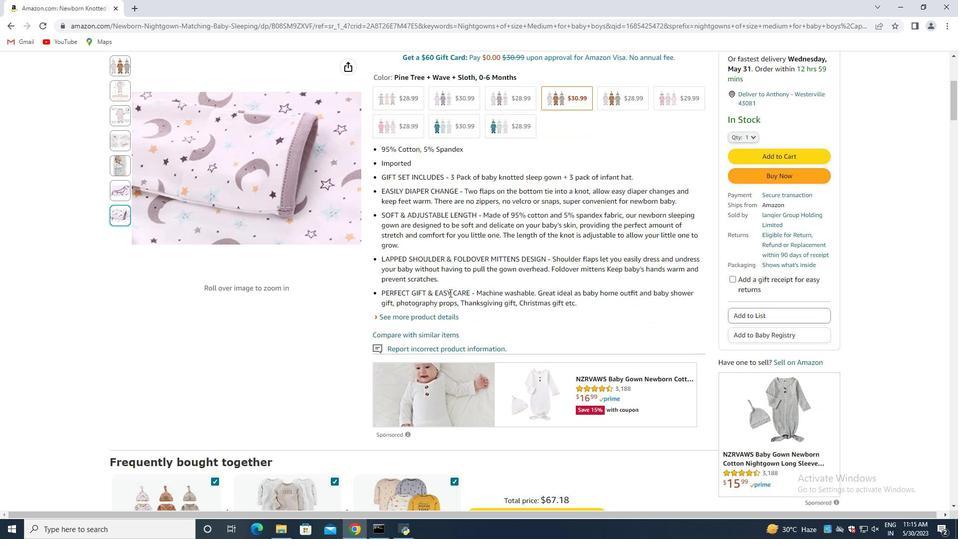 
Action: Mouse moved to (429, 292)
Screenshot: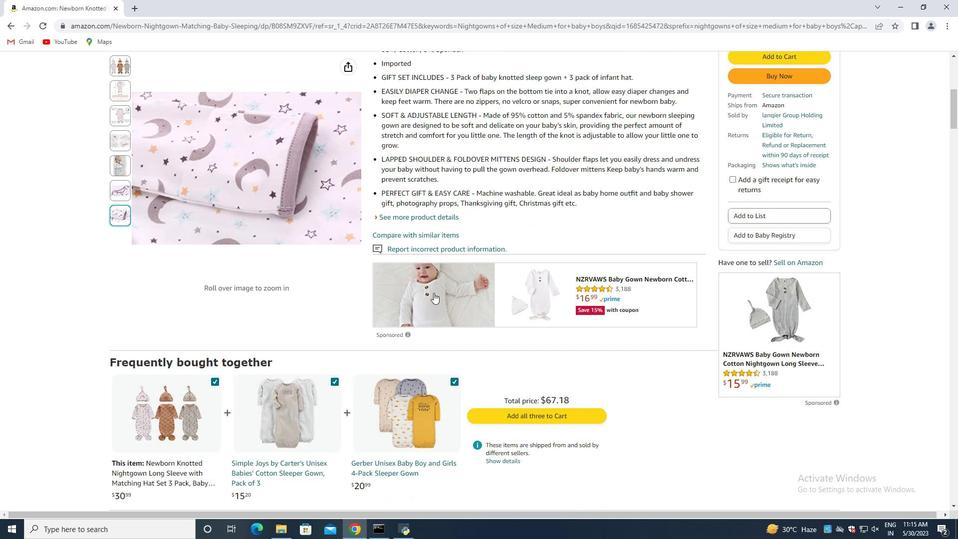 
Action: Mouse scrolled (429, 291) with delta (0, 0)
Screenshot: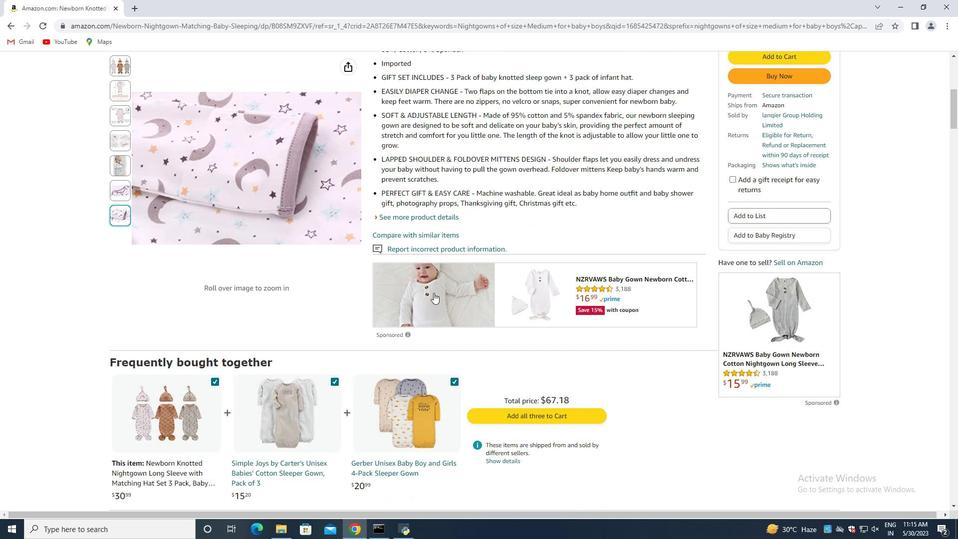 
Action: Mouse moved to (424, 293)
Screenshot: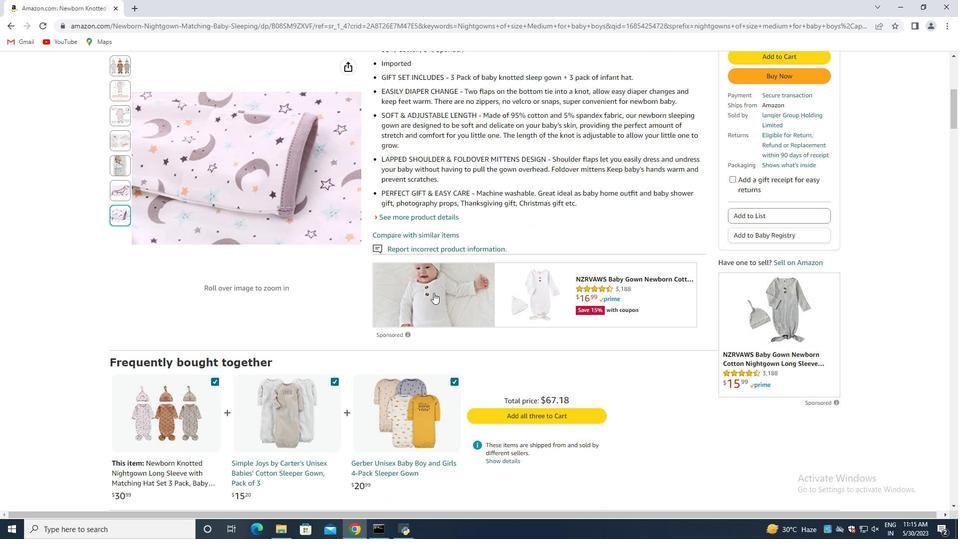
Action: Mouse scrolled (424, 292) with delta (0, 0)
Screenshot: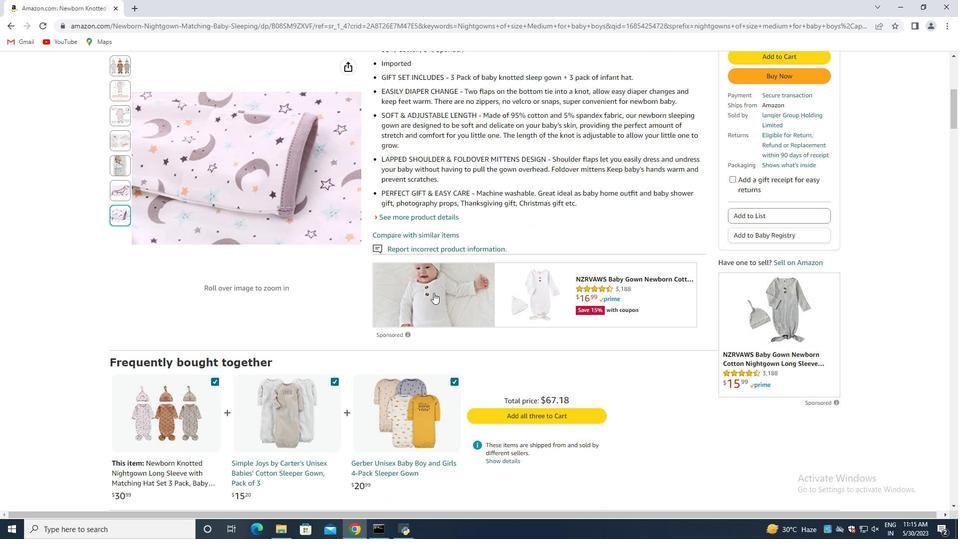 
Action: Mouse moved to (420, 294)
Screenshot: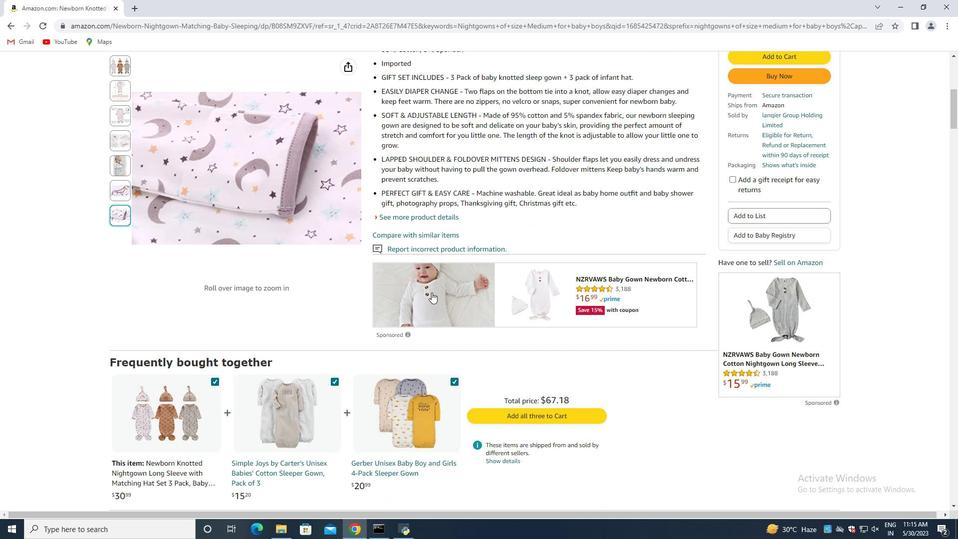 
Action: Mouse scrolled (420, 294) with delta (0, 0)
Screenshot: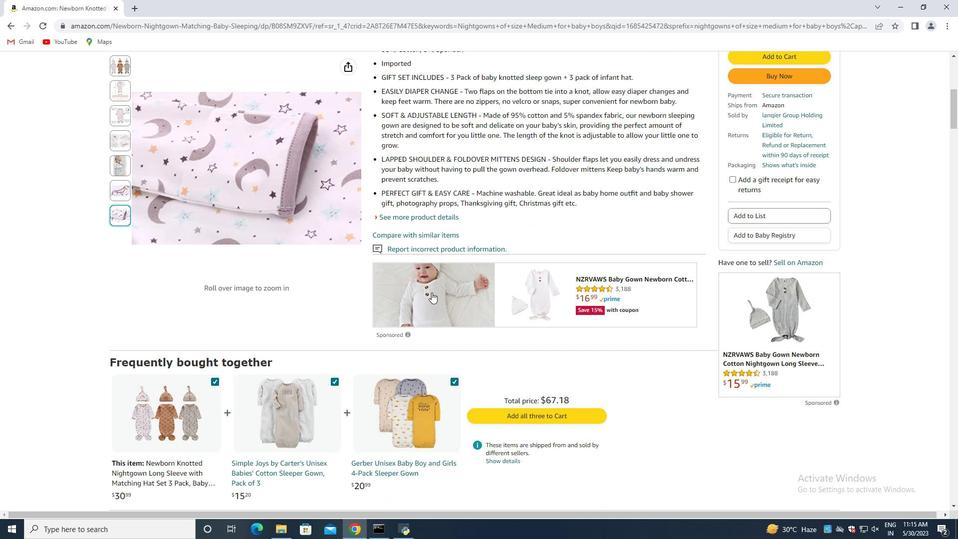 
Action: Mouse moved to (323, 303)
Screenshot: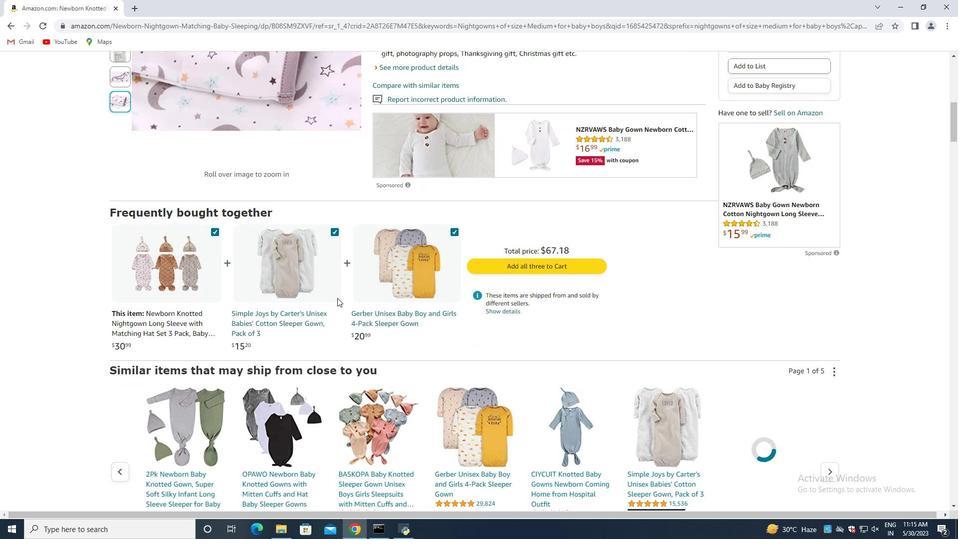 
Action: Mouse scrolled (323, 303) with delta (0, 0)
Screenshot: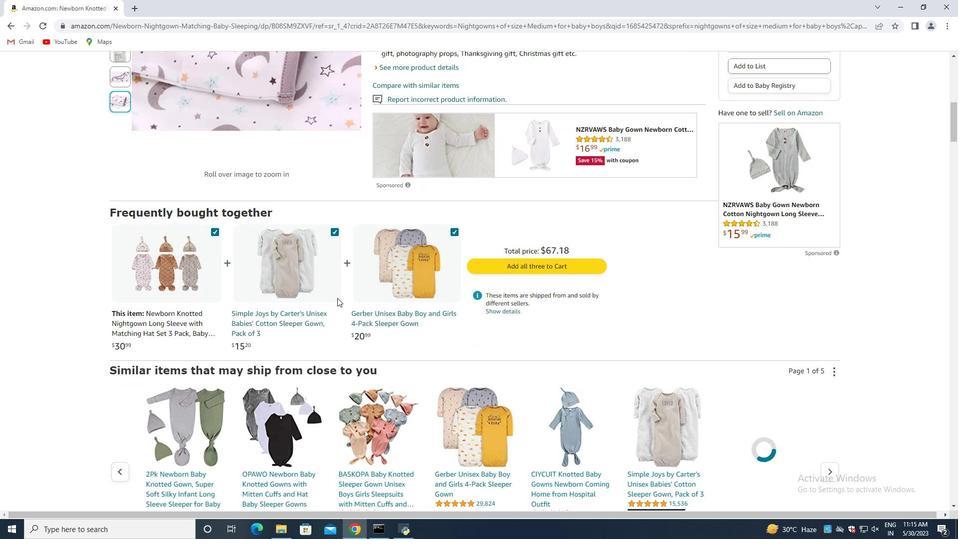 
Action: Mouse moved to (318, 309)
Screenshot: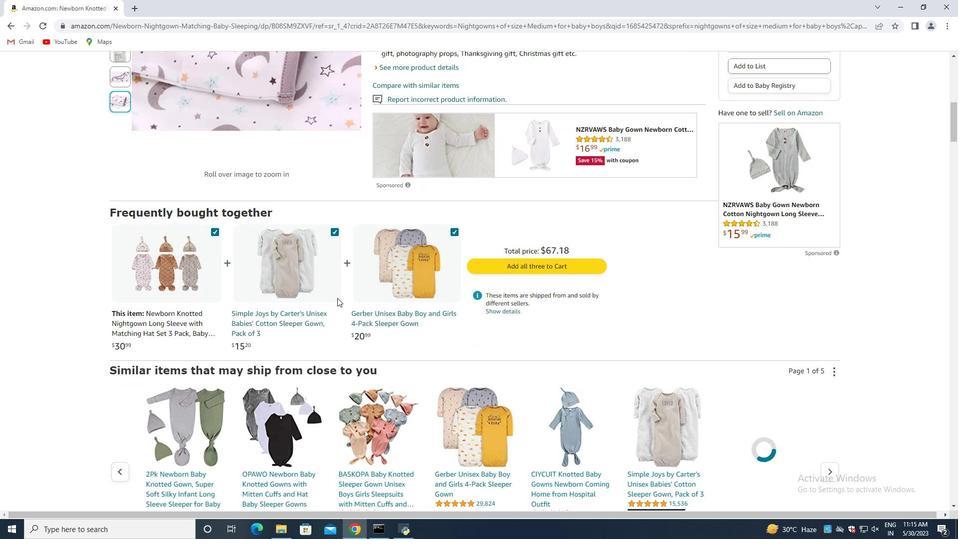 
Action: Mouse scrolled (318, 309) with delta (0, 0)
Screenshot: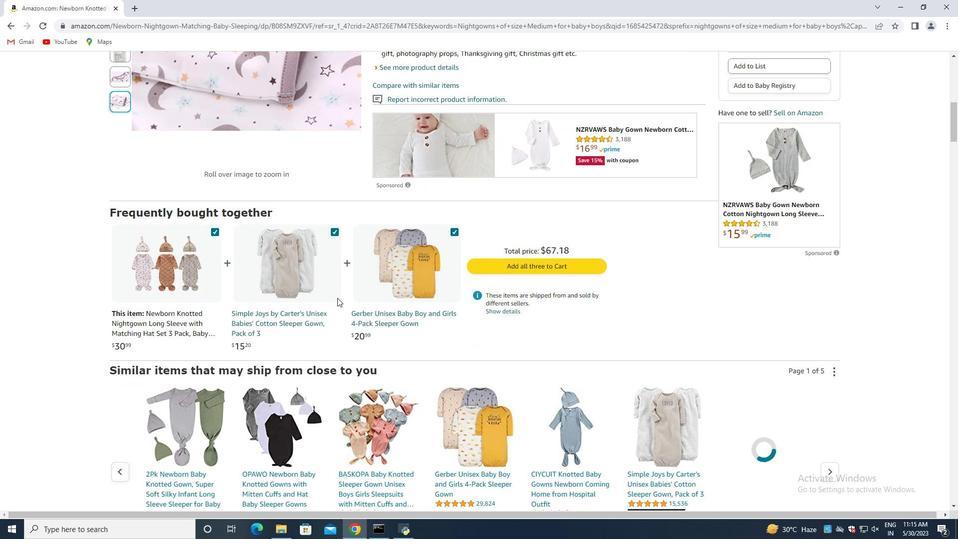 
Action: Mouse moved to (316, 310)
Screenshot: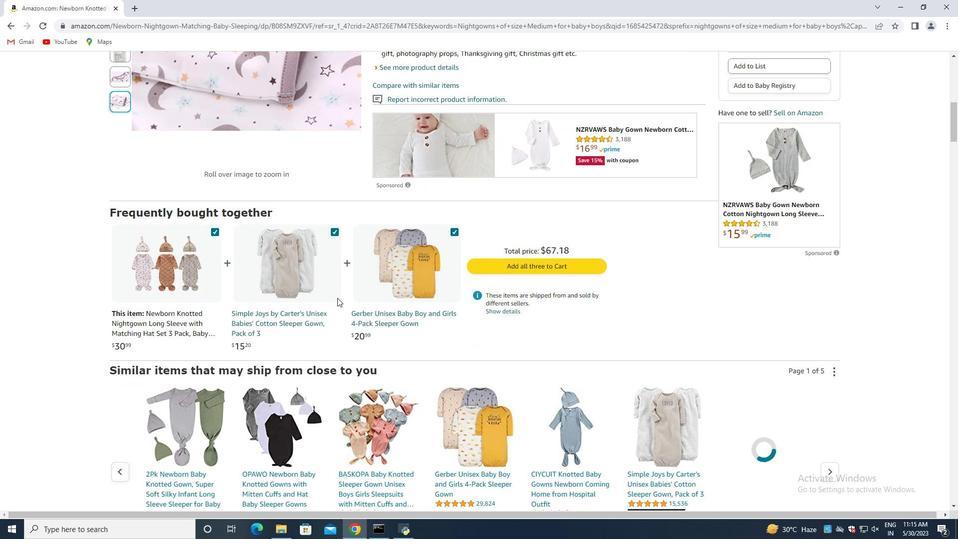 
Action: Mouse scrolled (316, 309) with delta (0, 0)
Screenshot: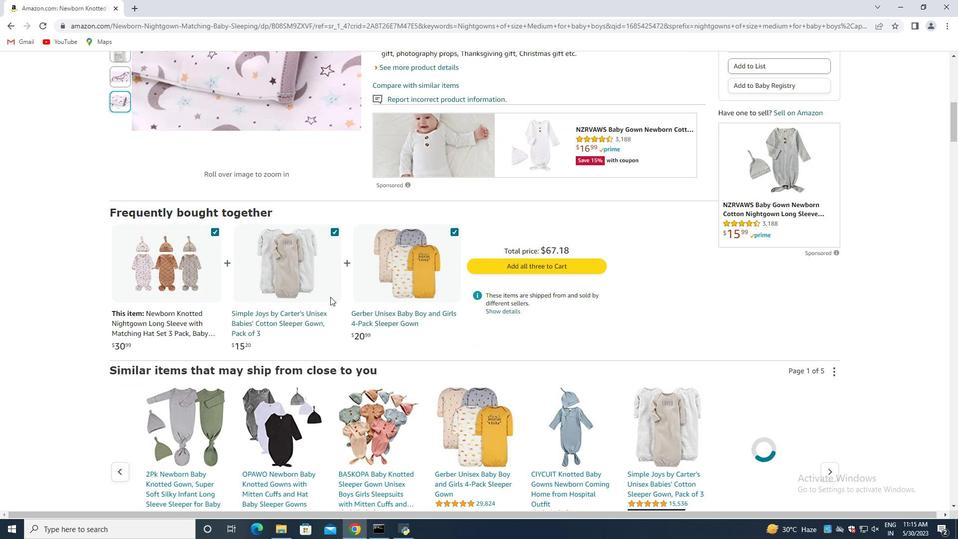 
Action: Mouse moved to (316, 310)
Screenshot: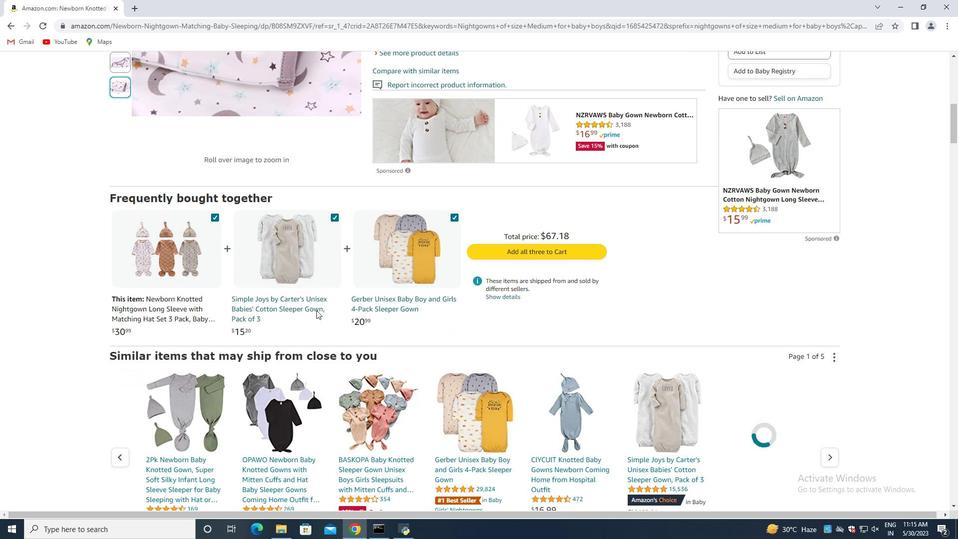
Action: Mouse scrolled (316, 309) with delta (0, 0)
Screenshot: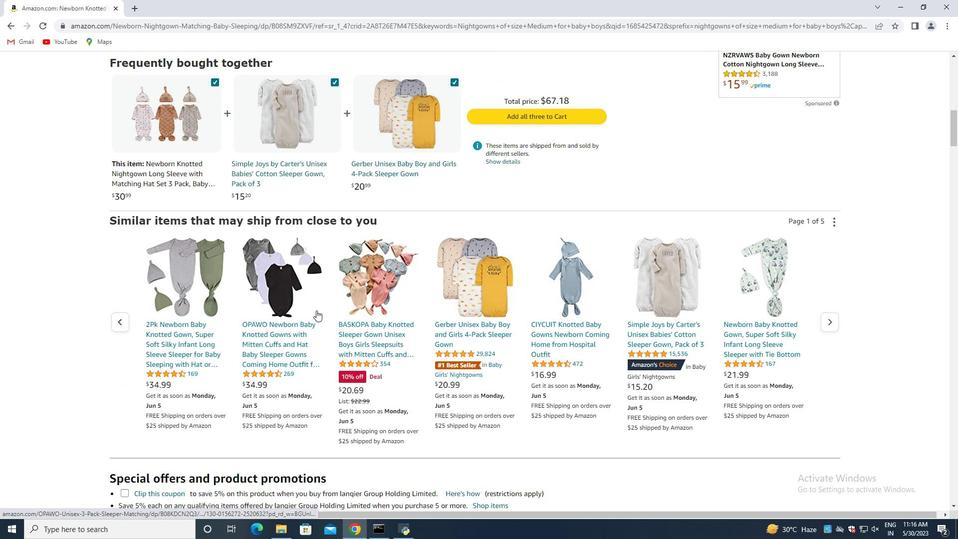 
Action: Mouse scrolled (316, 309) with delta (0, 0)
Screenshot: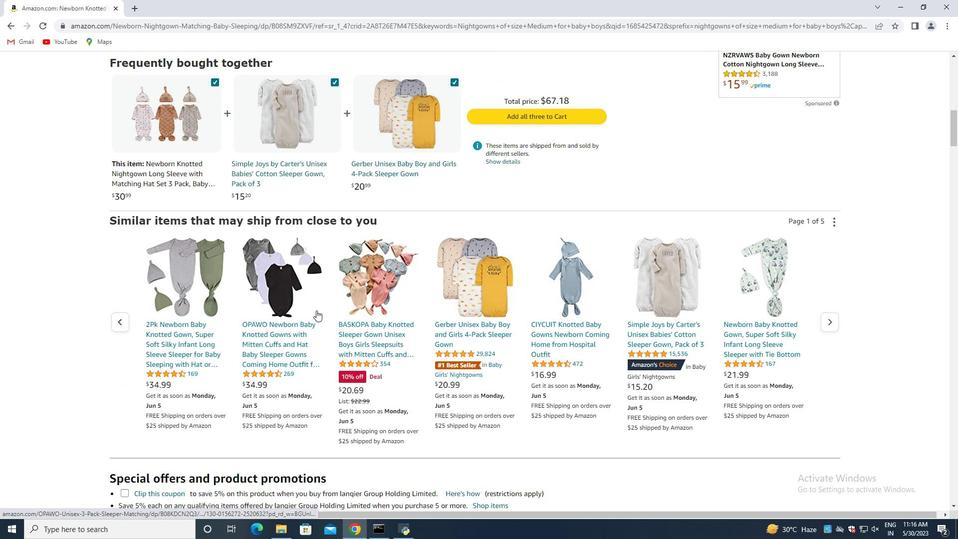 
Action: Mouse scrolled (316, 309) with delta (0, 0)
Screenshot: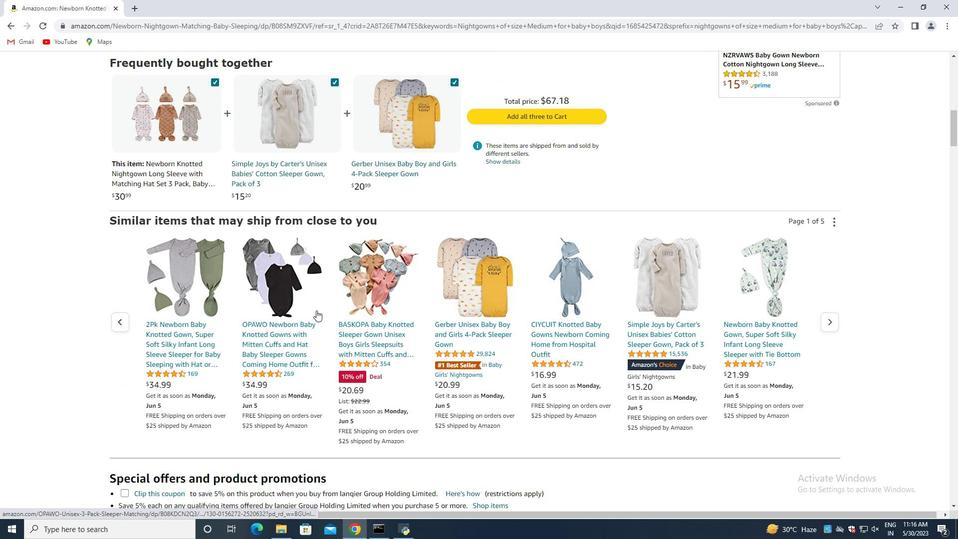 
Action: Mouse moved to (313, 310)
Screenshot: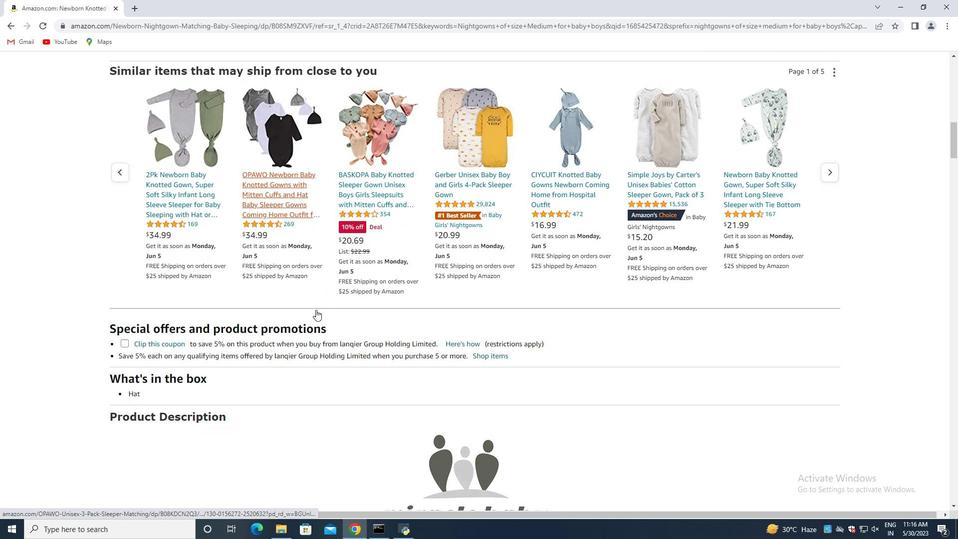
Action: Mouse scrolled (313, 310) with delta (0, 0)
Screenshot: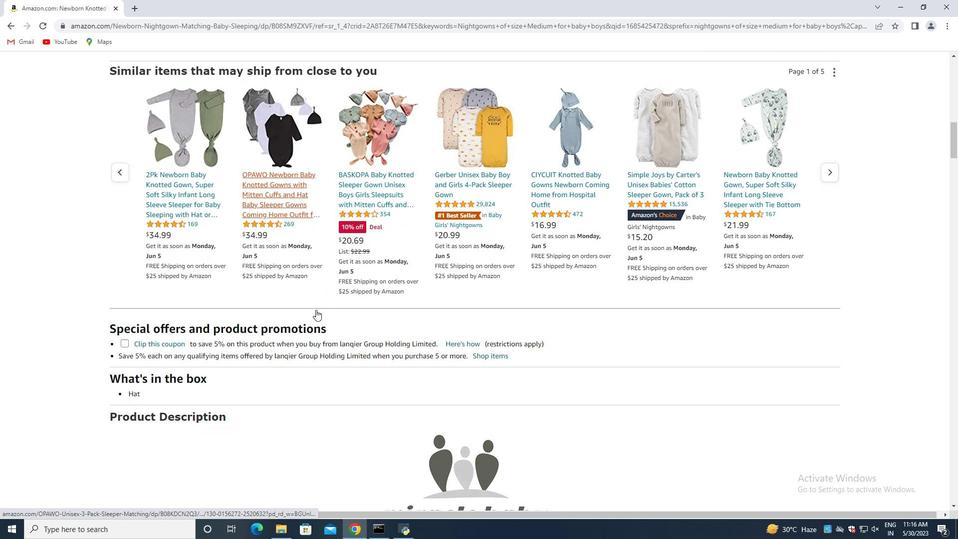 
Action: Mouse moved to (308, 314)
Screenshot: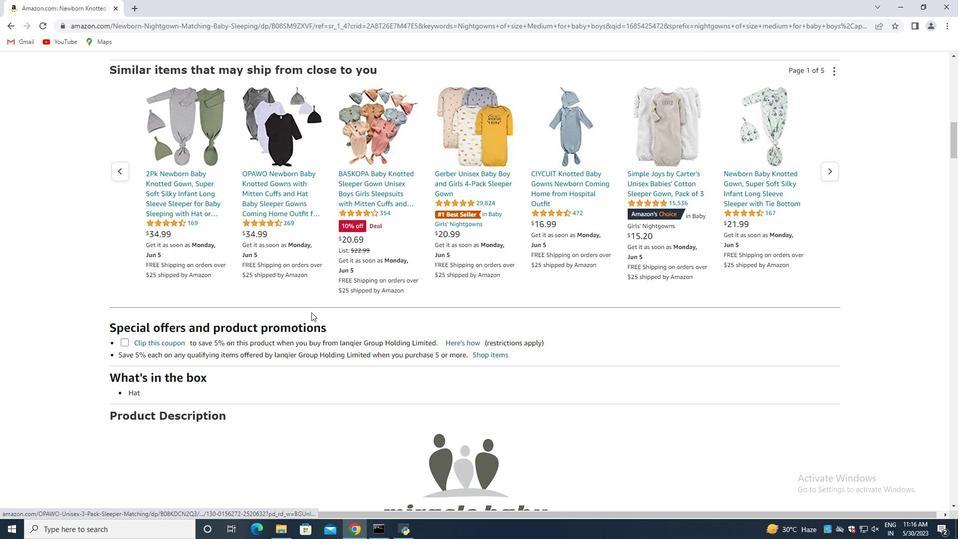 
Action: Mouse scrolled (310, 311) with delta (0, 0)
Screenshot: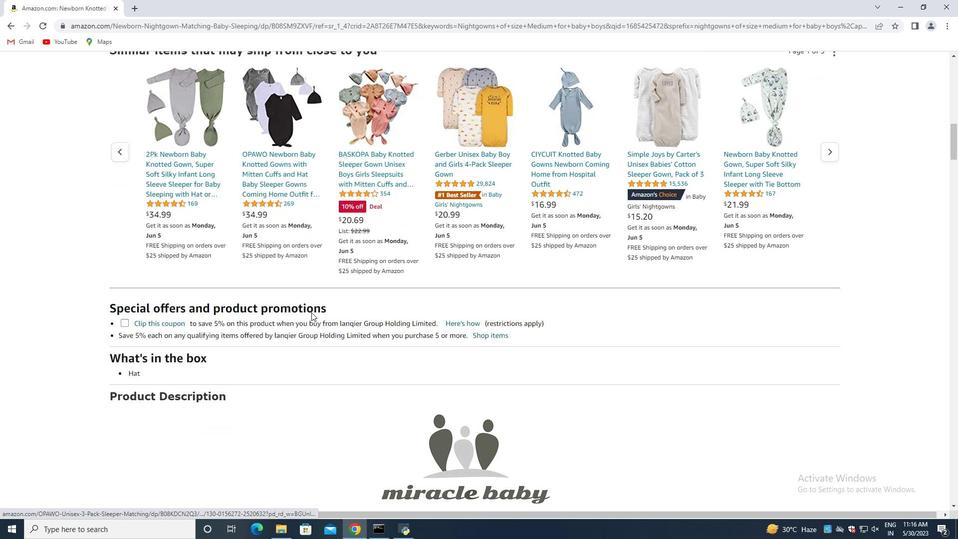 
Action: Mouse moved to (306, 314)
Screenshot: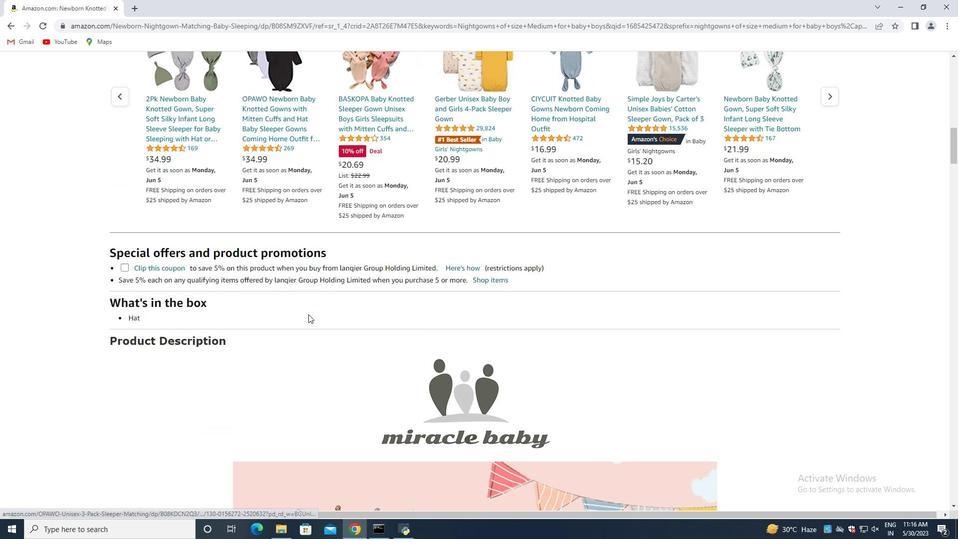 
Action: Mouse scrolled (307, 313) with delta (0, 0)
Screenshot: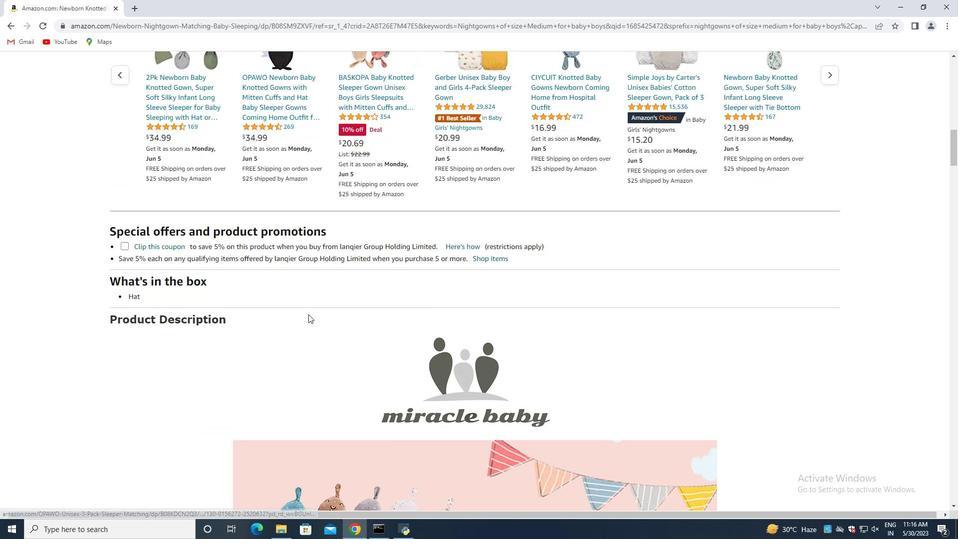 
Action: Mouse moved to (305, 315)
Screenshot: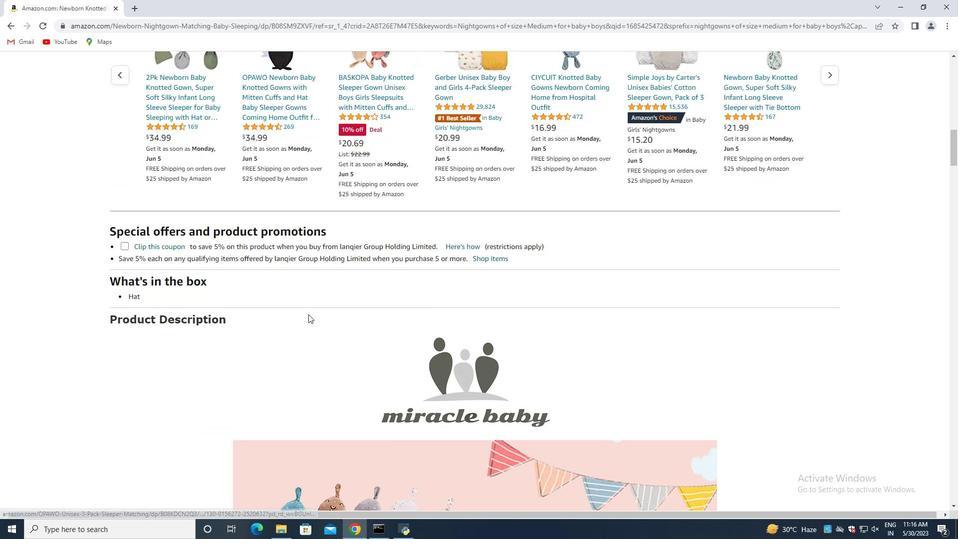 
Action: Mouse scrolled (306, 314) with delta (0, 0)
Screenshot: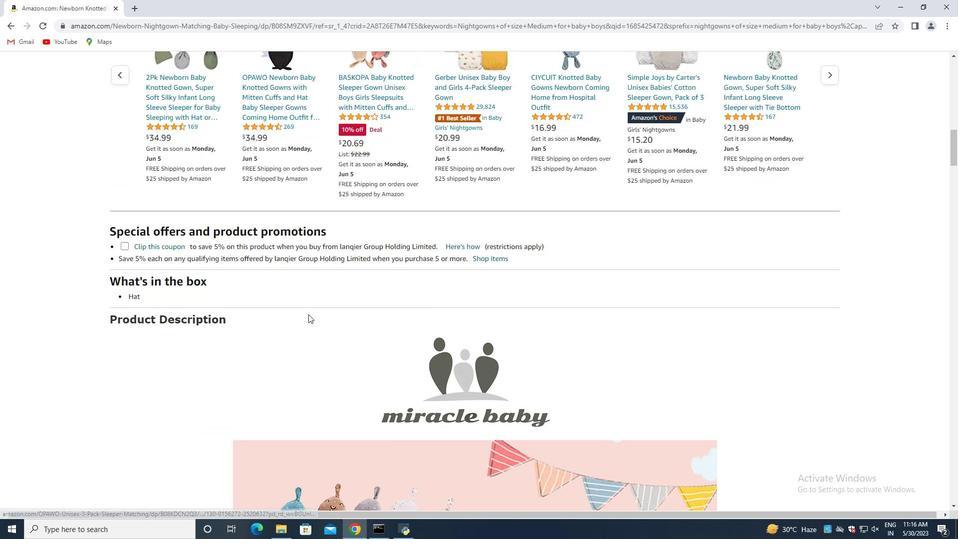 
Action: Mouse moved to (352, 305)
Screenshot: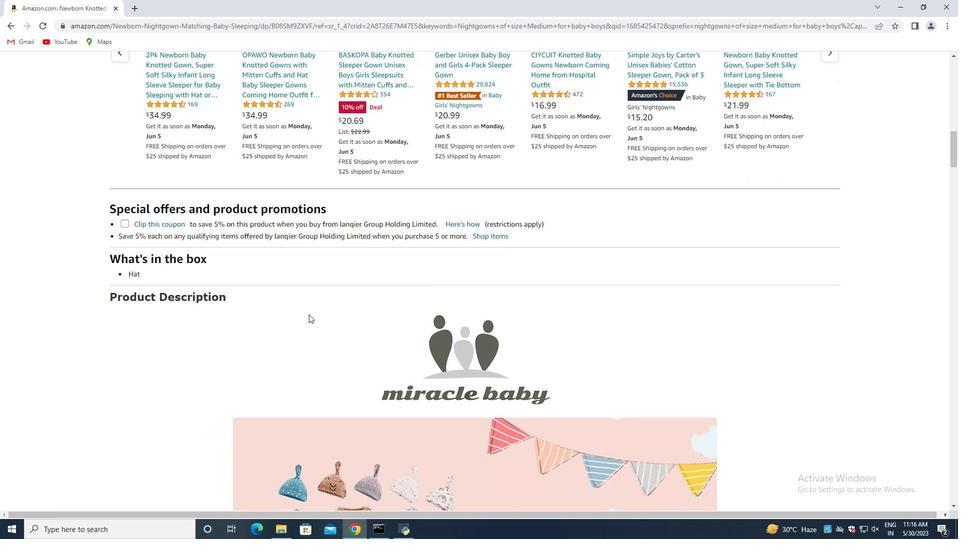 
Action: Mouse scrolled (352, 304) with delta (0, 0)
Screenshot: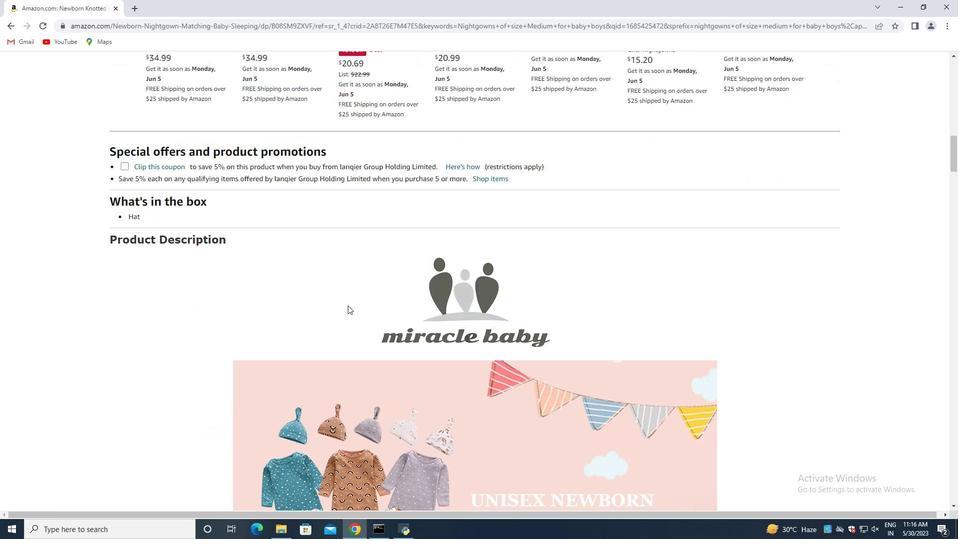 
Action: Mouse moved to (352, 305)
Screenshot: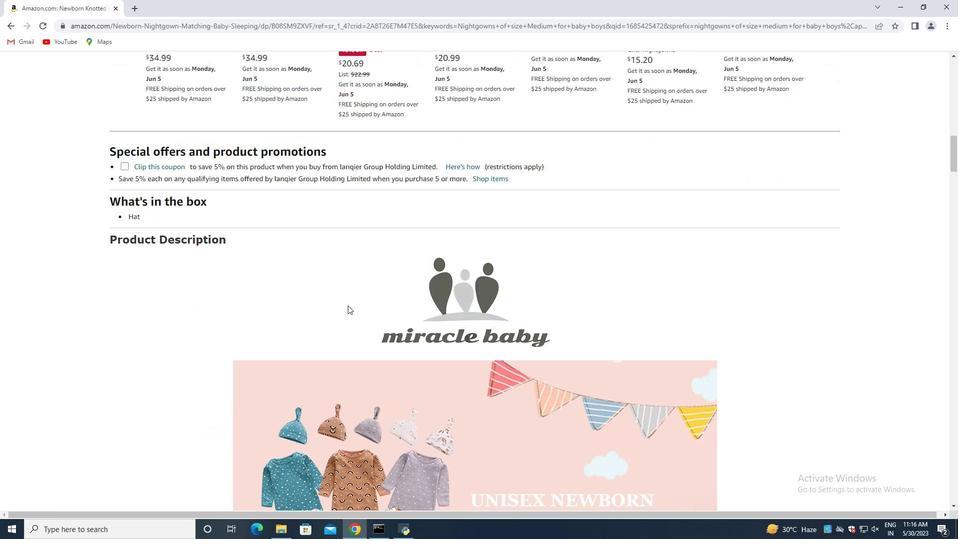 
Action: Mouse scrolled (352, 304) with delta (0, 0)
Screenshot: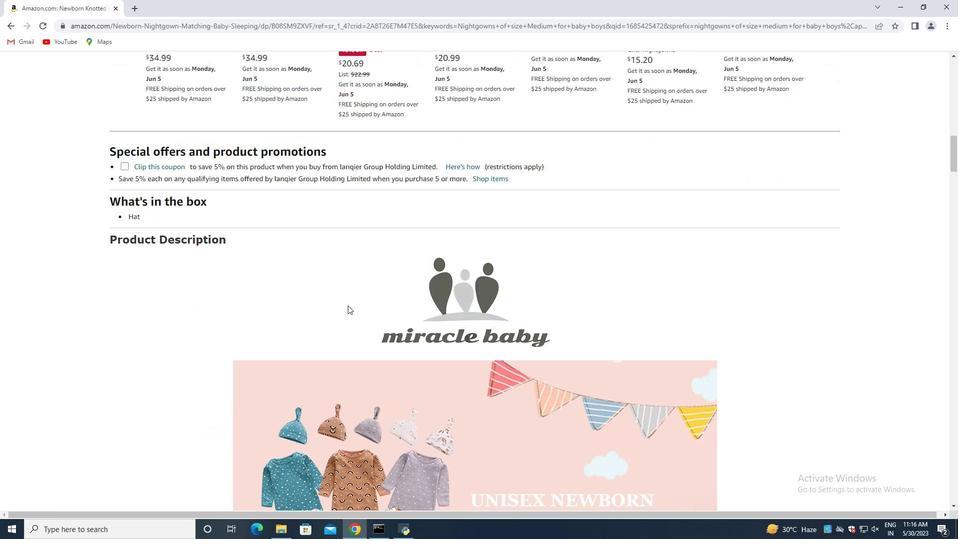 
Action: Mouse moved to (352, 305)
Screenshot: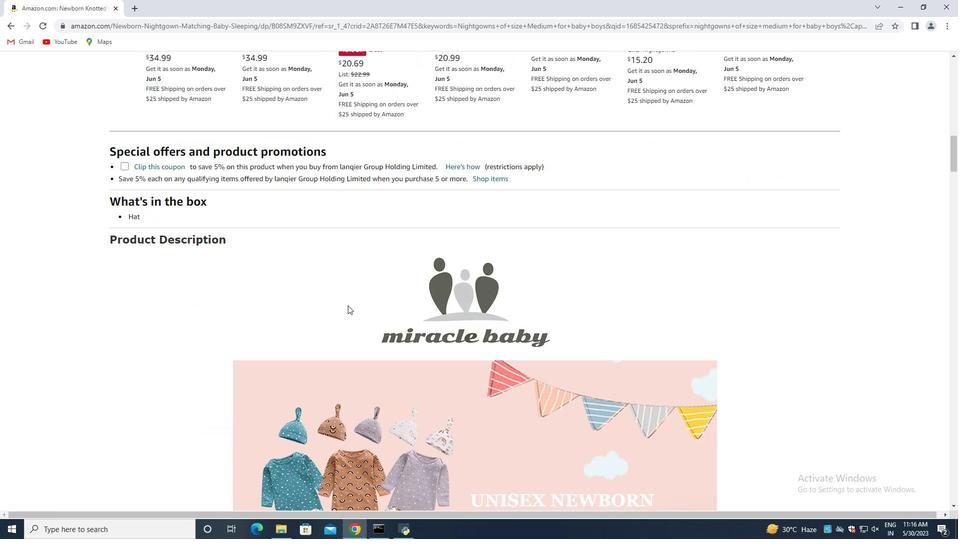 
Action: Mouse scrolled (352, 304) with delta (0, 0)
Screenshot: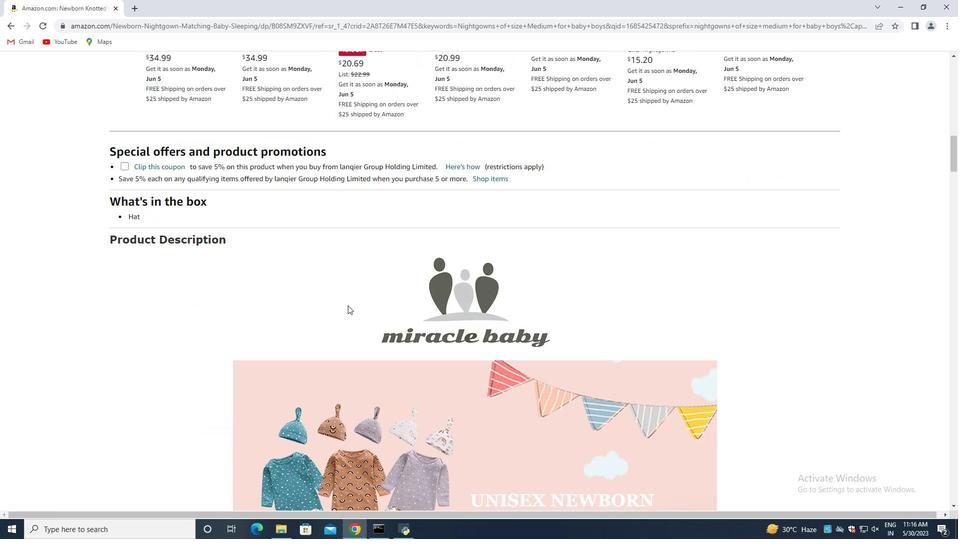 
Action: Mouse scrolled (352, 304) with delta (0, 0)
Screenshot: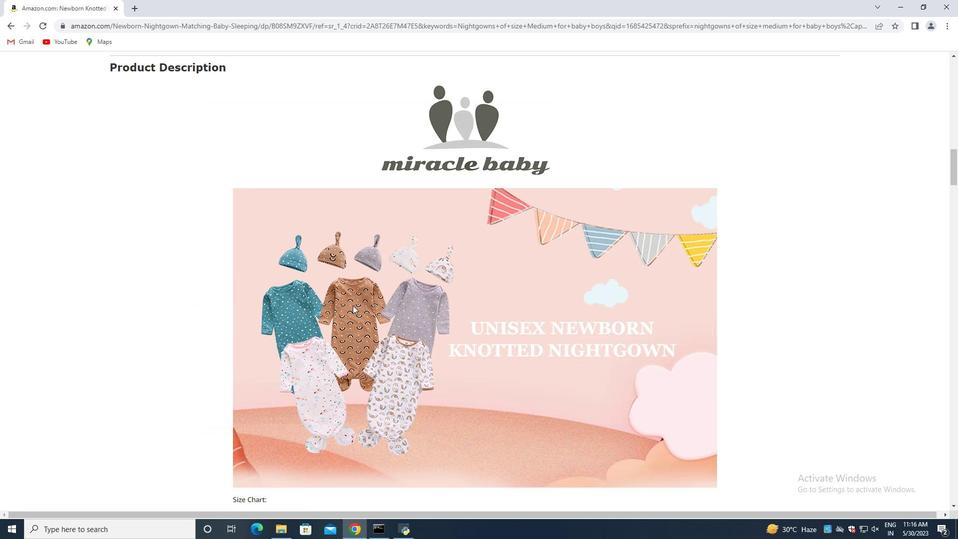 
Action: Mouse scrolled (352, 304) with delta (0, 0)
Screenshot: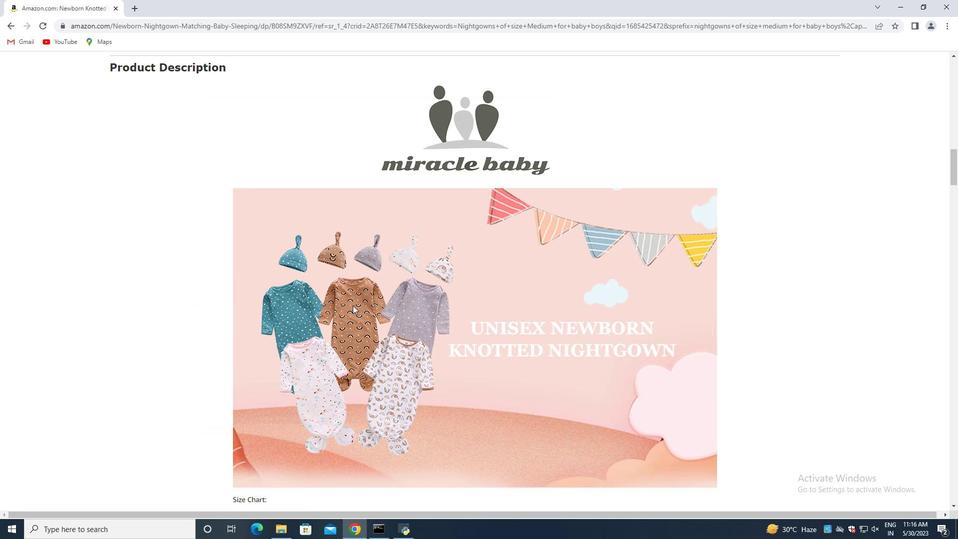 
Action: Mouse scrolled (352, 304) with delta (0, 0)
Screenshot: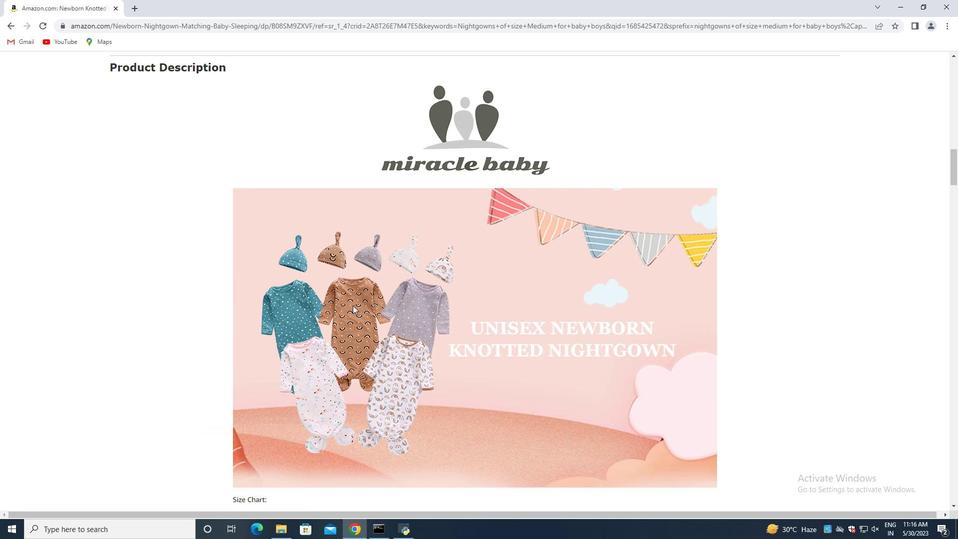 
Action: Mouse moved to (352, 308)
Screenshot: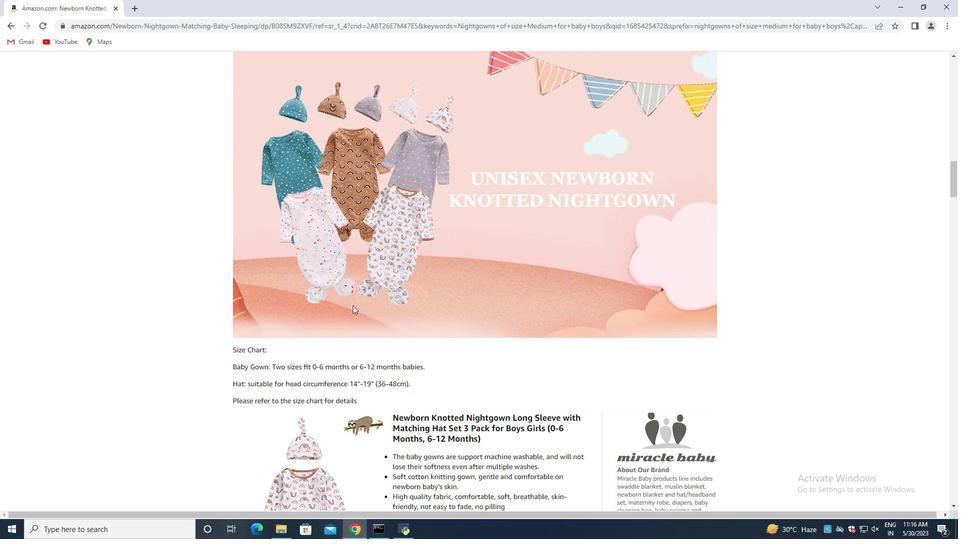 
Action: Mouse scrolled (352, 306) with delta (0, 0)
Screenshot: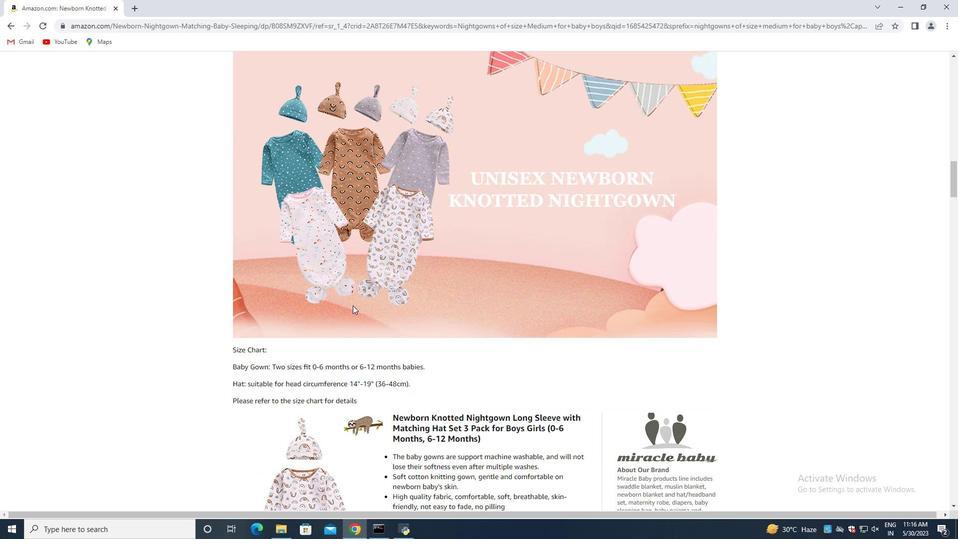 
Action: Mouse scrolled (352, 308) with delta (0, 0)
Screenshot: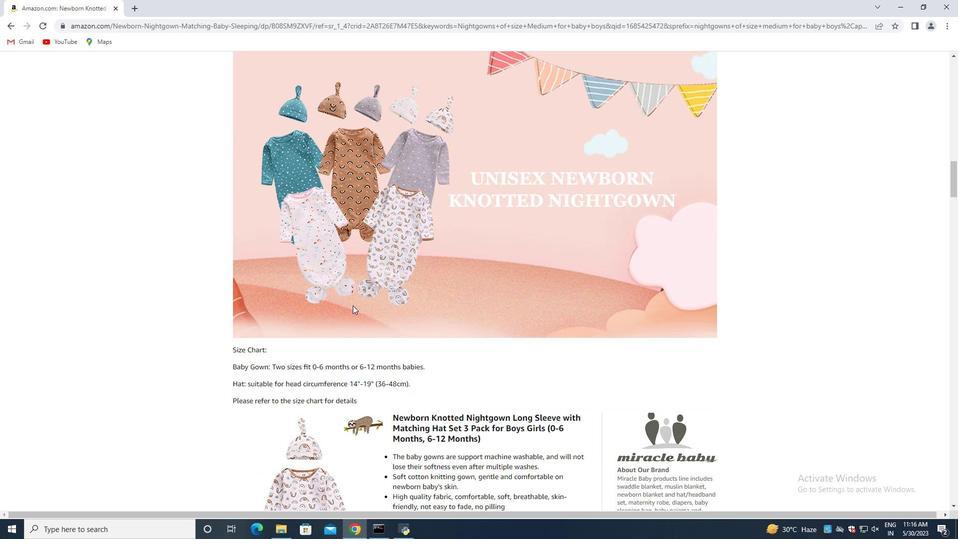 
Action: Mouse moved to (352, 309)
Screenshot: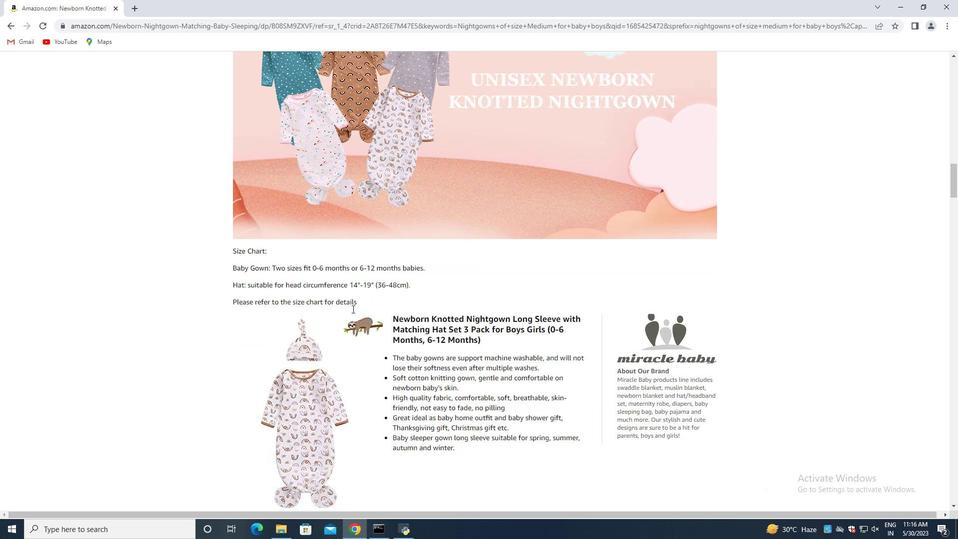 
Action: Mouse scrolled (352, 308) with delta (0, 0)
Screenshot: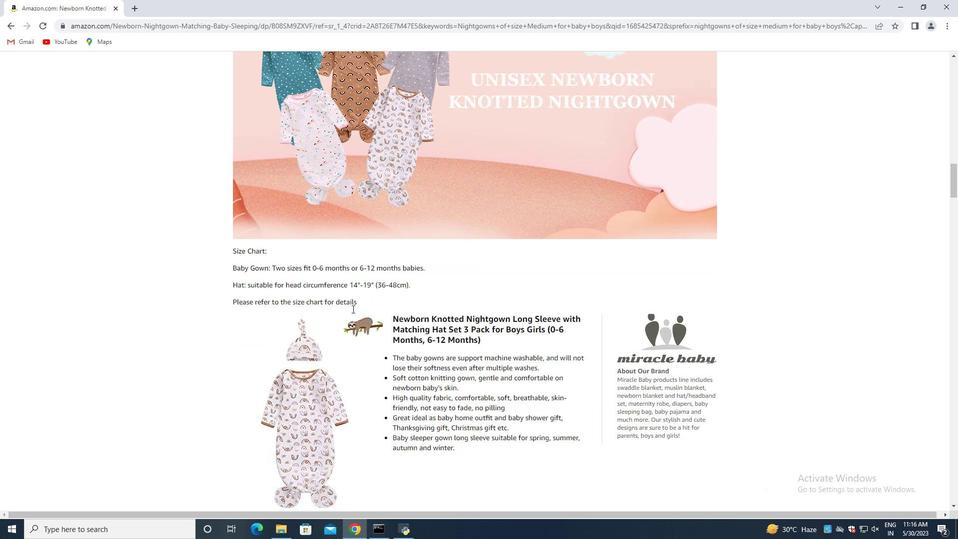 
Action: Mouse moved to (352, 309)
Screenshot: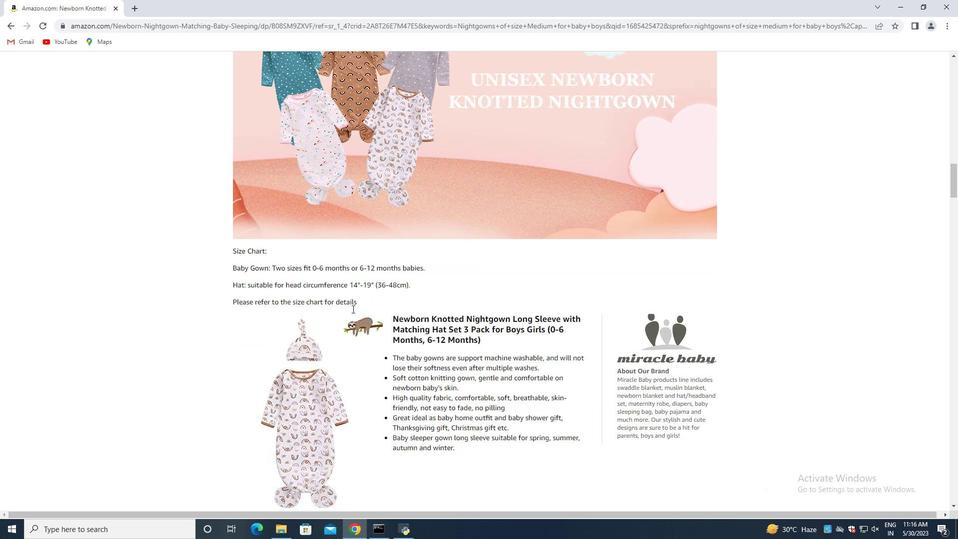 
Action: Mouse scrolled (352, 309) with delta (0, 0)
Screenshot: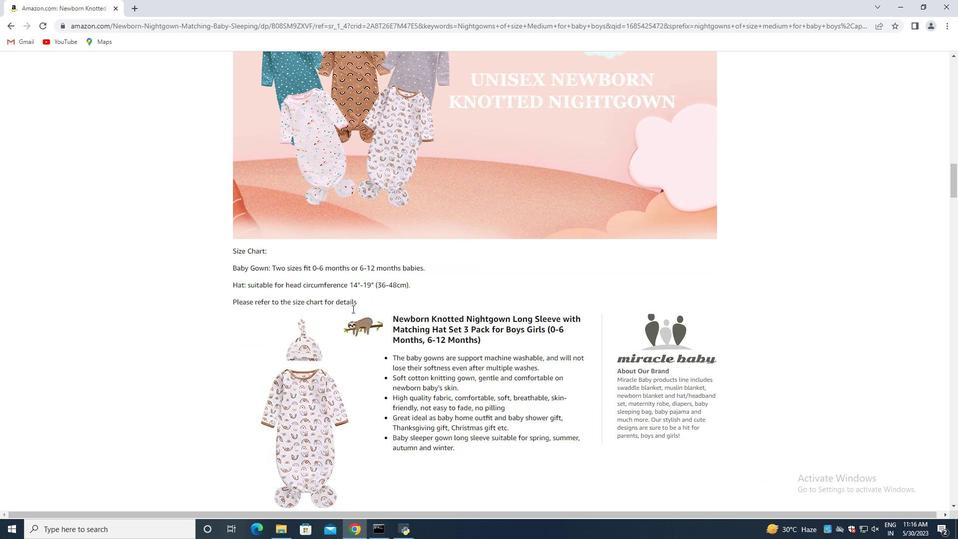 
Action: Mouse moved to (351, 310)
Screenshot: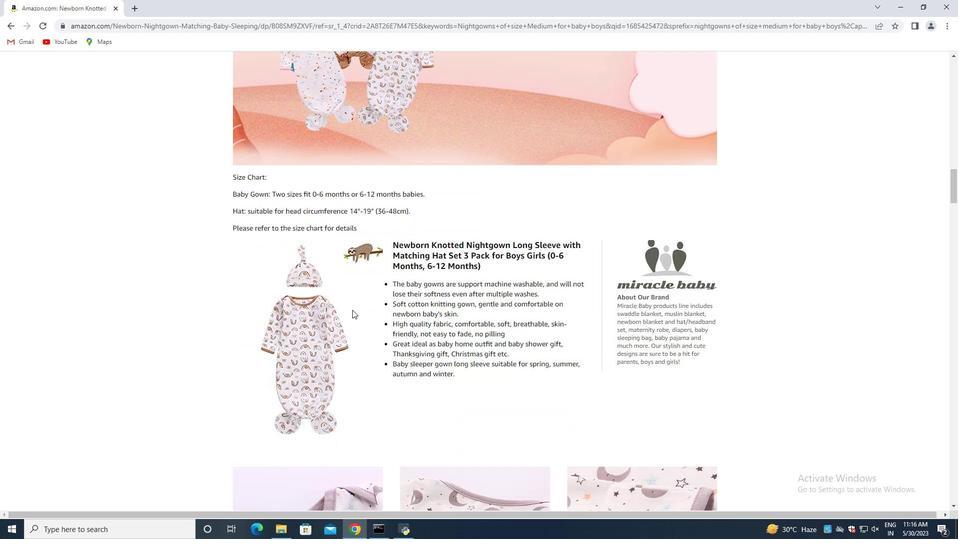 
Action: Mouse scrolled (351, 309) with delta (0, 0)
Screenshot: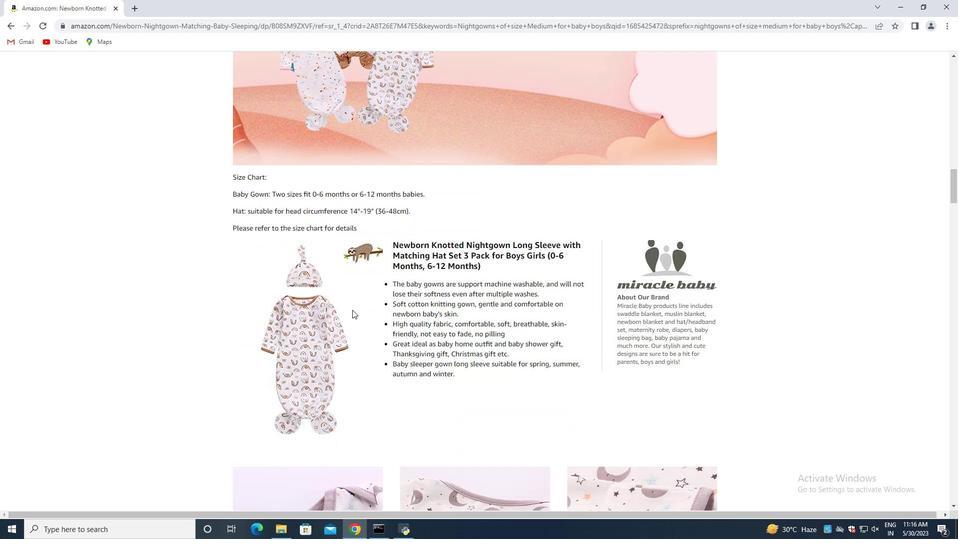 
Action: Mouse moved to (351, 310)
Screenshot: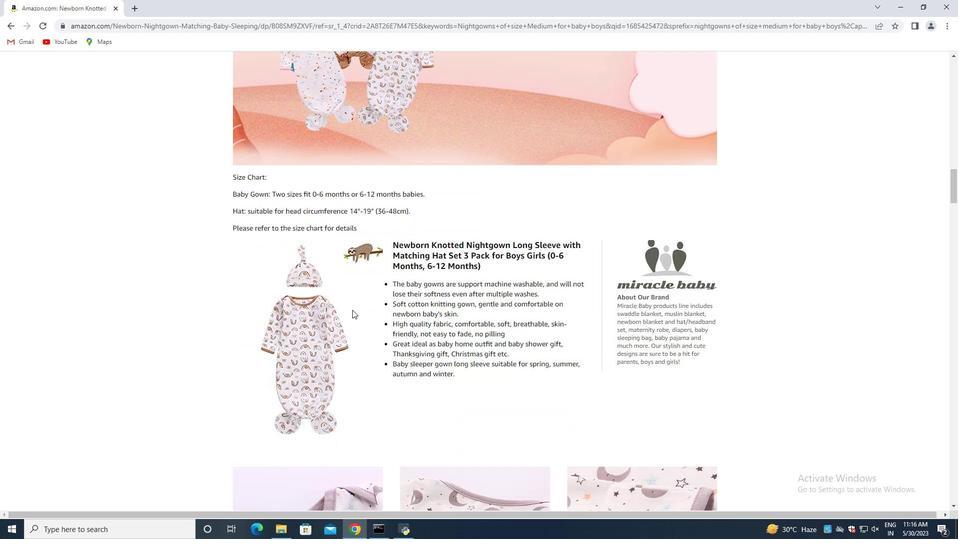 
Action: Mouse scrolled (351, 310) with delta (0, 0)
Screenshot: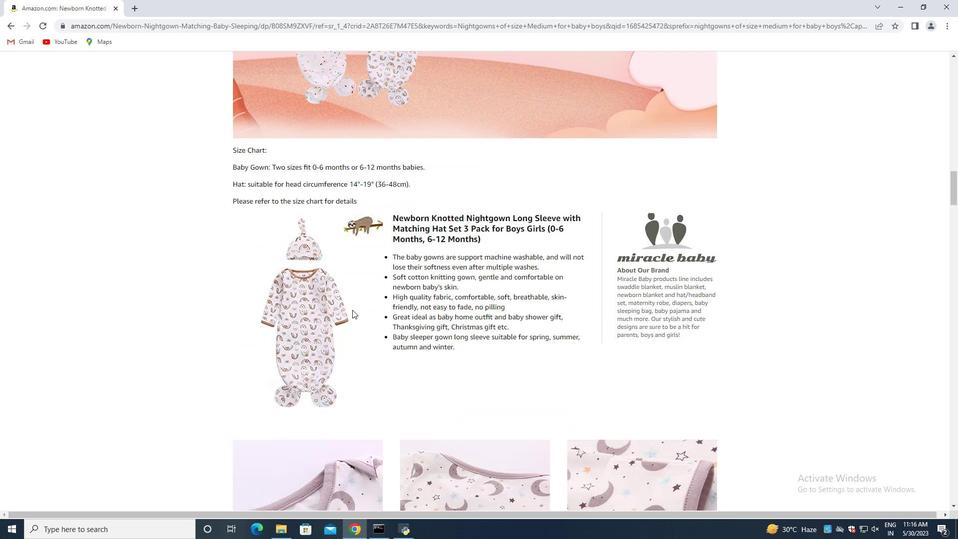 
Action: Mouse scrolled (351, 310) with delta (0, 0)
Screenshot: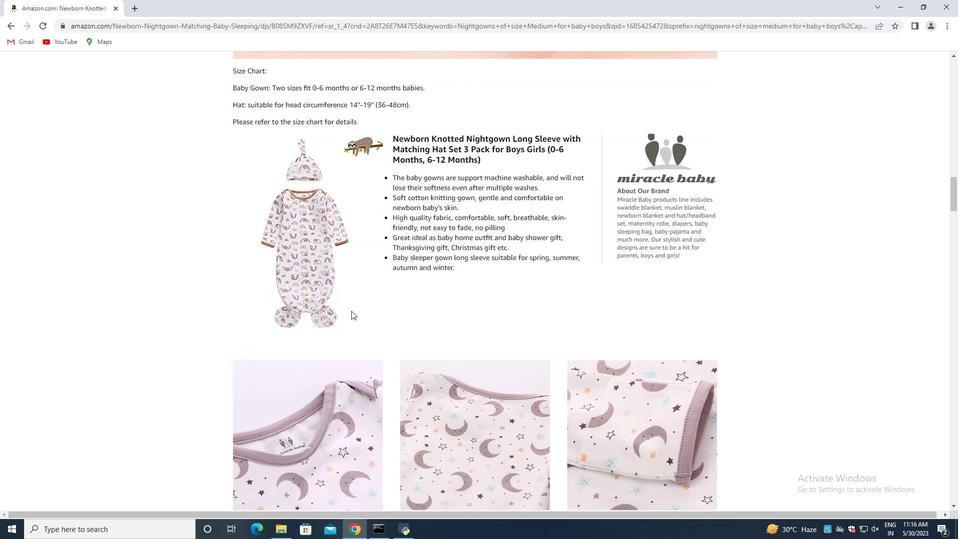 
Action: Mouse moved to (350, 310)
Screenshot: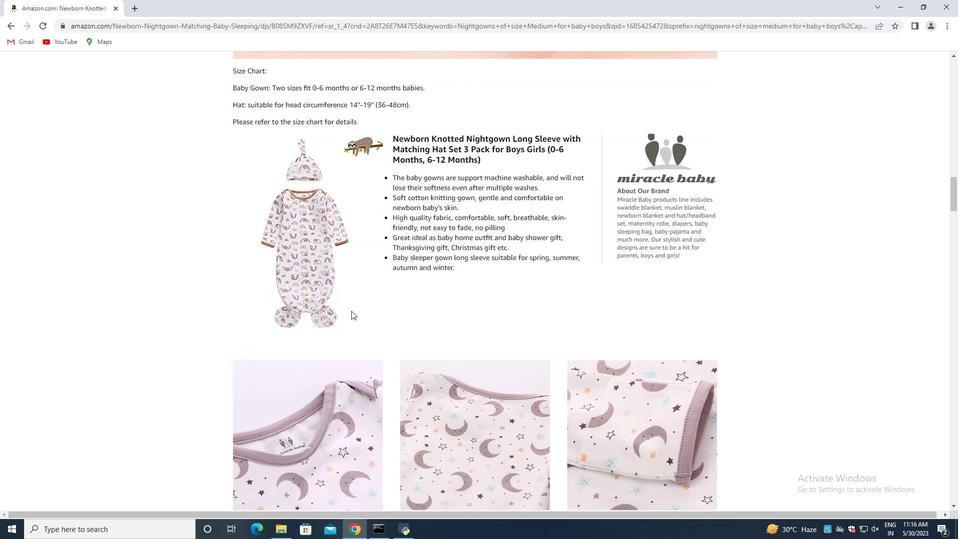 
Action: Mouse scrolled (350, 310) with delta (0, 0)
Screenshot: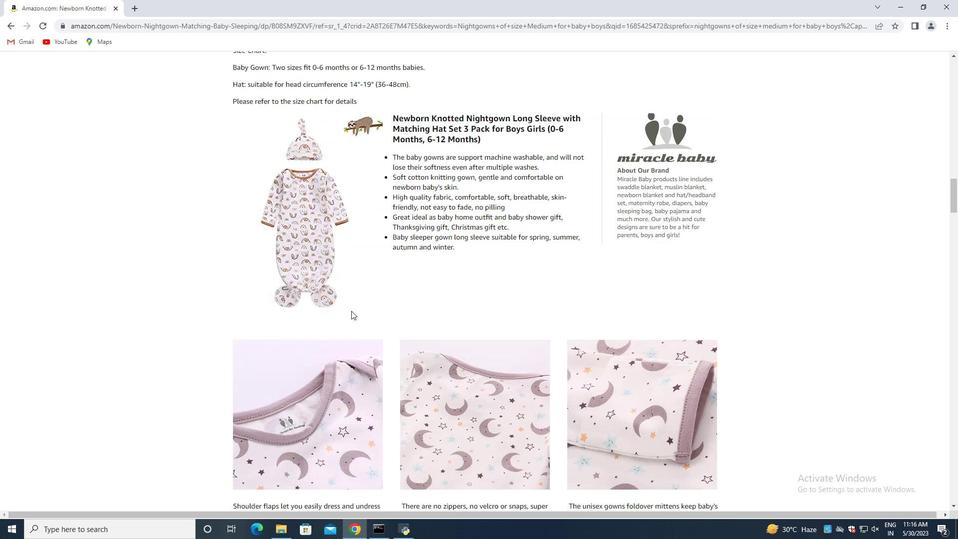
Action: Mouse scrolled (350, 310) with delta (0, 0)
Screenshot: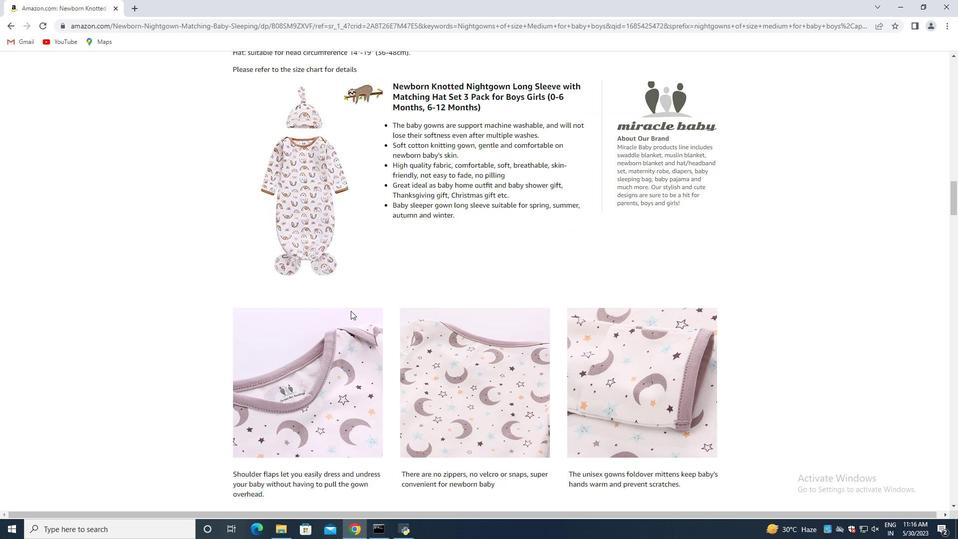 
Action: Mouse scrolled (350, 310) with delta (0, 0)
Screenshot: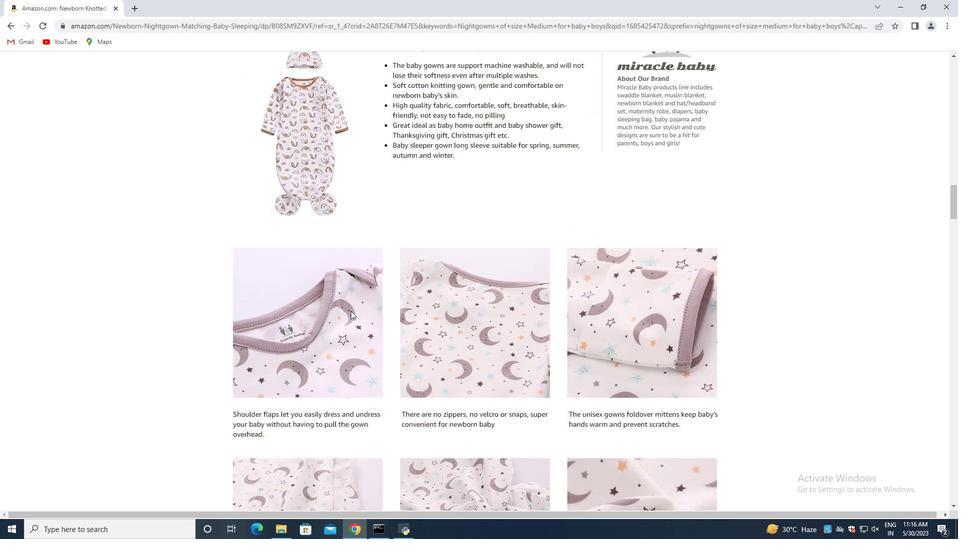 
Action: Mouse scrolled (350, 310) with delta (0, 0)
Screenshot: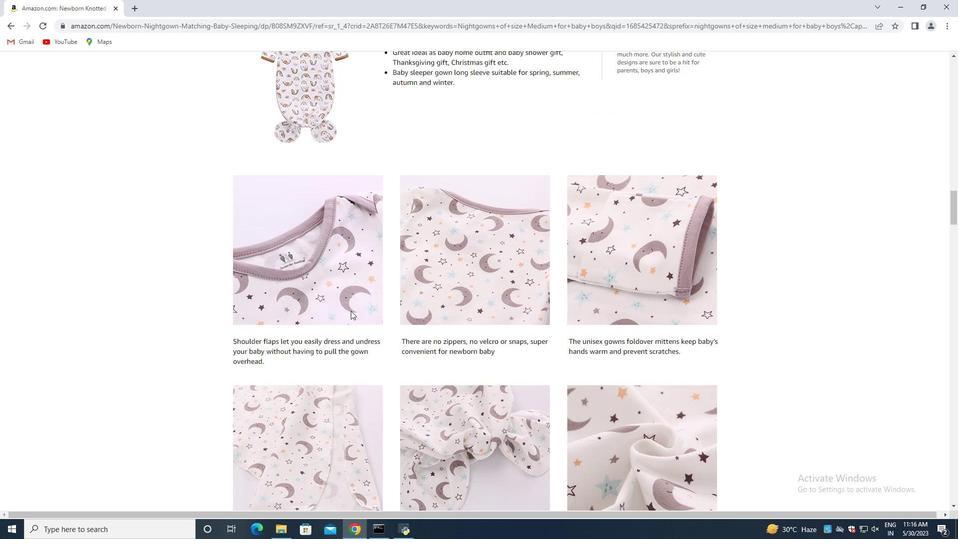 
Action: Mouse scrolled (350, 310) with delta (0, 0)
Screenshot: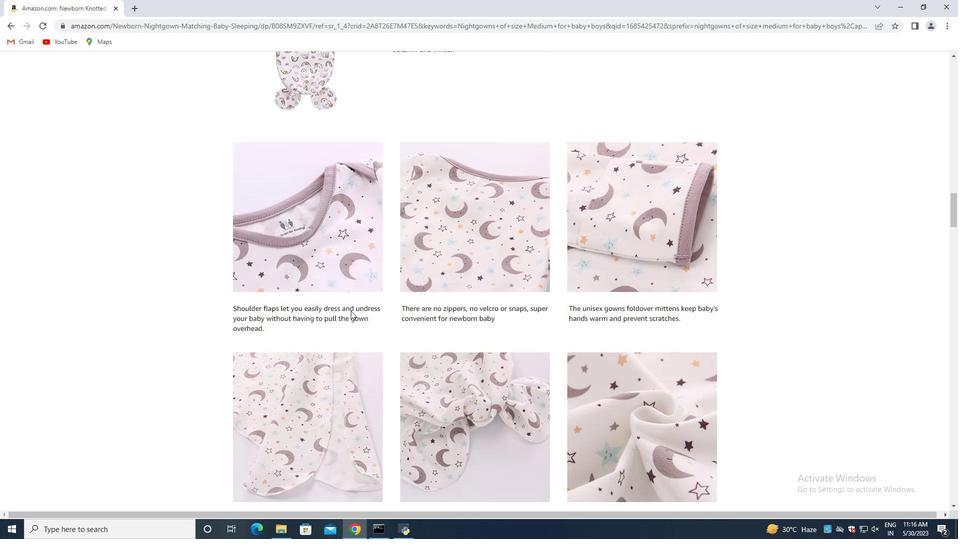 
Action: Mouse moved to (350, 311)
Screenshot: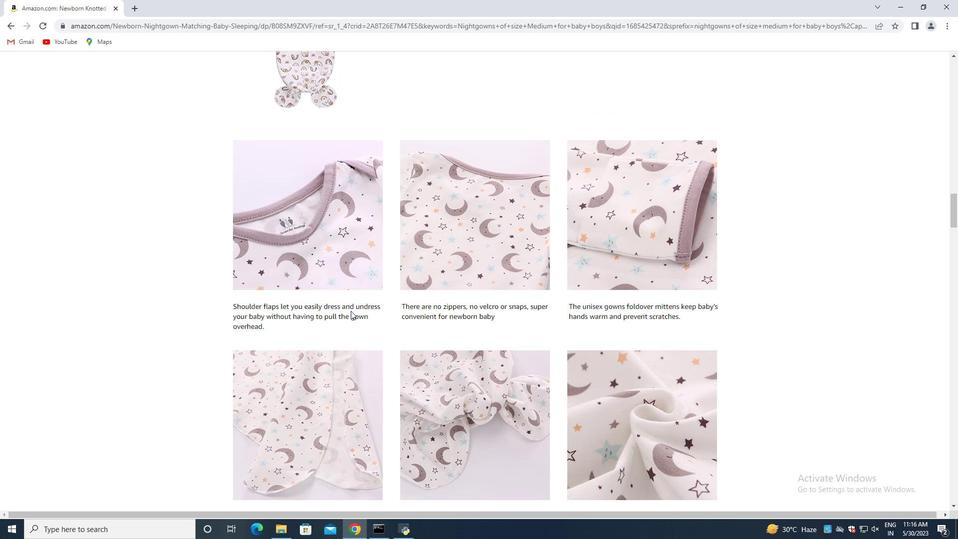 
Action: Mouse scrolled (350, 310) with delta (0, 0)
Screenshot: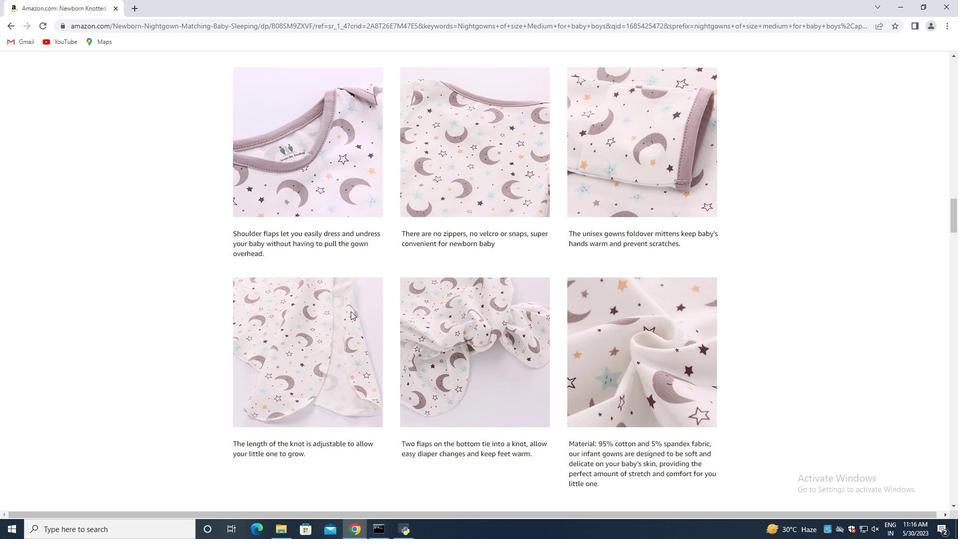 
Action: Mouse scrolled (350, 310) with delta (0, 0)
Screenshot: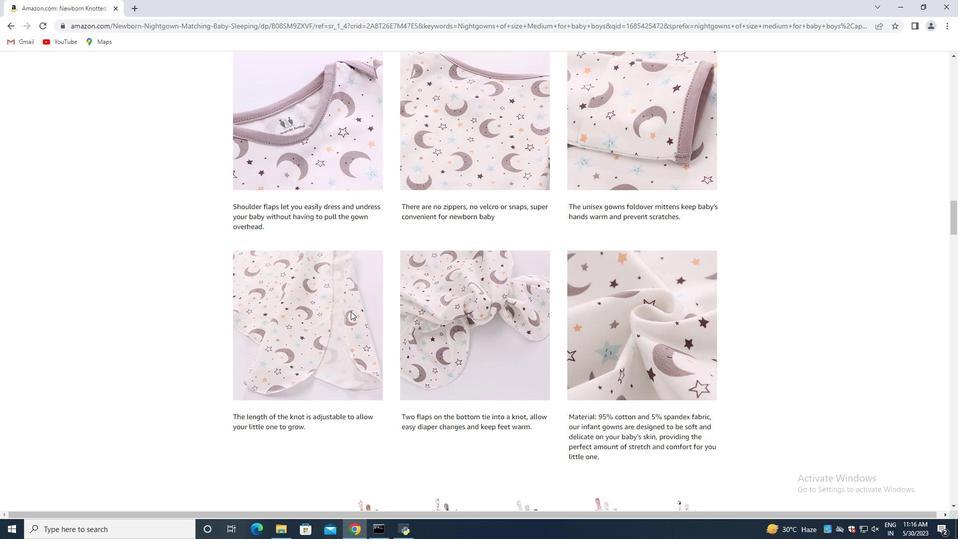 
Action: Mouse moved to (350, 311)
Screenshot: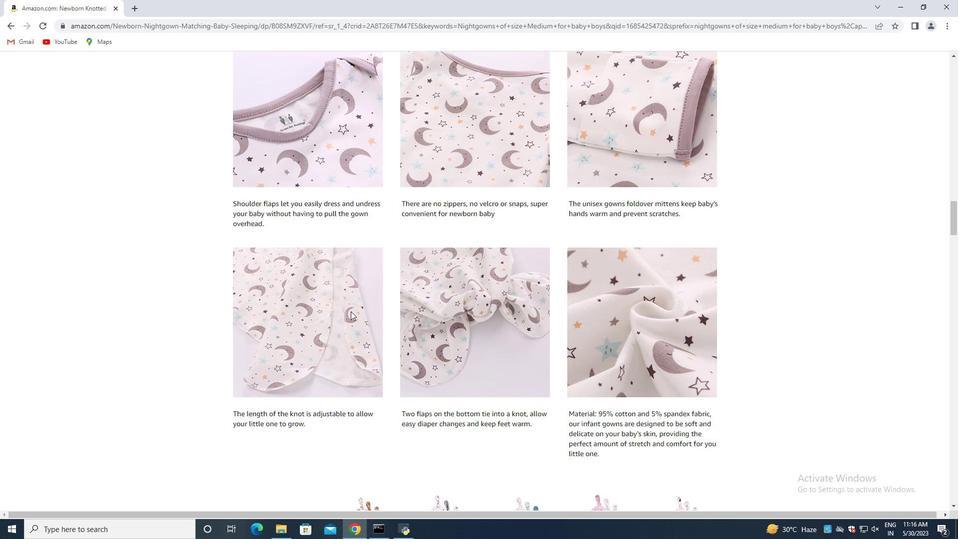 
Action: Mouse scrolled (350, 311) with delta (0, 0)
Screenshot: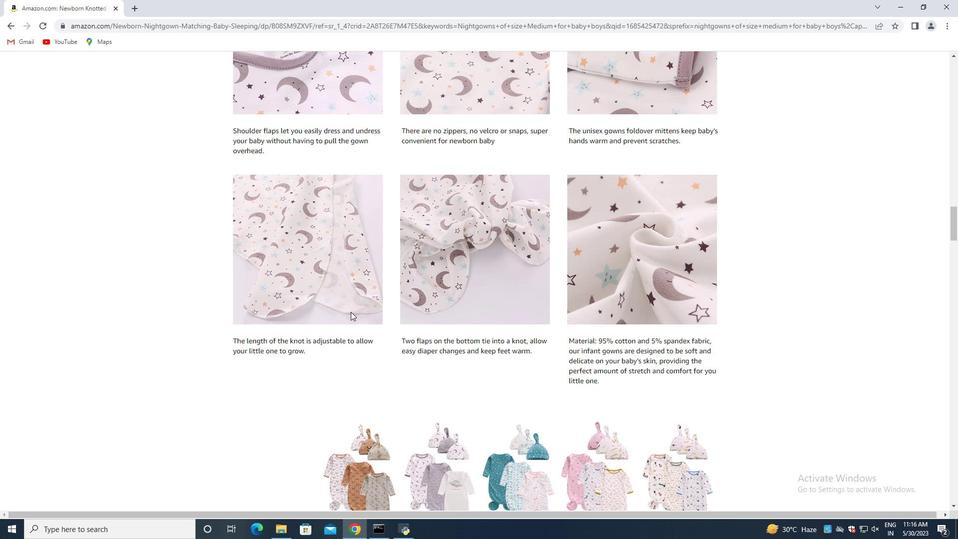 
Action: Mouse scrolled (350, 311) with delta (0, 0)
Screenshot: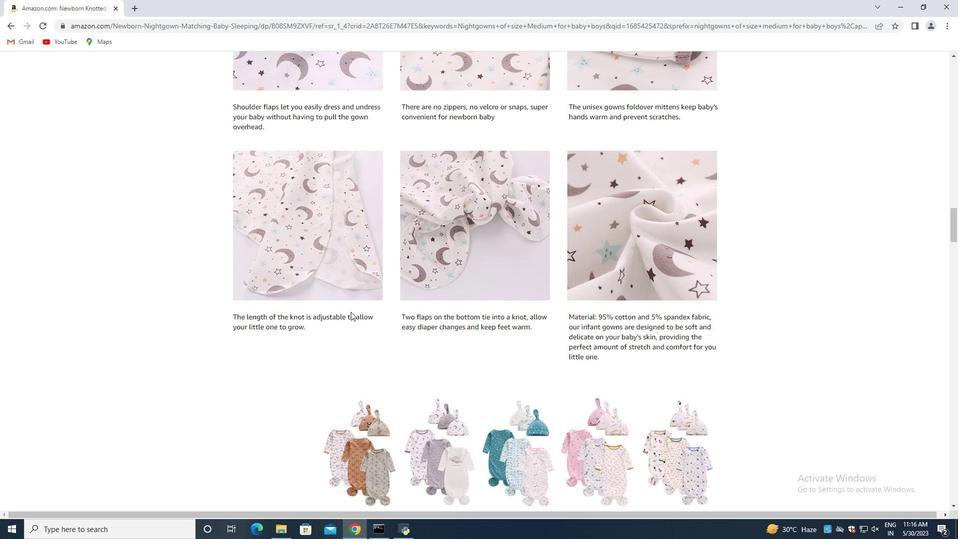 
Action: Mouse scrolled (350, 311) with delta (0, 0)
Screenshot: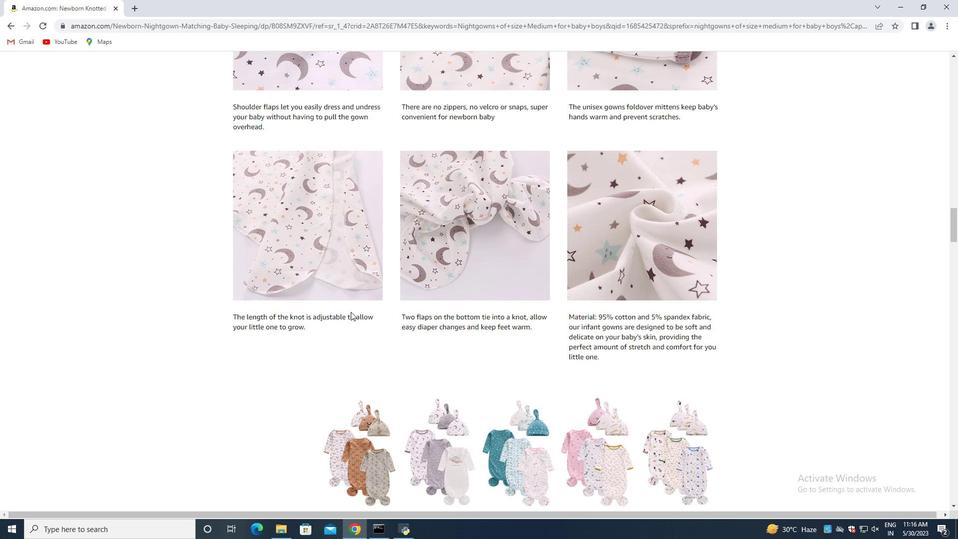 
Action: Mouse moved to (351, 312)
Screenshot: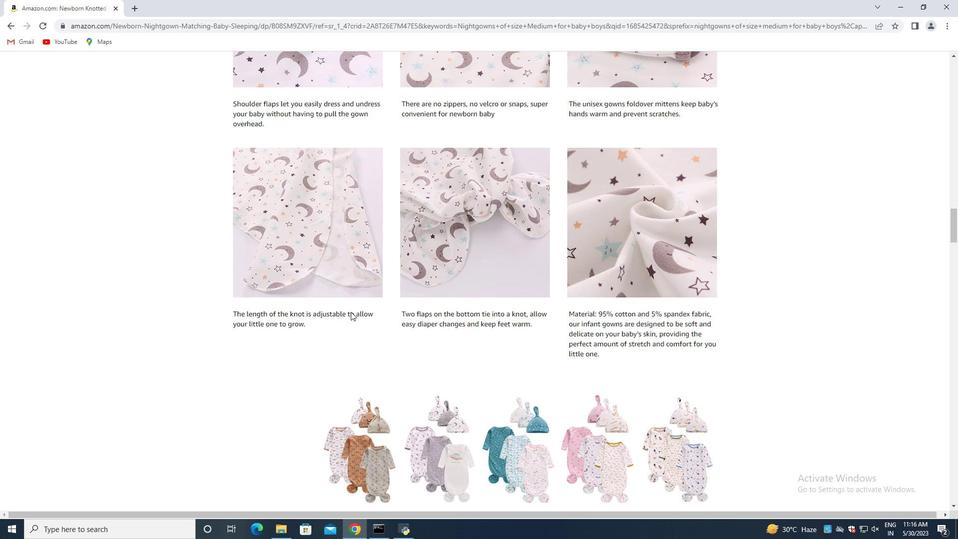 
Action: Mouse scrolled (351, 311) with delta (0, 0)
Screenshot: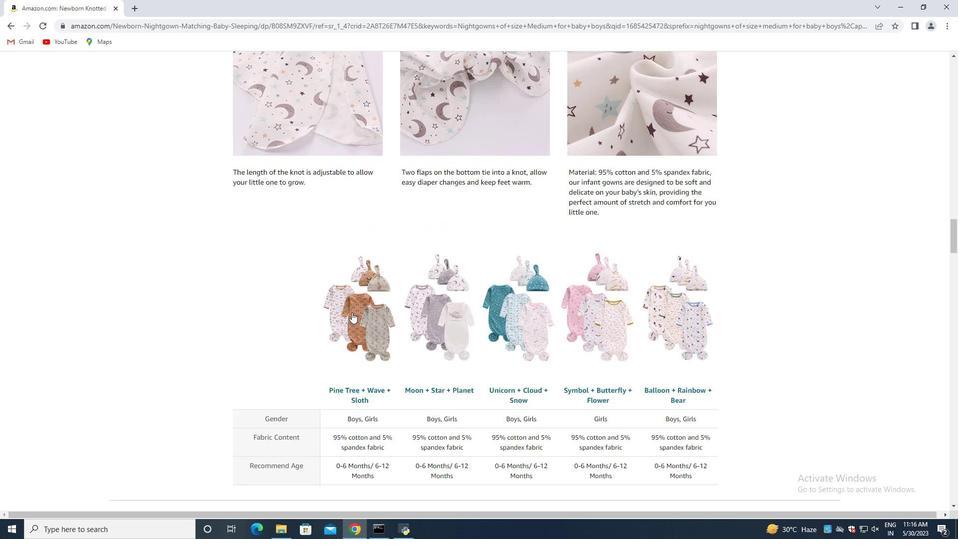 
Action: Mouse moved to (351, 312)
Screenshot: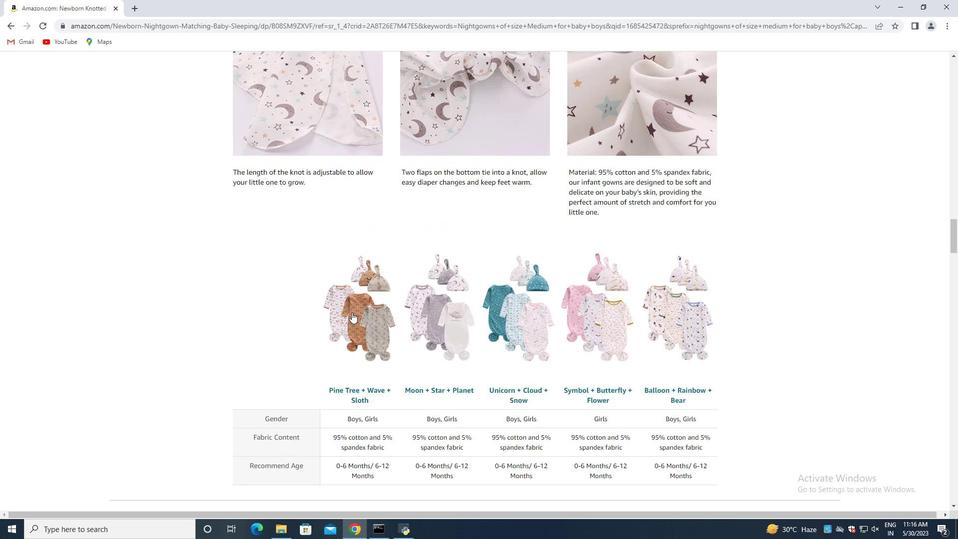 
Action: Mouse scrolled (351, 312) with delta (0, 0)
Screenshot: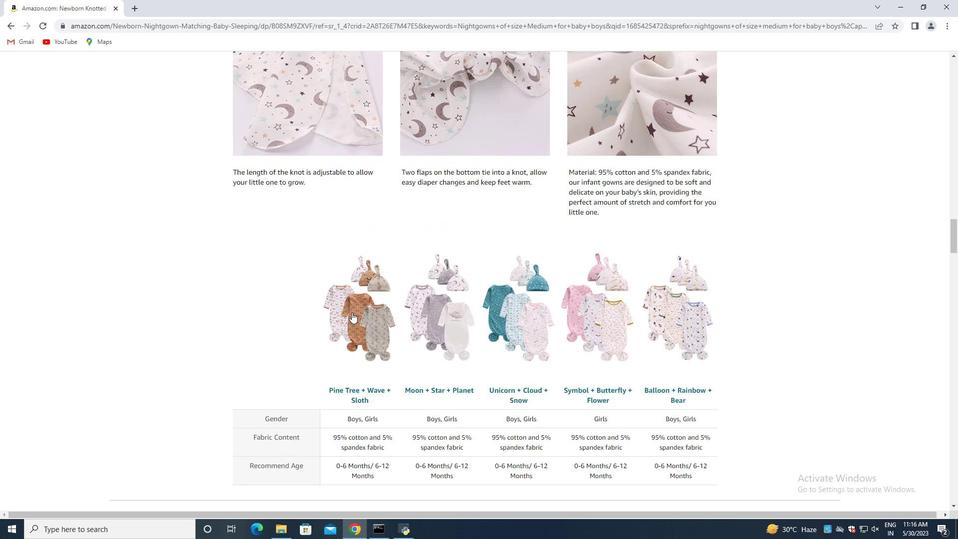 
Action: Mouse moved to (351, 312)
Screenshot: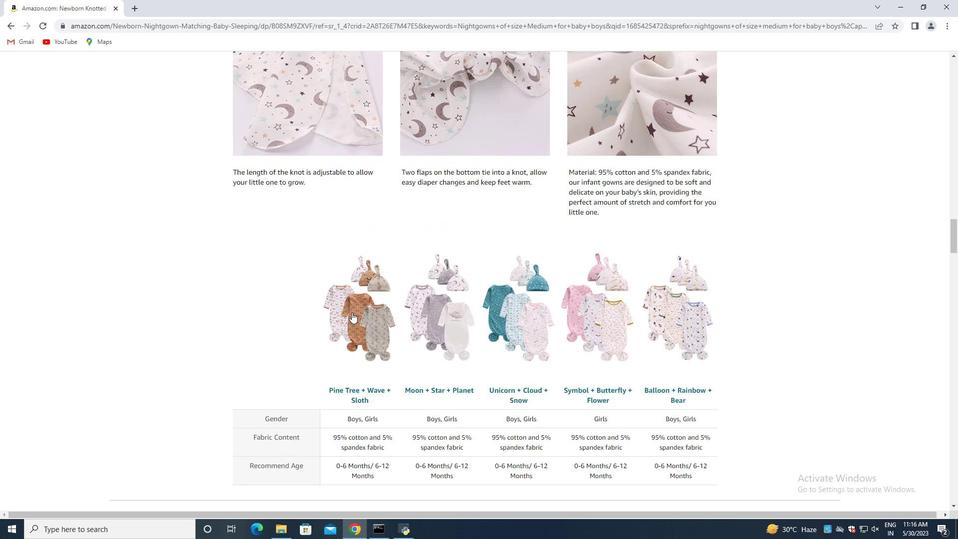
Action: Mouse scrolled (351, 312) with delta (0, 0)
Screenshot: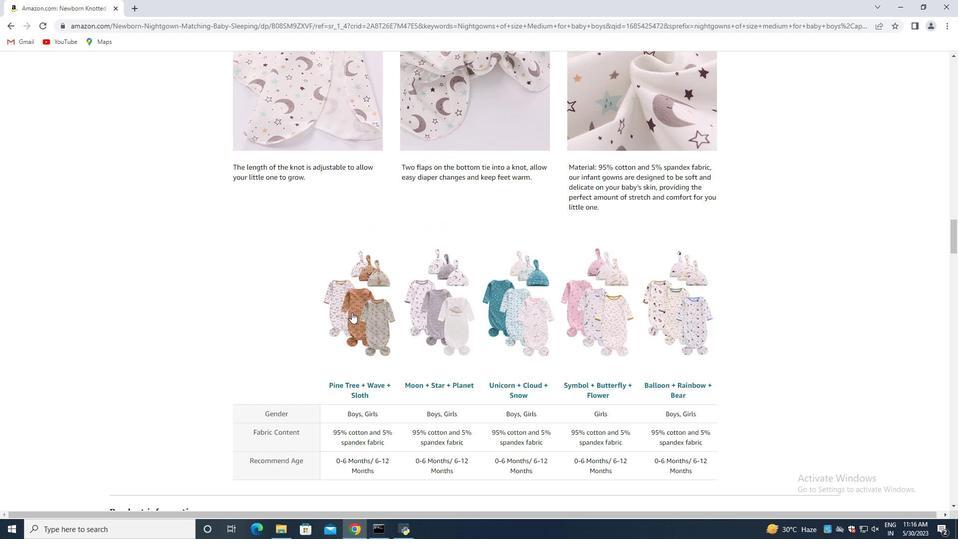 
Action: Mouse moved to (347, 313)
Screenshot: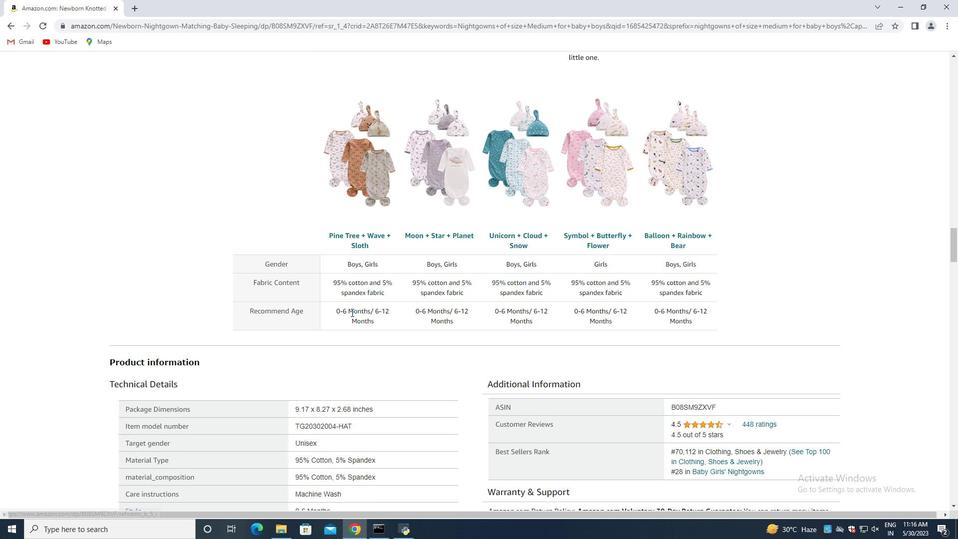 
Action: Mouse scrolled (347, 313) with delta (0, 0)
Screenshot: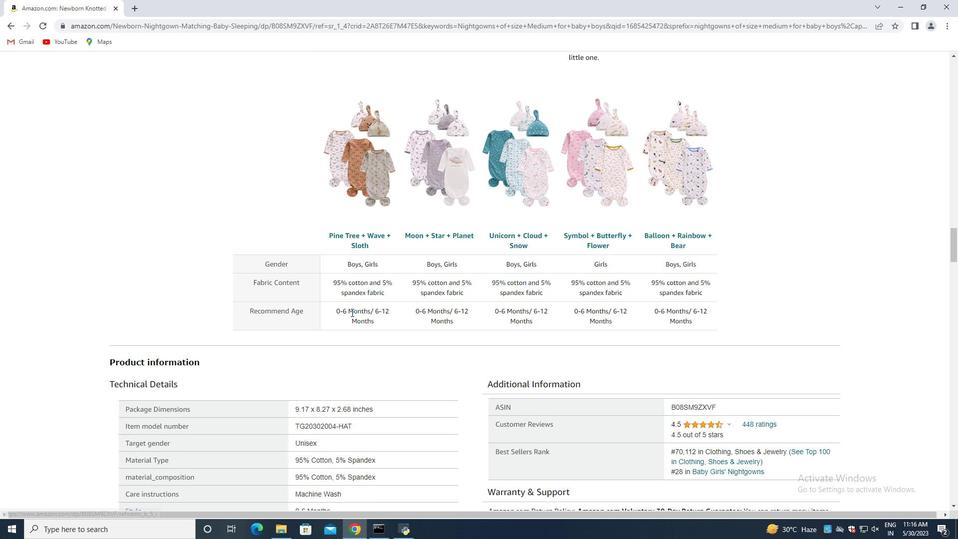 
Action: Mouse scrolled (347, 313) with delta (0, 0)
Screenshot: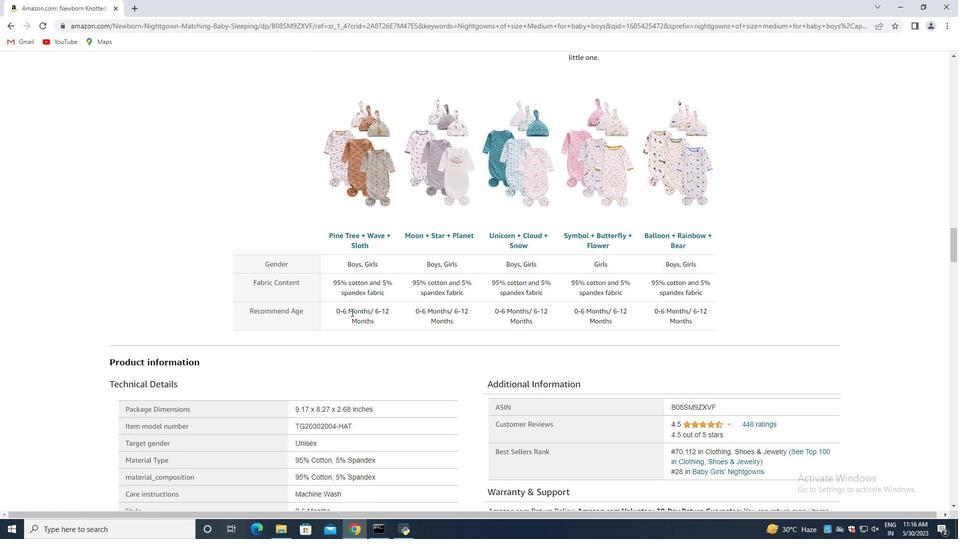 
Action: Mouse scrolled (347, 313) with delta (0, 0)
Screenshot: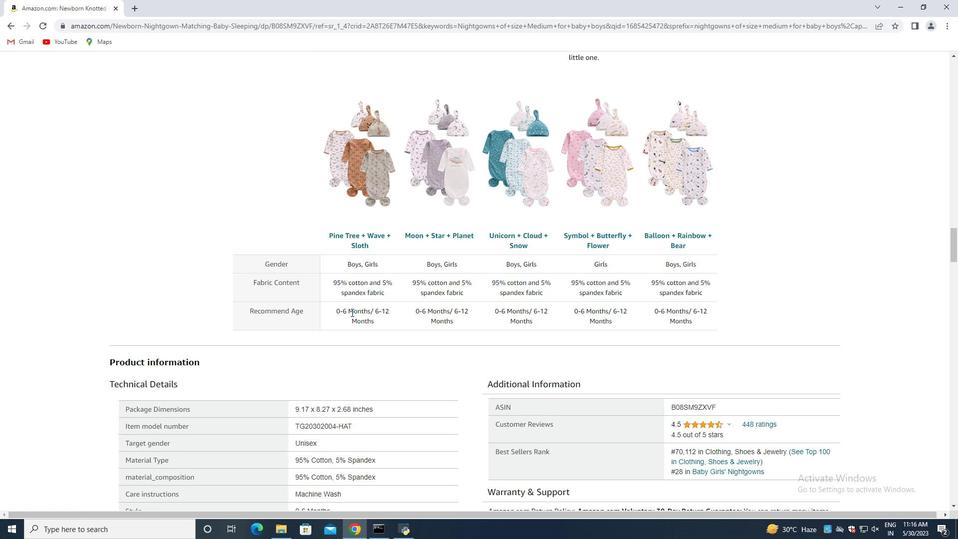 
Action: Mouse moved to (314, 322)
Screenshot: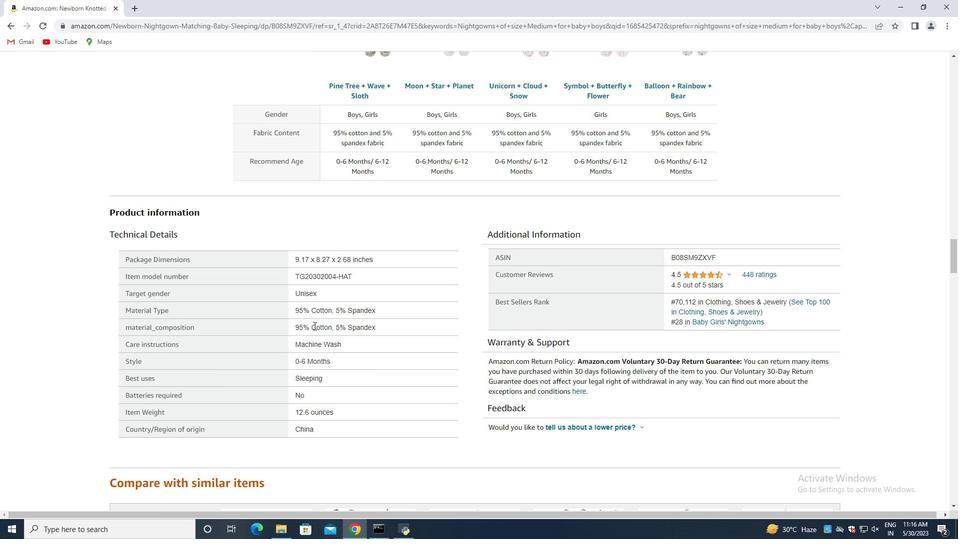 
Action: Mouse scrolled (314, 321) with delta (0, 0)
Screenshot: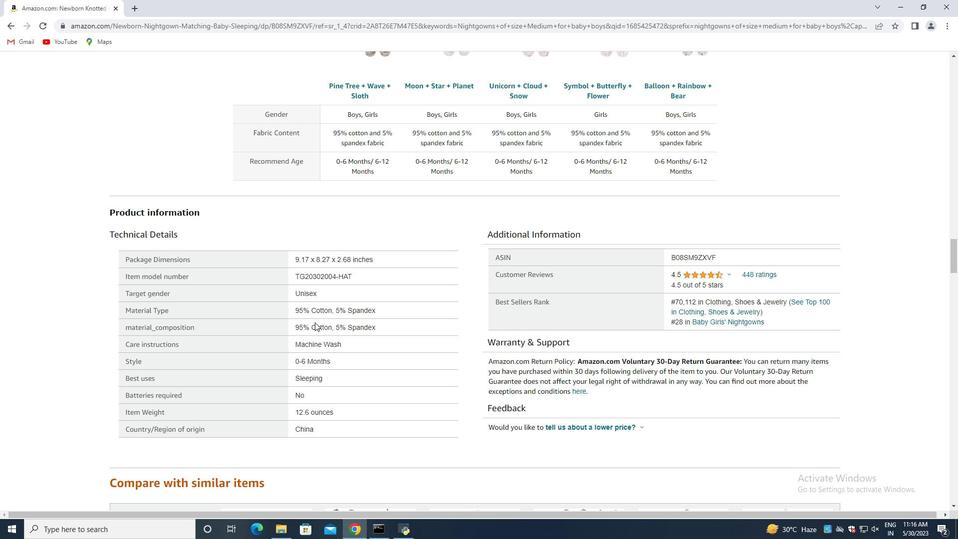 
Action: Mouse moved to (314, 322)
Screenshot: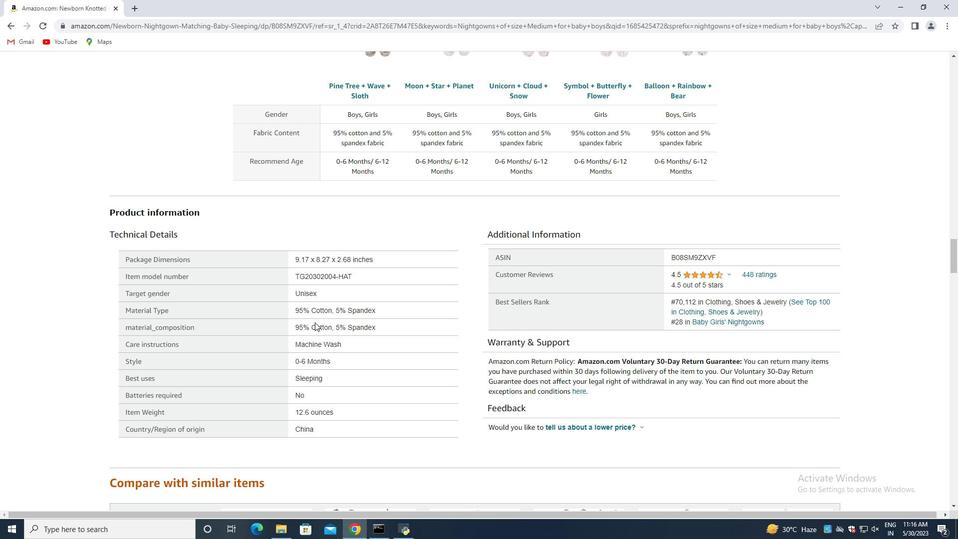 
Action: Mouse scrolled (314, 322) with delta (0, 0)
Screenshot: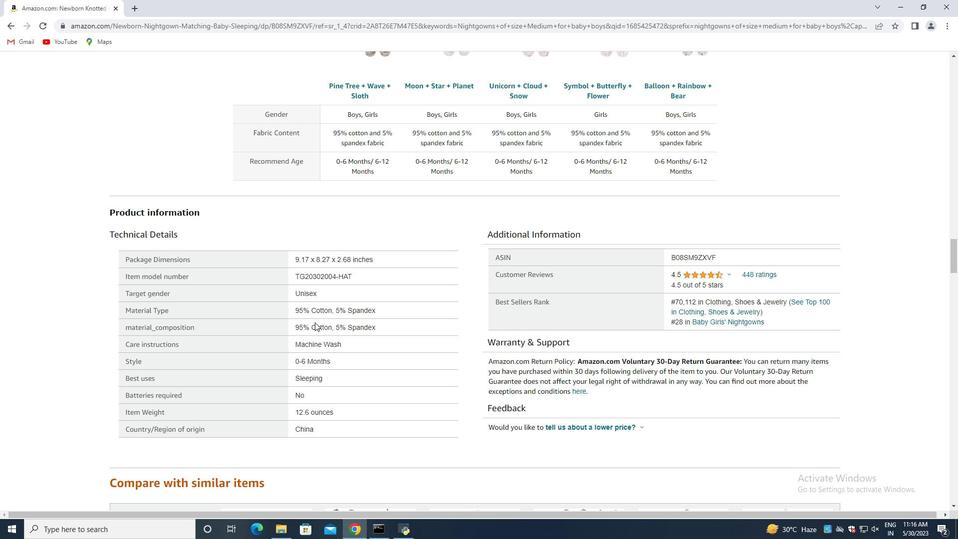 
Action: Mouse moved to (315, 323)
Screenshot: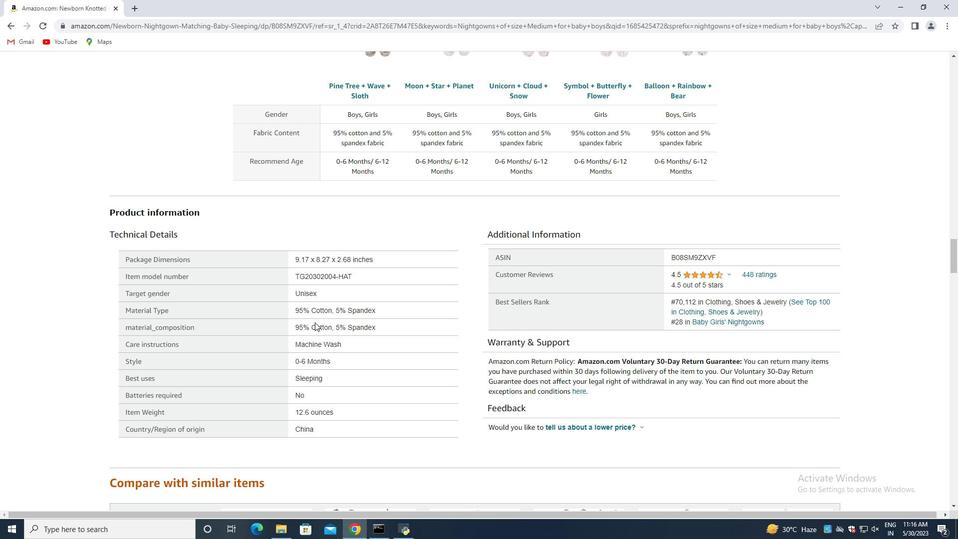 
Action: Mouse scrolled (315, 322) with delta (0, 0)
Screenshot: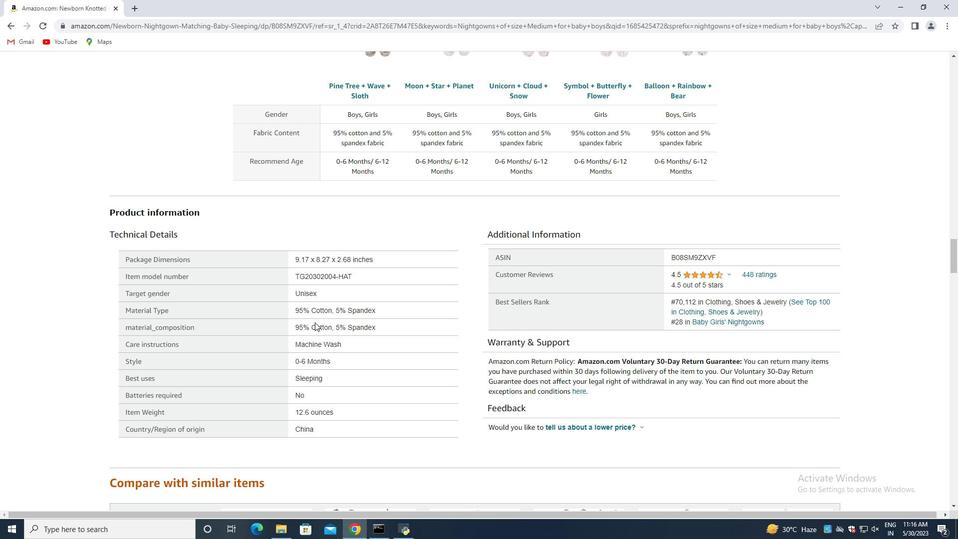 
Action: Mouse scrolled (315, 322) with delta (0, 0)
Screenshot: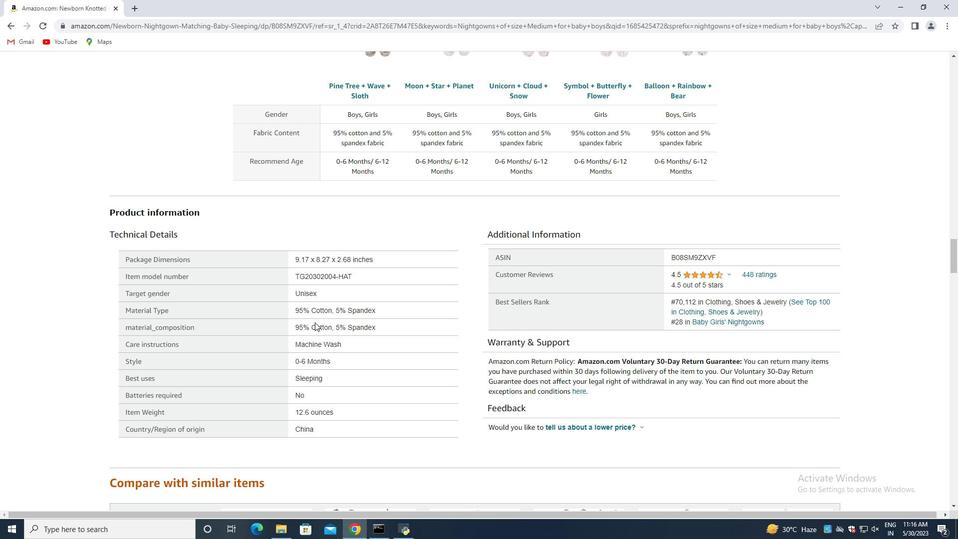 
Action: Mouse scrolled (315, 322) with delta (0, 0)
Screenshot: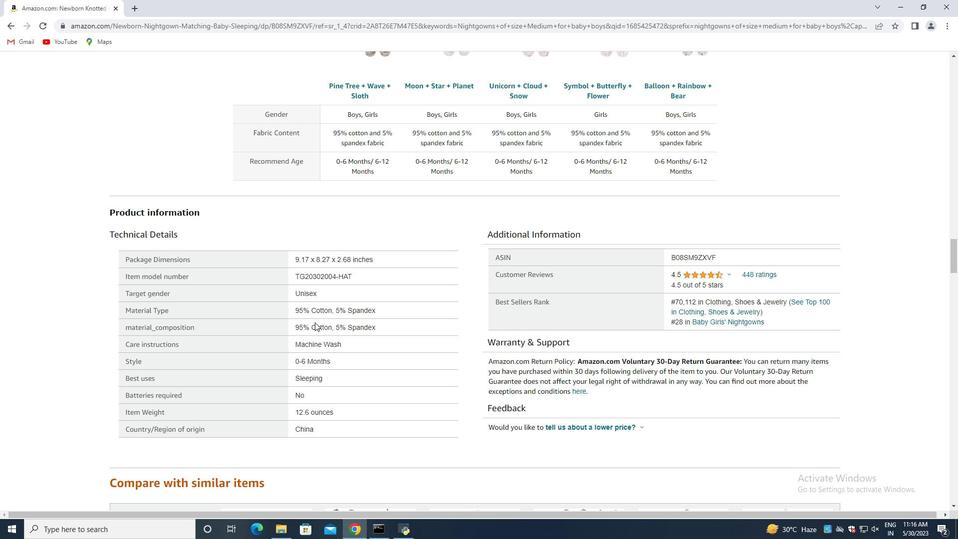 
Action: Mouse moved to (316, 322)
Screenshot: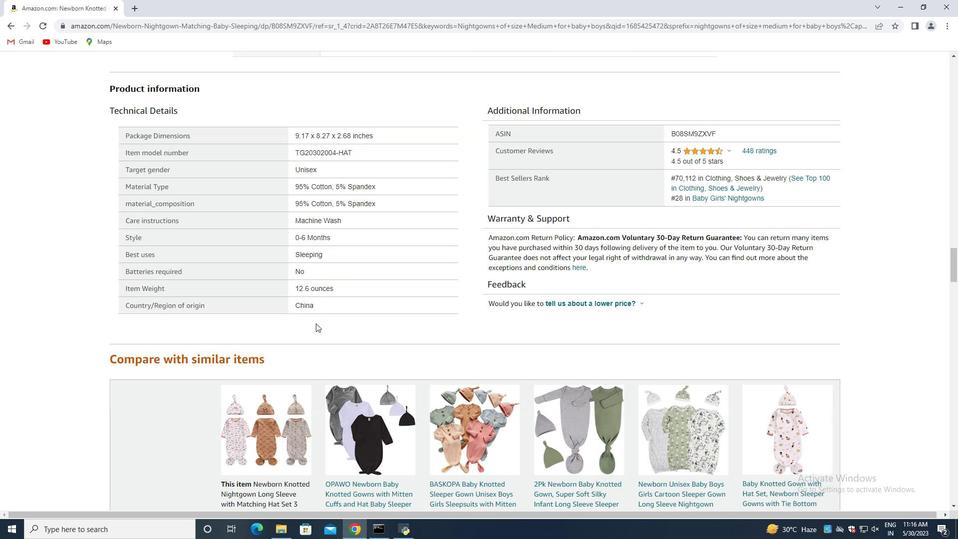 
Action: Mouse scrolled (316, 321) with delta (0, 0)
Screenshot: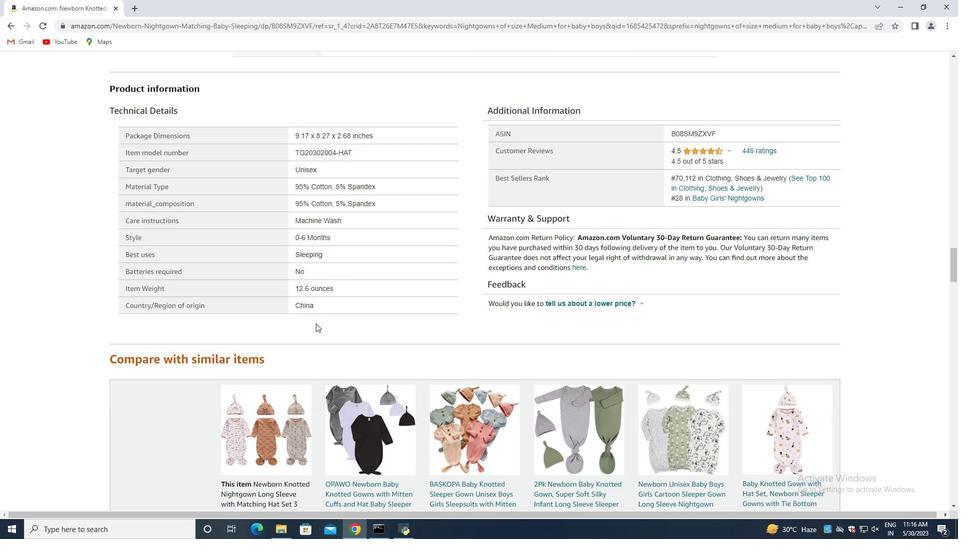 
Action: Mouse scrolled (316, 321) with delta (0, 0)
Screenshot: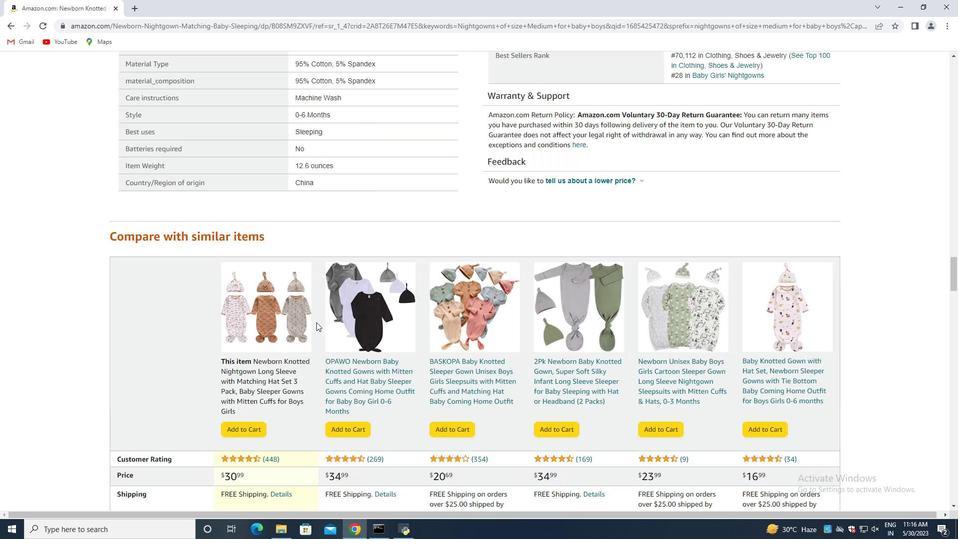 
Action: Mouse scrolled (316, 321) with delta (0, 0)
Screenshot: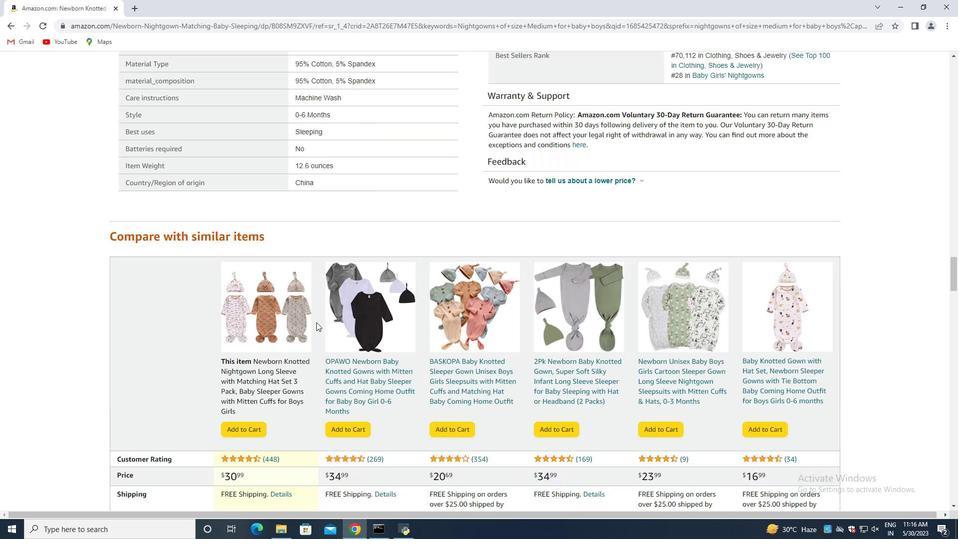 
Action: Mouse moved to (322, 316)
Screenshot: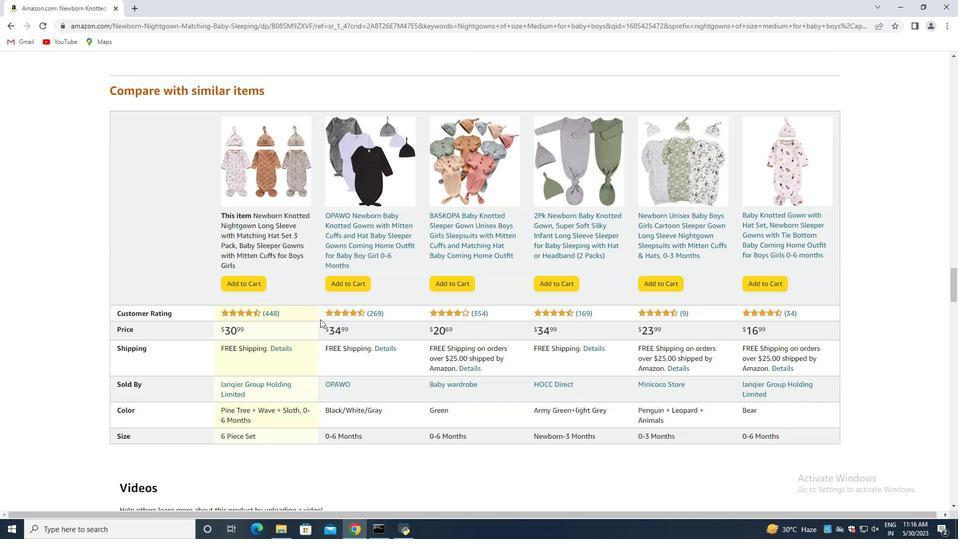 
Action: Mouse scrolled (322, 315) with delta (0, 0)
Screenshot: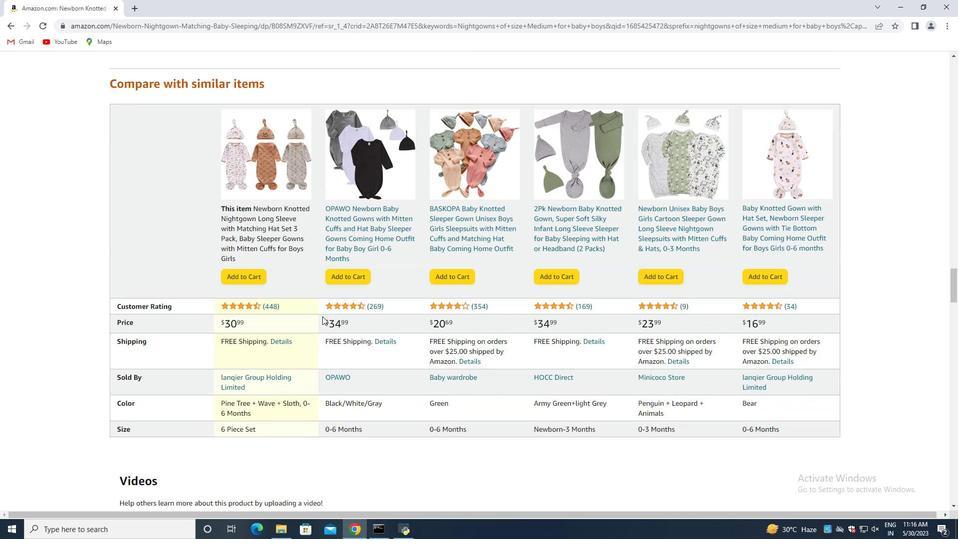 
Action: Mouse scrolled (322, 315) with delta (0, 0)
Screenshot: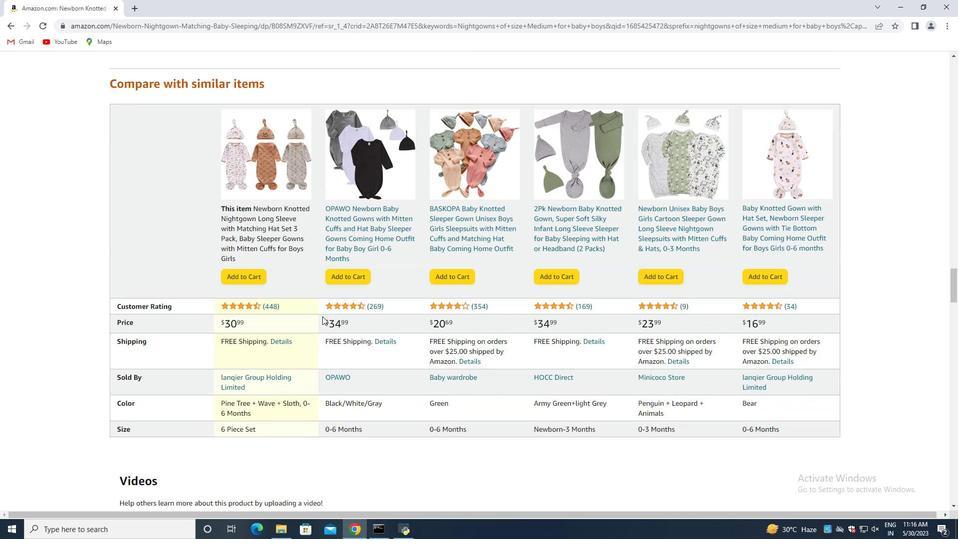
Action: Mouse scrolled (322, 315) with delta (0, 0)
Screenshot: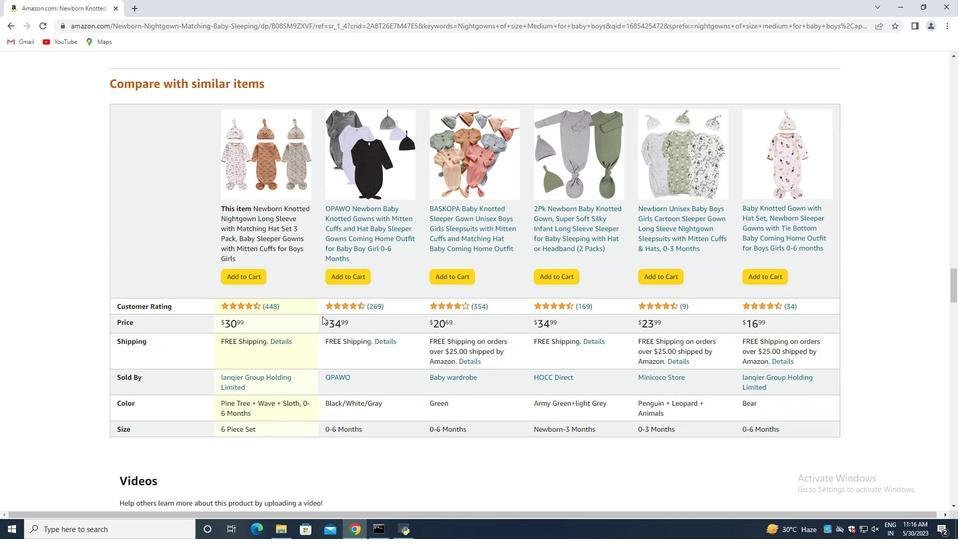 
Action: Mouse moved to (324, 316)
Screenshot: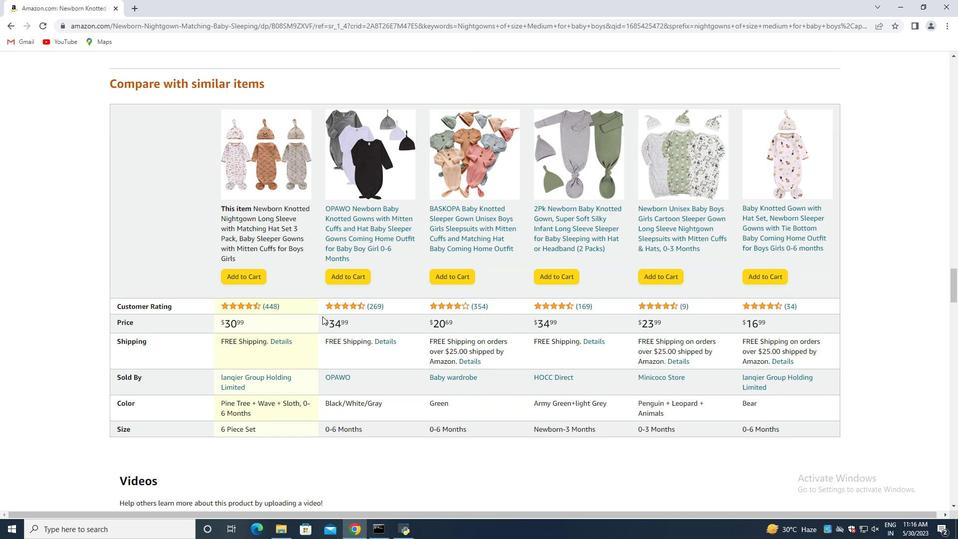 
Action: Key pressed <Key.down><Key.down><Key.down><Key.down><Key.down><Key.down><Key.down><Key.down><Key.down><Key.down><Key.down><Key.down><Key.down><Key.down><Key.down><Key.down><Key.down><Key.down><Key.down><Key.down><Key.down><Key.down><Key.down><Key.down><Key.down><Key.down><Key.down><Key.down><Key.down><Key.down><Key.down><Key.down><Key.down><Key.down><Key.down><Key.down><Key.down><Key.down><Key.down><Key.down><Key.down><Key.down><Key.down><Key.down><Key.down><Key.down><Key.down><Key.down><Key.down><Key.down><Key.down><Key.down><Key.down><Key.down><Key.down><Key.down><Key.down><Key.down><Key.down><Key.down><Key.down><Key.down><Key.down><Key.down><Key.down><Key.down><Key.down><Key.down><Key.down><Key.down><Key.down><Key.down><Key.down><Key.down><Key.down><Key.down><Key.down><Key.down><Key.down><Key.down><Key.down><Key.down><Key.down><Key.down><Key.down><Key.down><Key.down><Key.down><Key.down>
Screenshot: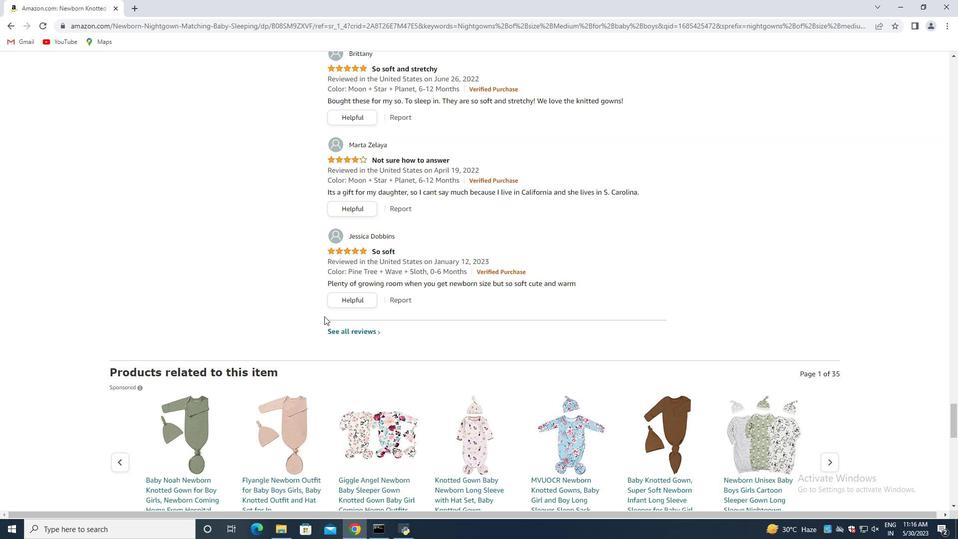 
Action: Mouse moved to (5, 20)
Screenshot: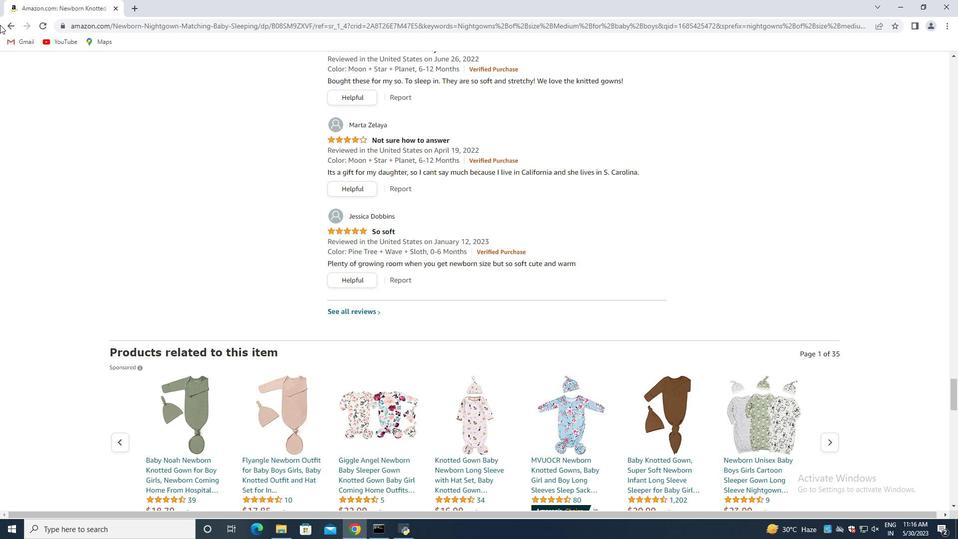 
Action: Mouse pressed left at (5, 20)
Screenshot: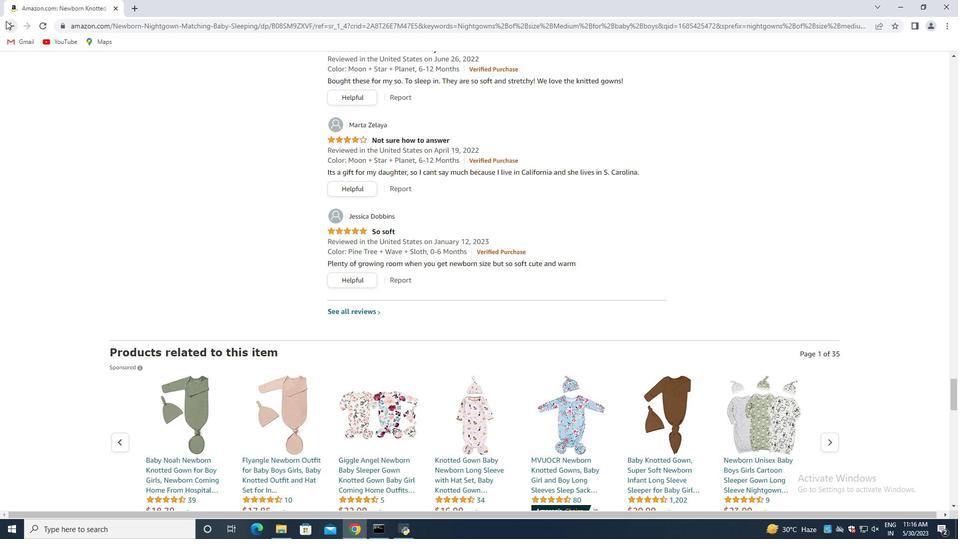 
Action: Mouse moved to (304, 218)
Screenshot: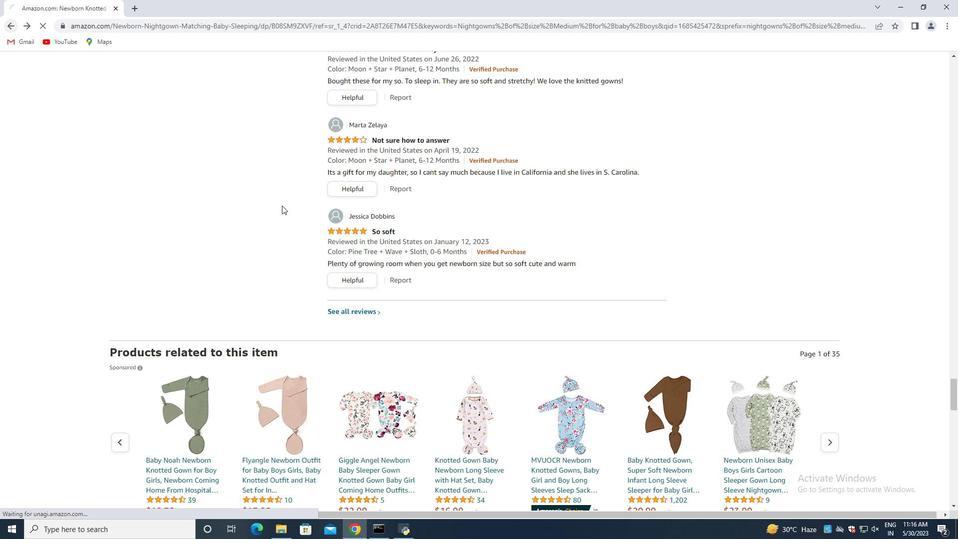 
Action: Mouse scrolled (304, 219) with delta (0, 0)
Screenshot: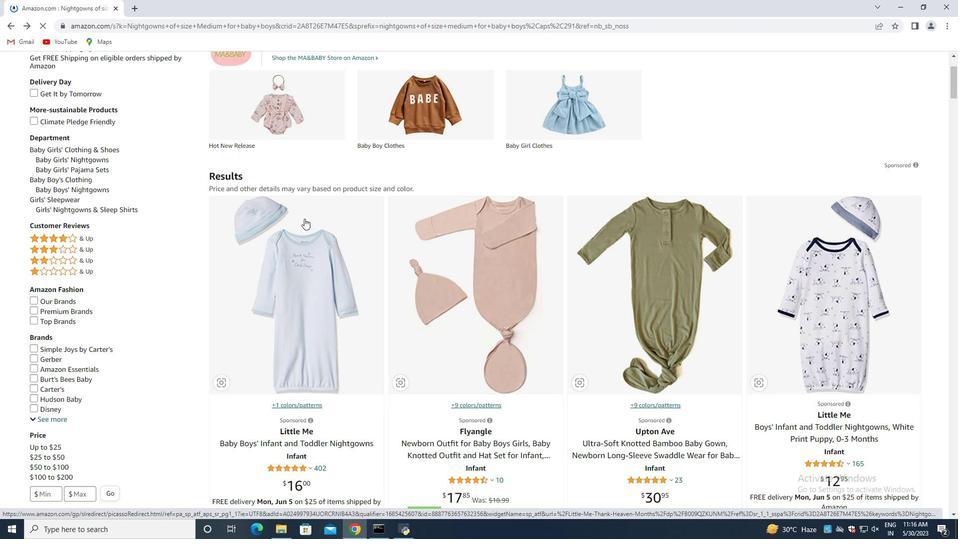 
Action: Mouse scrolled (304, 219) with delta (0, 0)
Screenshot: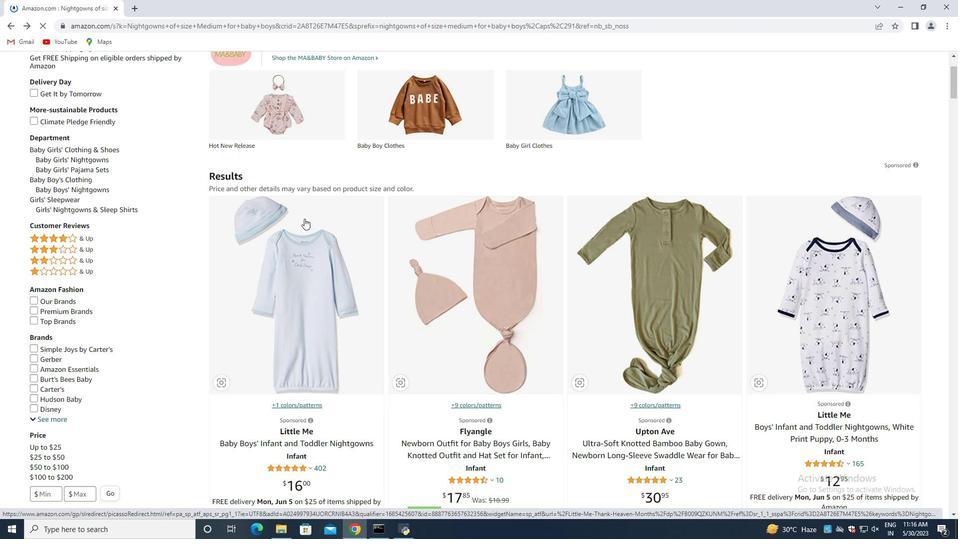 
Action: Mouse scrolled (304, 219) with delta (0, 0)
Screenshot: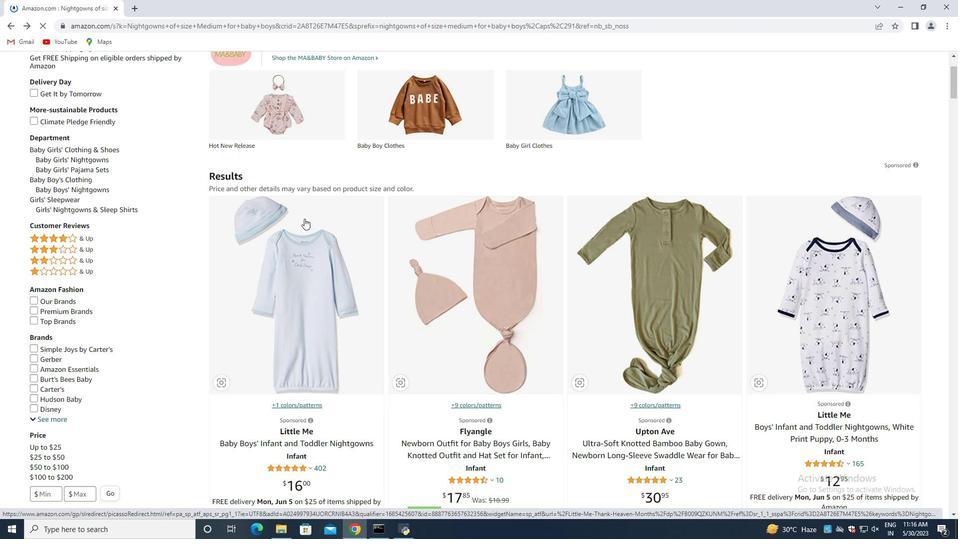 
Action: Mouse scrolled (304, 219) with delta (0, 0)
Screenshot: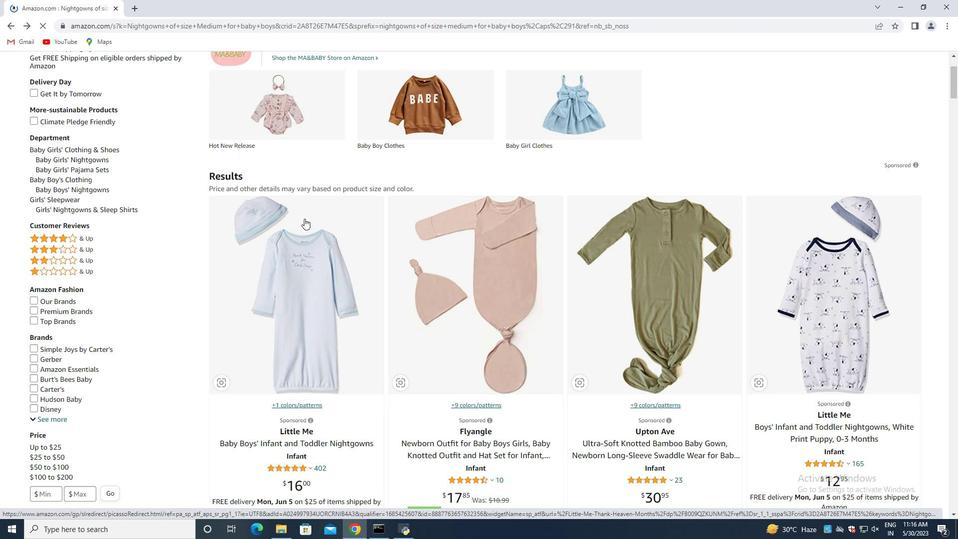 
Action: Mouse scrolled (304, 219) with delta (0, 0)
Screenshot: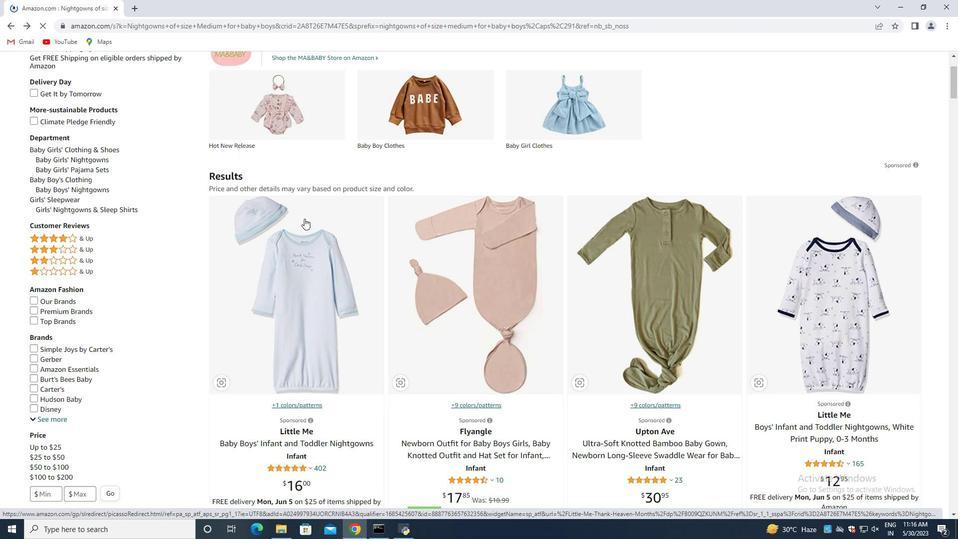 
Action: Mouse scrolled (304, 218) with delta (0, 0)
Screenshot: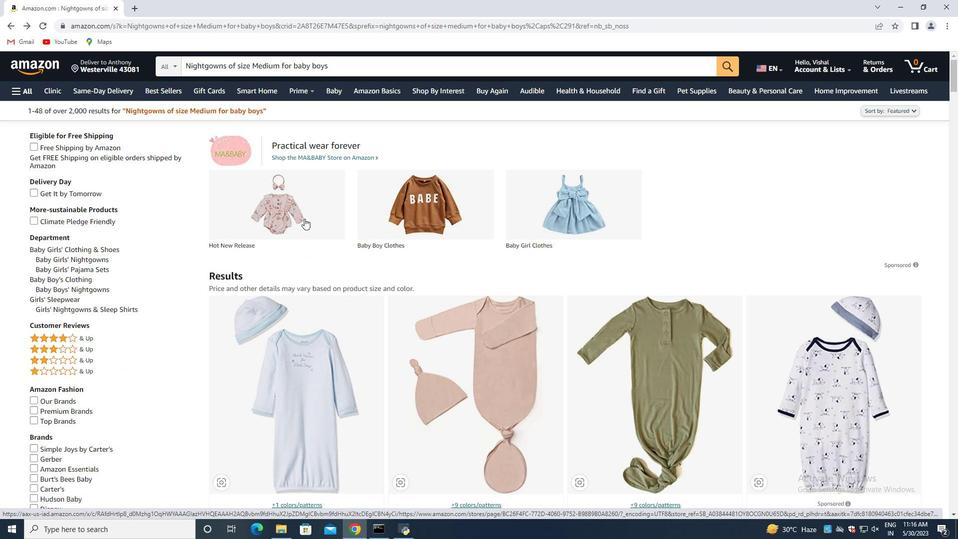 
Action: Mouse scrolled (304, 218) with delta (0, 0)
Screenshot: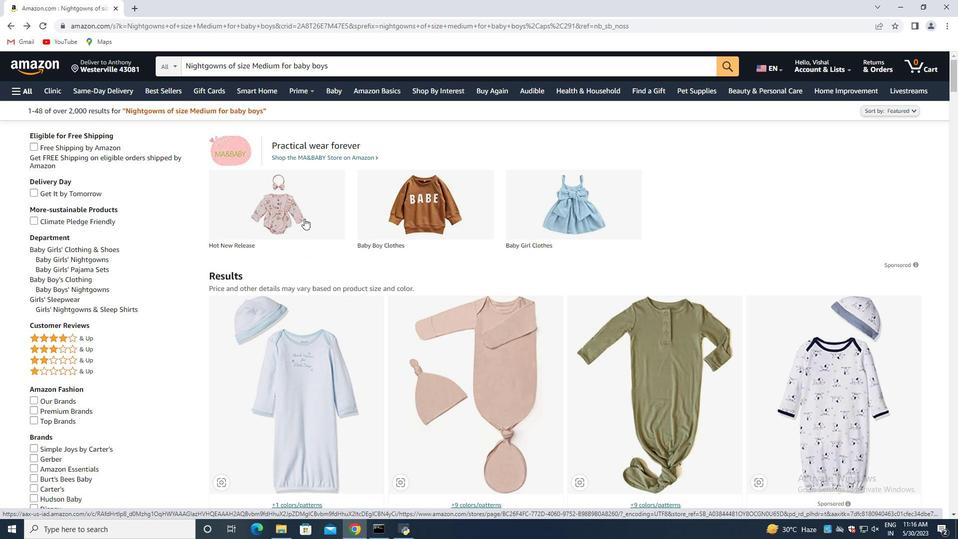 
Action: Mouse scrolled (304, 218) with delta (0, 0)
Screenshot: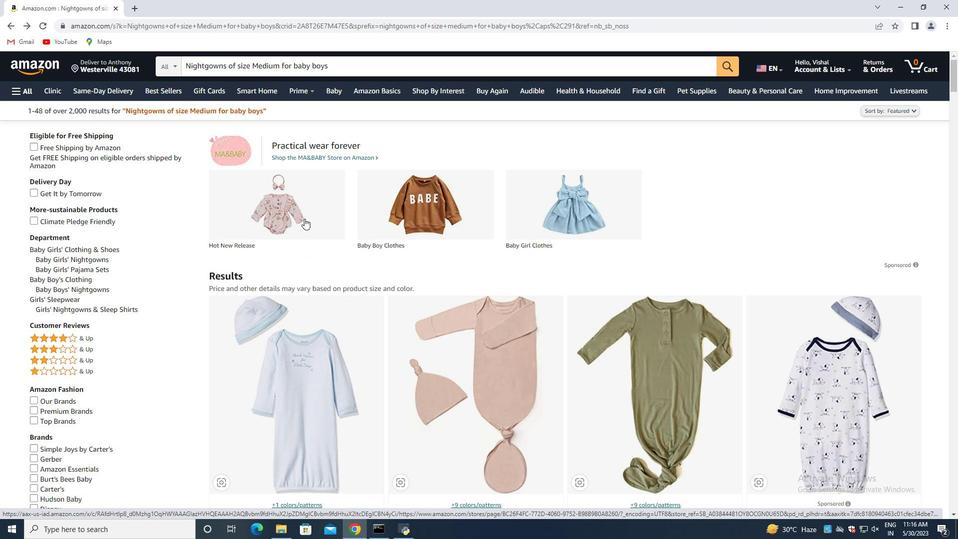 
Action: Mouse scrolled (304, 218) with delta (0, 0)
Screenshot: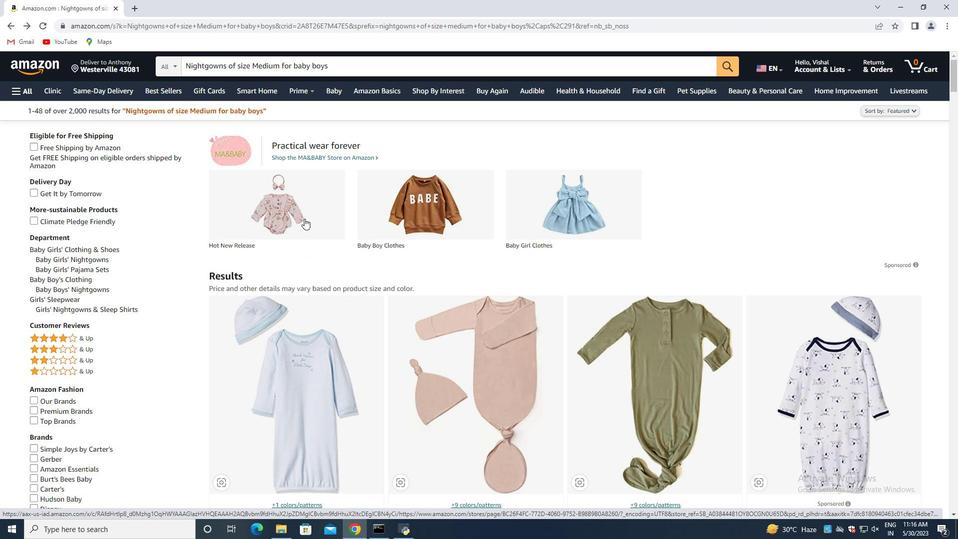 
Action: Mouse moved to (304, 219)
Screenshot: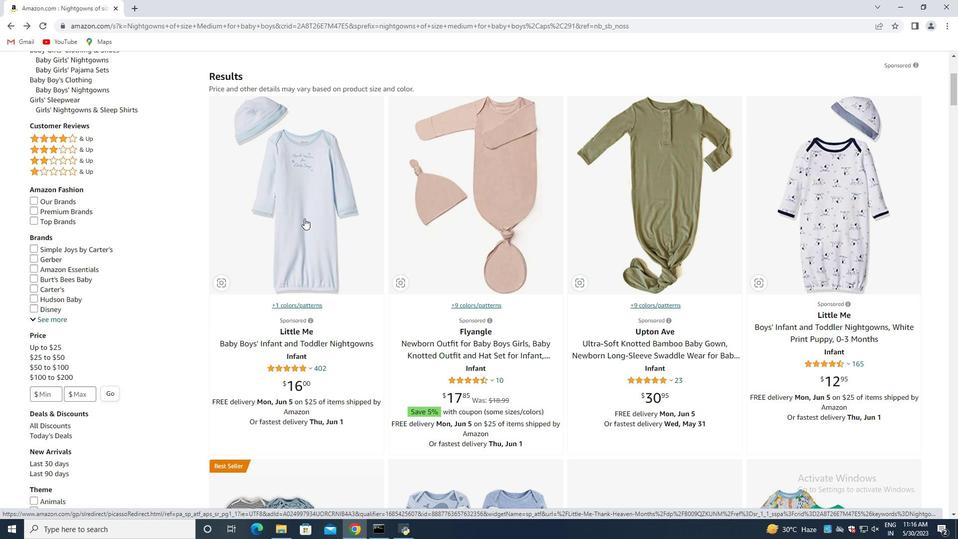 
Action: Mouse scrolled (304, 218) with delta (0, 0)
Screenshot: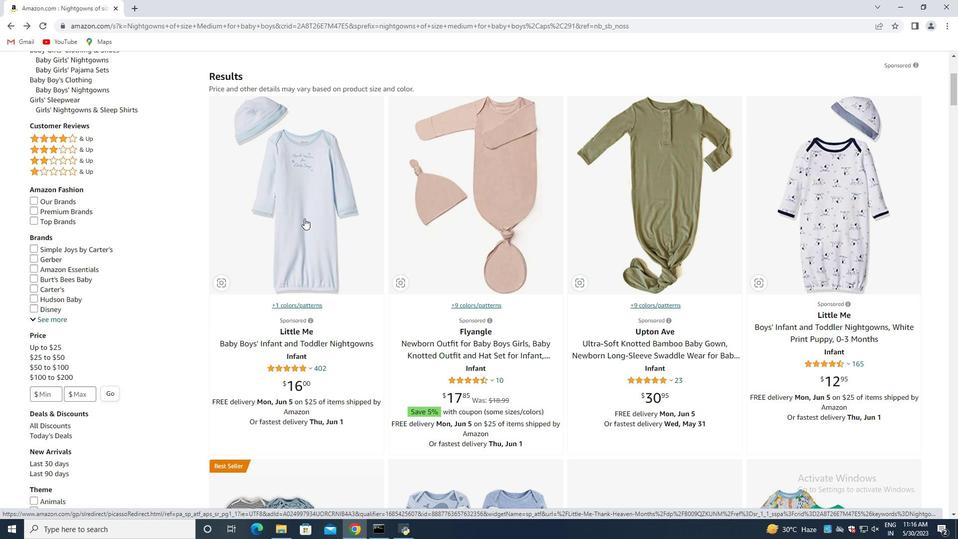 
Action: Mouse moved to (304, 220)
Screenshot: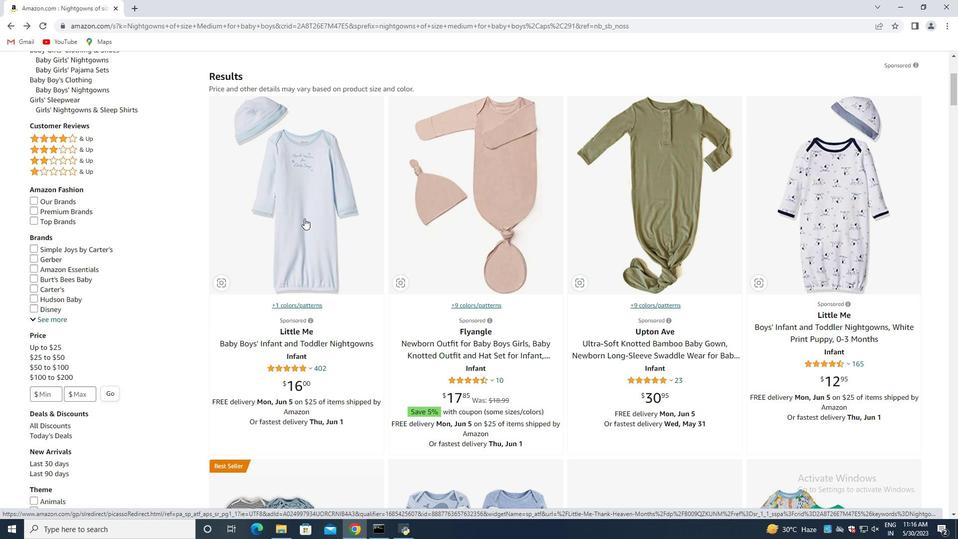 
Action: Mouse scrolled (304, 219) with delta (0, 0)
Screenshot: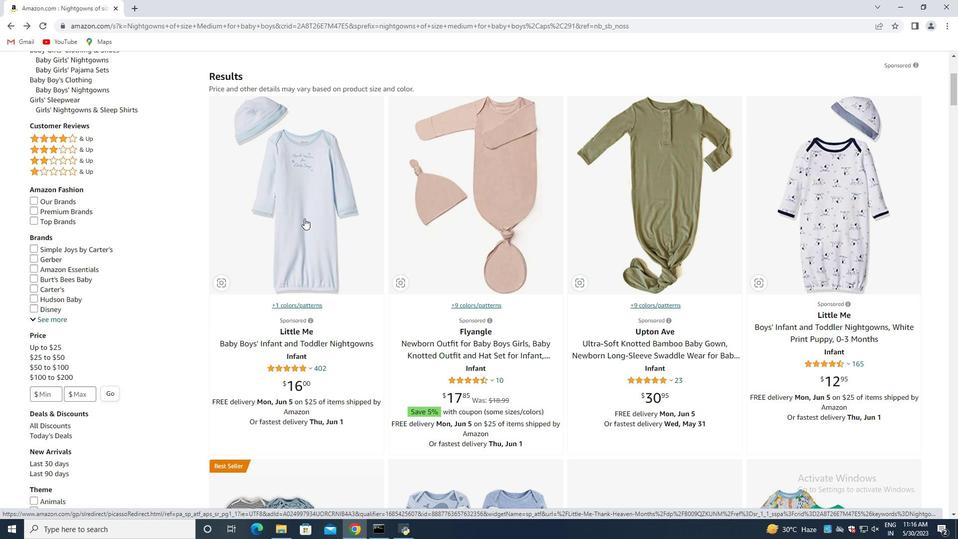
Action: Mouse scrolled (304, 219) with delta (0, 0)
Screenshot: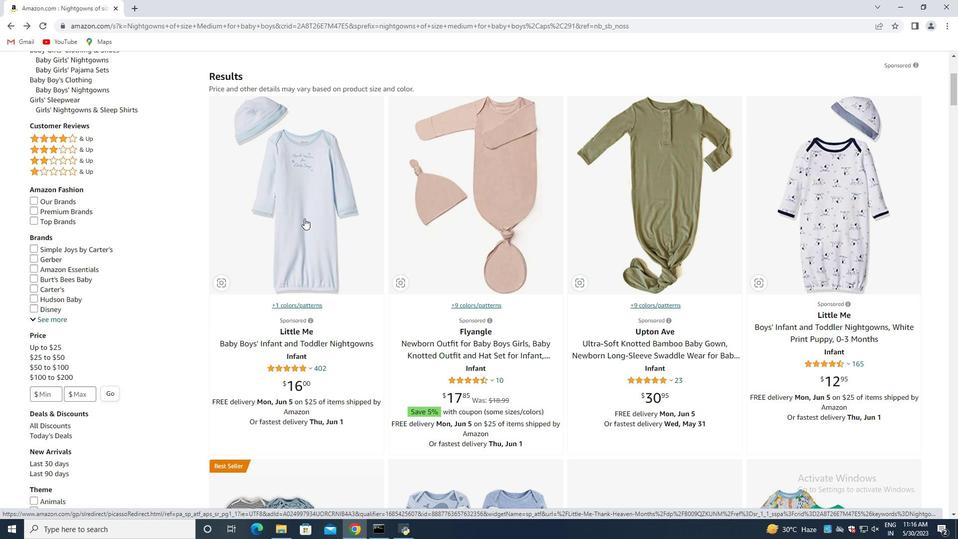 
Action: Mouse moved to (304, 220)
Screenshot: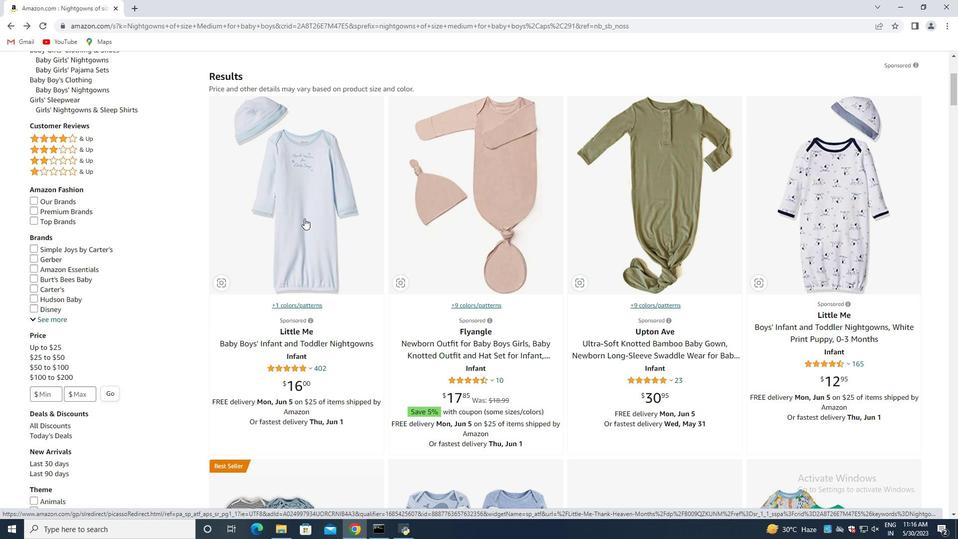 
Action: Mouse scrolled (304, 219) with delta (0, 0)
Screenshot: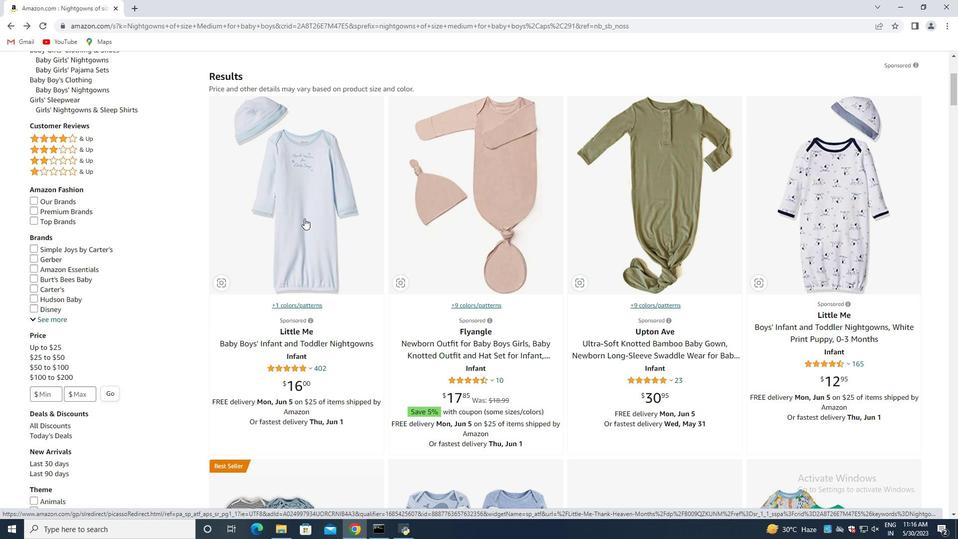 
Action: Mouse scrolled (304, 219) with delta (0, 0)
Screenshot: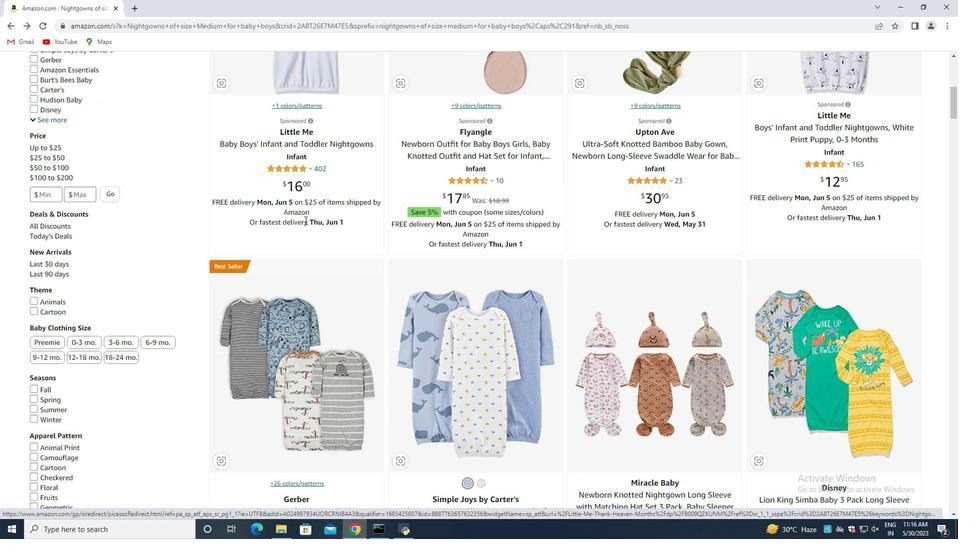 
Action: Mouse scrolled (304, 219) with delta (0, 0)
Screenshot: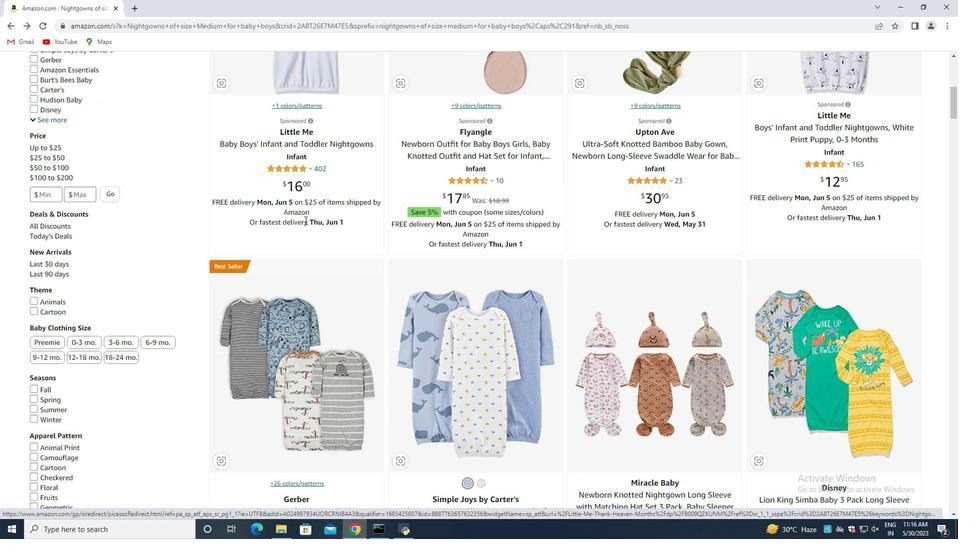 
Action: Mouse scrolled (304, 220) with delta (0, 0)
Screenshot: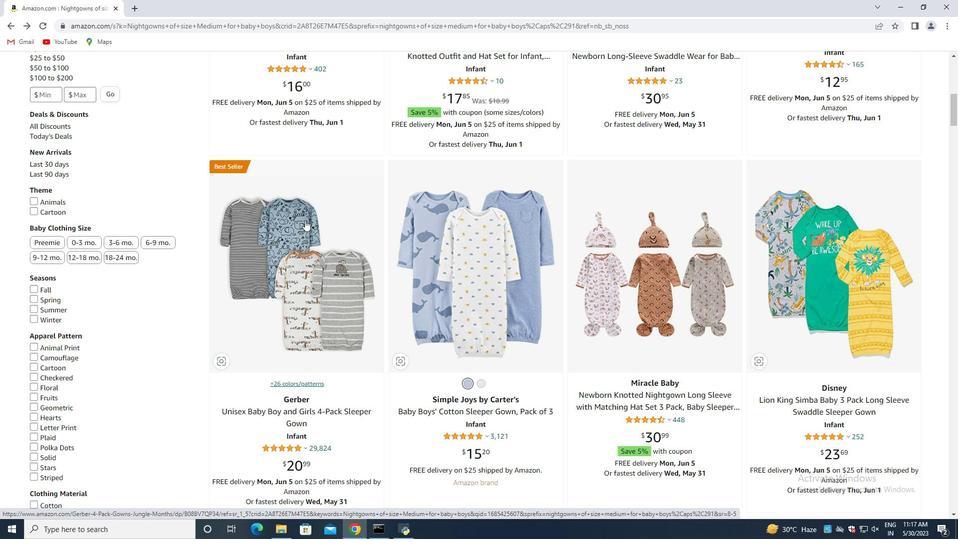 
Action: Mouse scrolled (304, 220) with delta (0, 0)
Screenshot: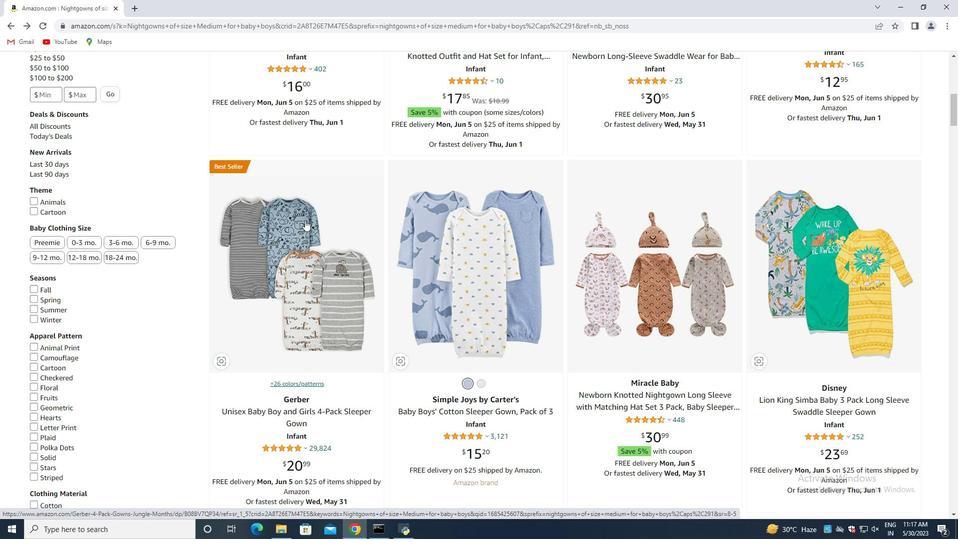 
Action: Mouse scrolled (304, 220) with delta (0, 0)
Screenshot: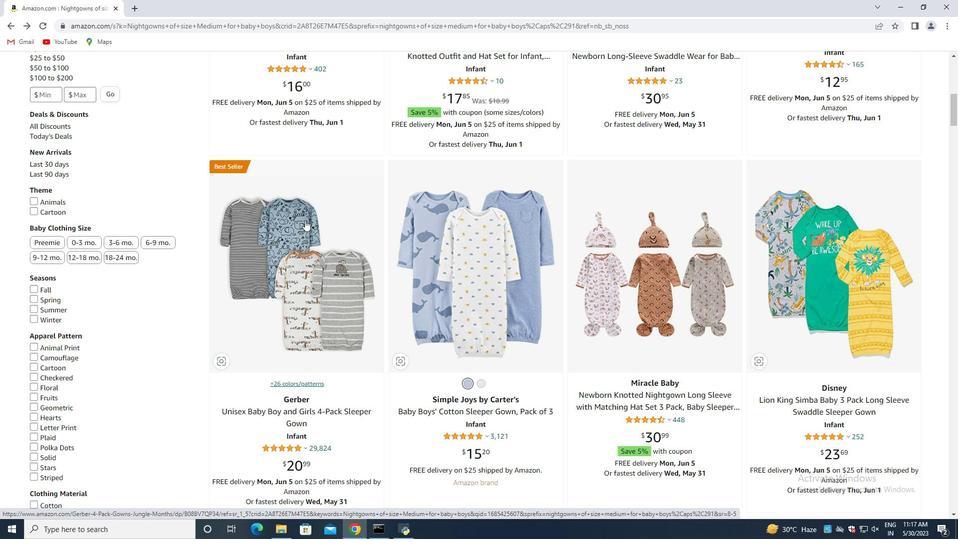 
Action: Mouse moved to (293, 209)
Screenshot: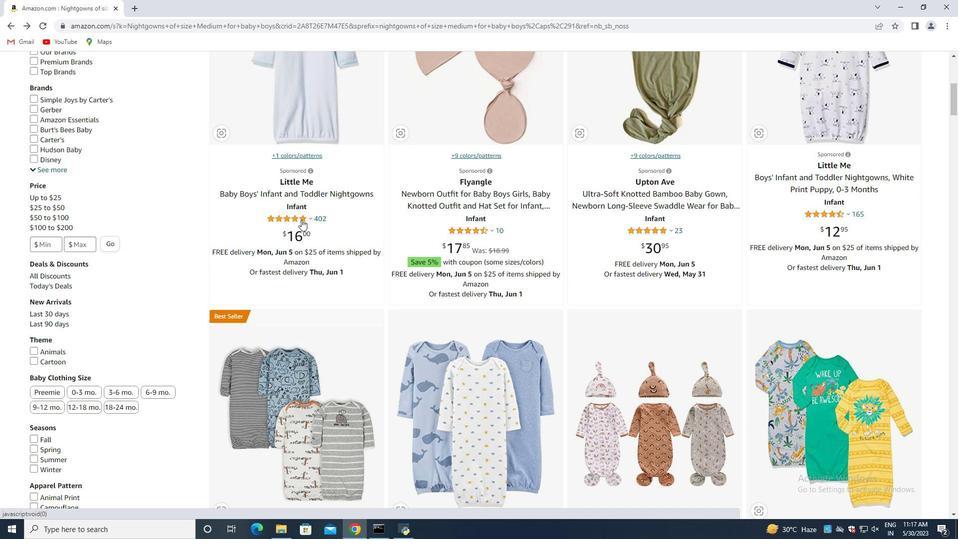 
Action: Mouse scrolled (293, 210) with delta (0, 0)
Screenshot: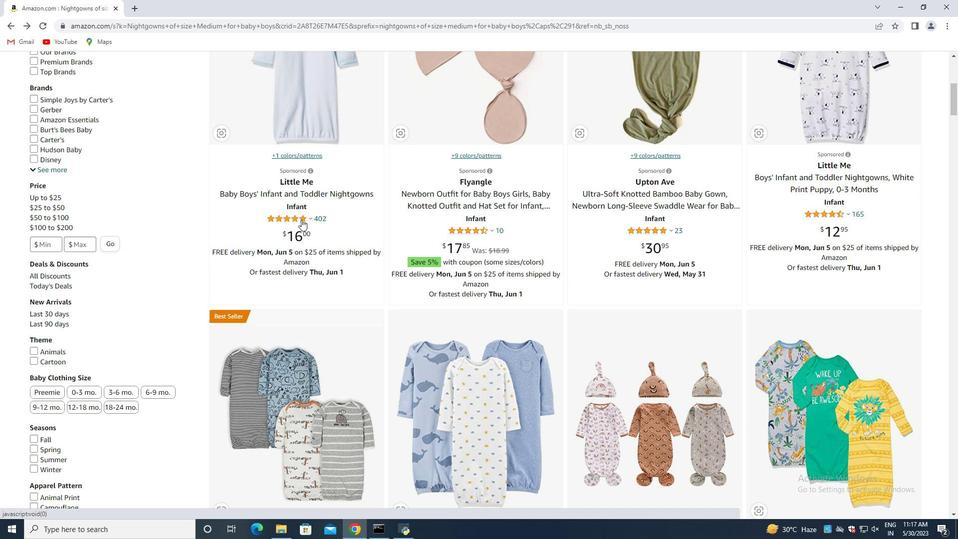 
Action: Mouse scrolled (293, 210) with delta (0, 0)
Screenshot: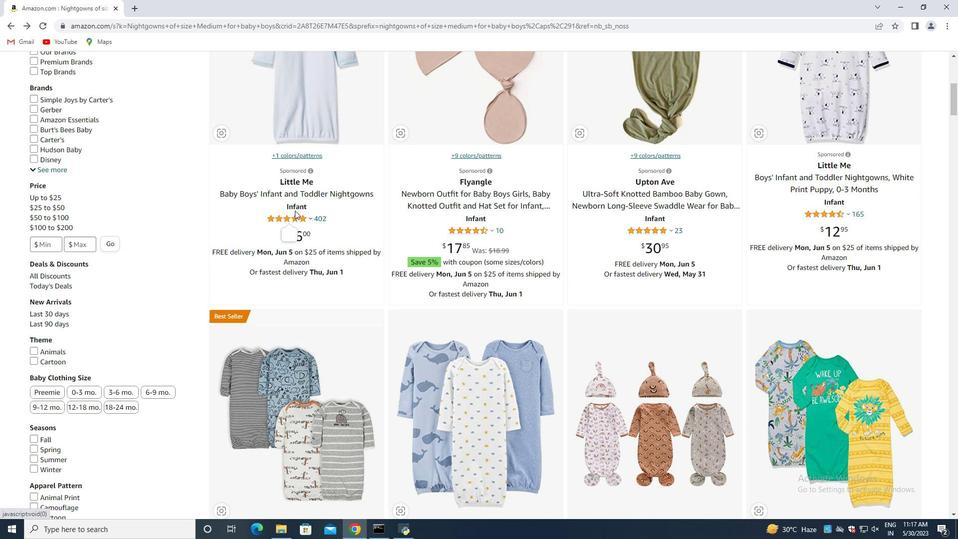 
Action: Mouse scrolled (293, 210) with delta (0, 0)
Screenshot: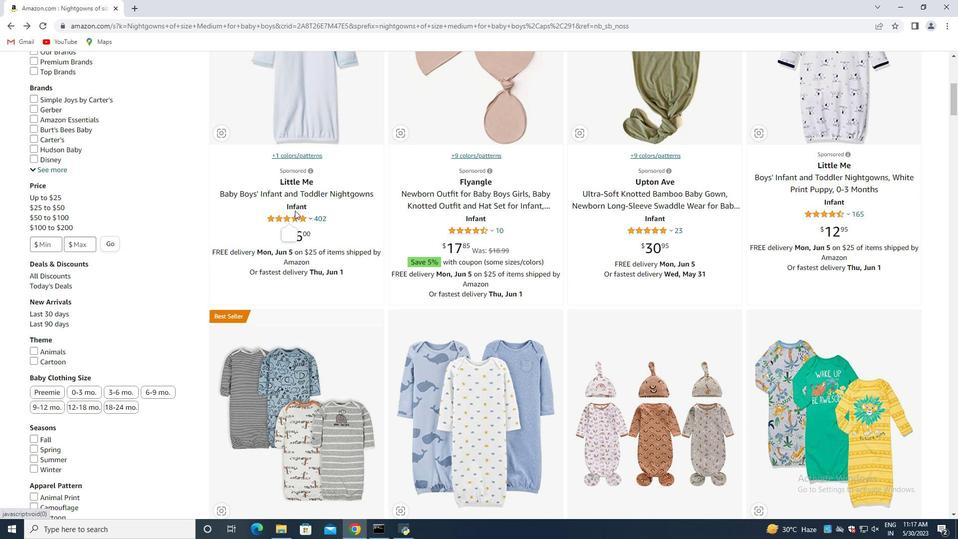 
Action: Mouse moved to (310, 202)
Screenshot: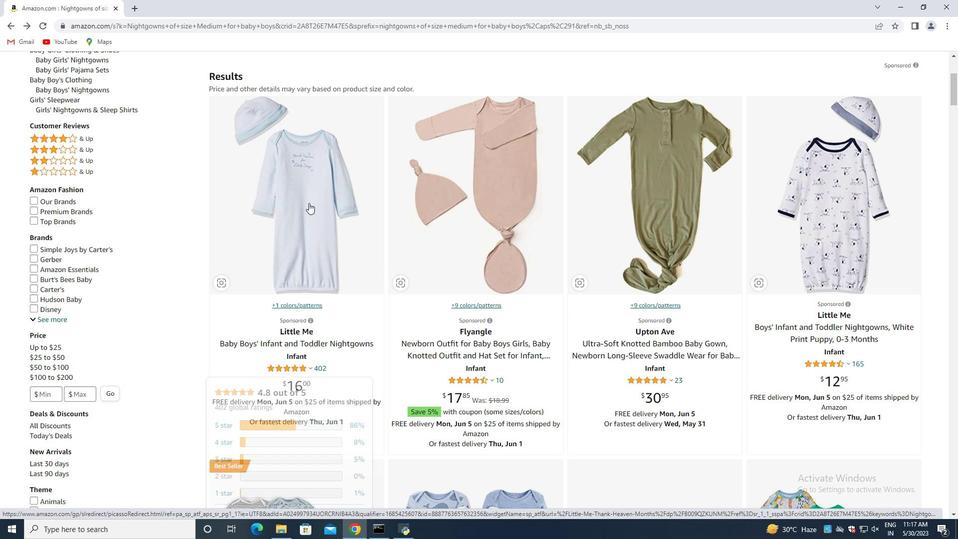 
Action: Mouse pressed left at (310, 202)
Screenshot: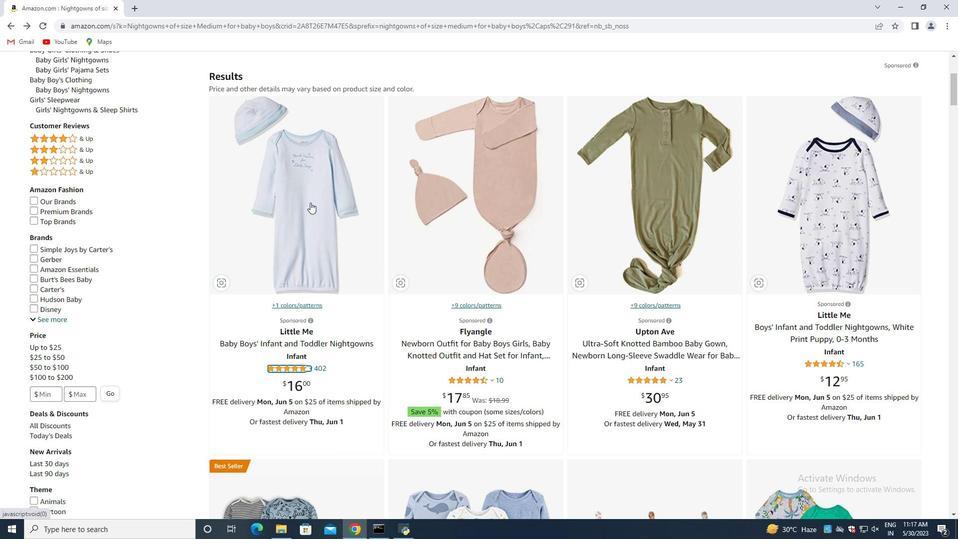 
Action: Mouse moved to (210, 297)
Screenshot: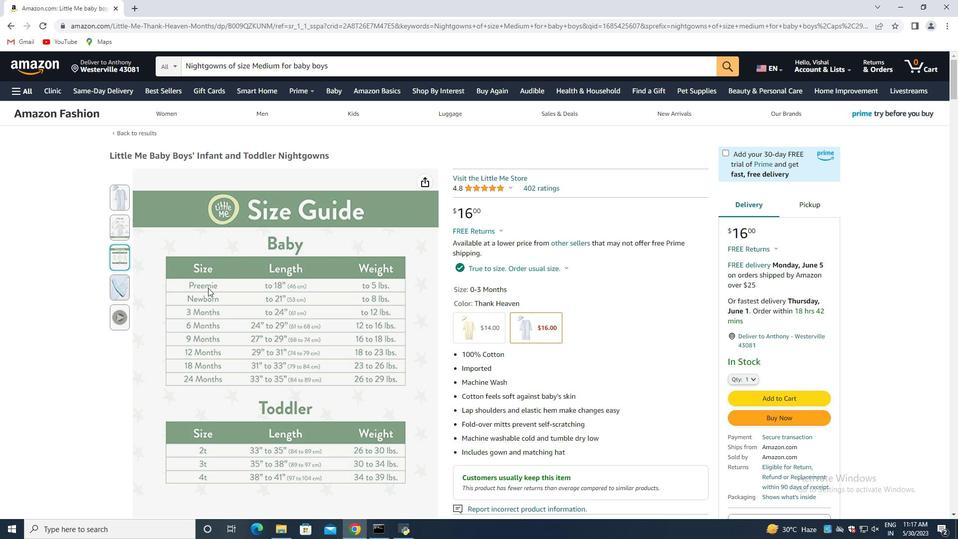 
Action: Mouse scrolled (210, 297) with delta (0, 0)
Screenshot: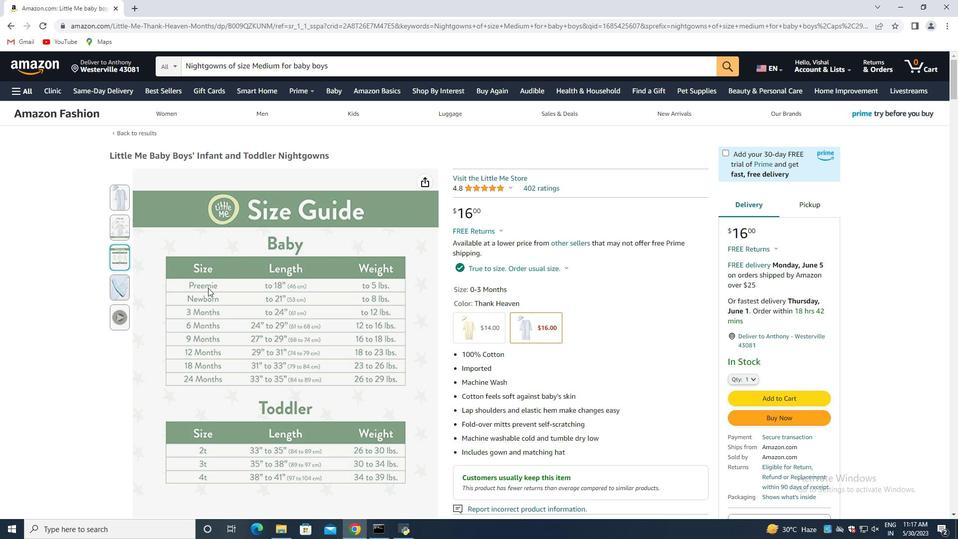 
Action: Mouse moved to (210, 299)
Screenshot: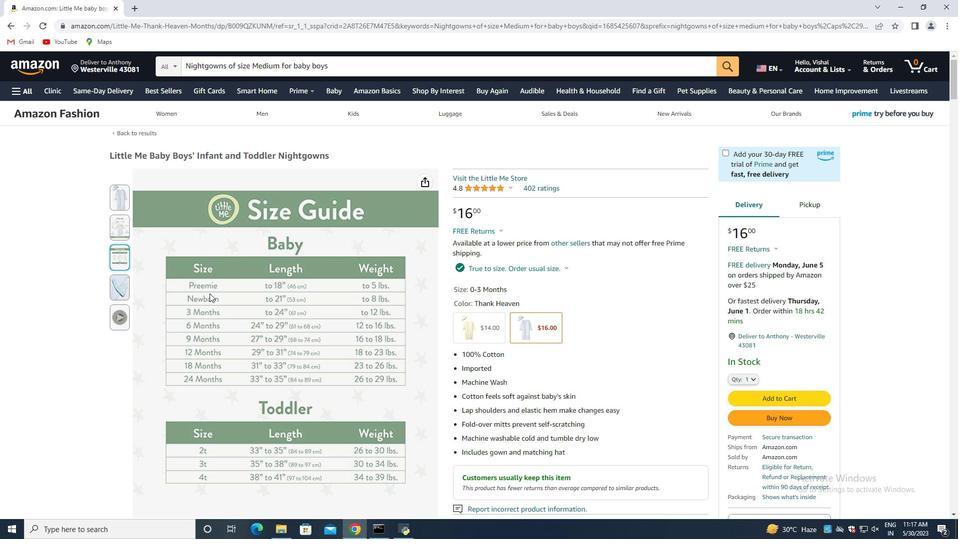 
Action: Mouse scrolled (210, 299) with delta (0, 0)
Screenshot: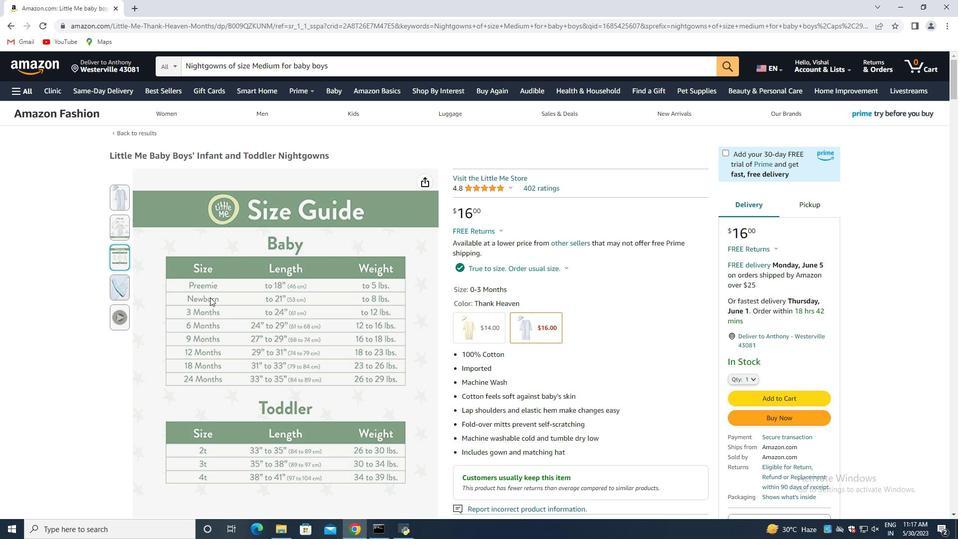 
Action: Mouse moved to (211, 301)
Screenshot: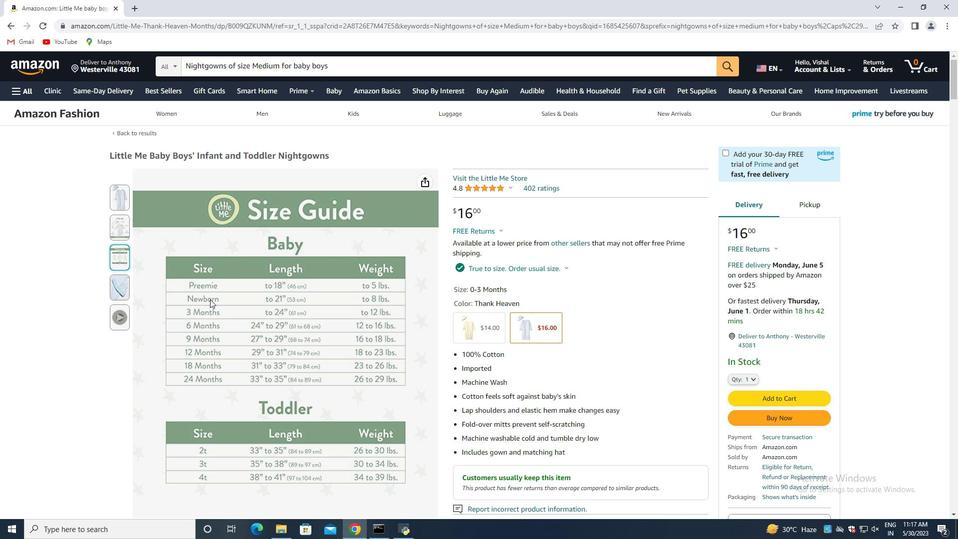 
Action: Mouse scrolled (211, 300) with delta (0, 0)
Screenshot: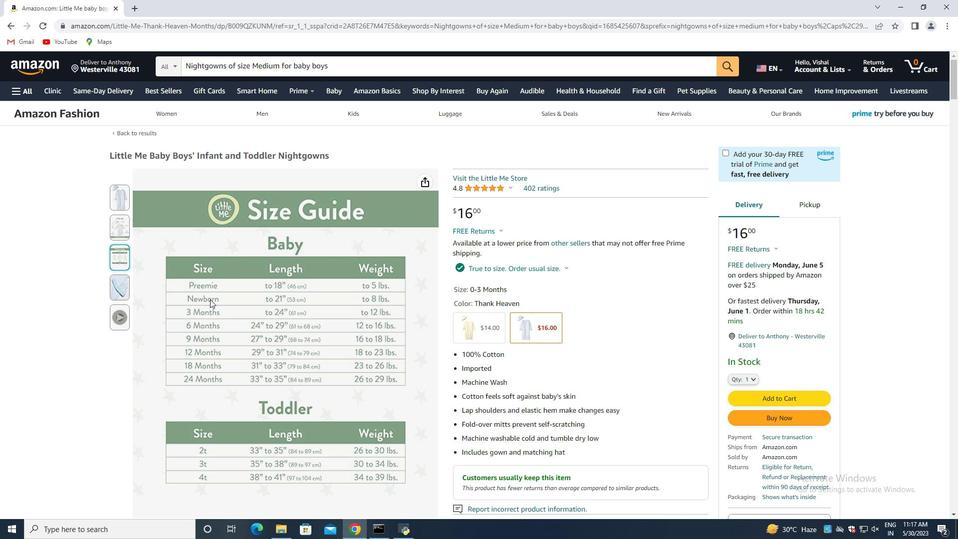 
Action: Mouse moved to (211, 301)
Screenshot: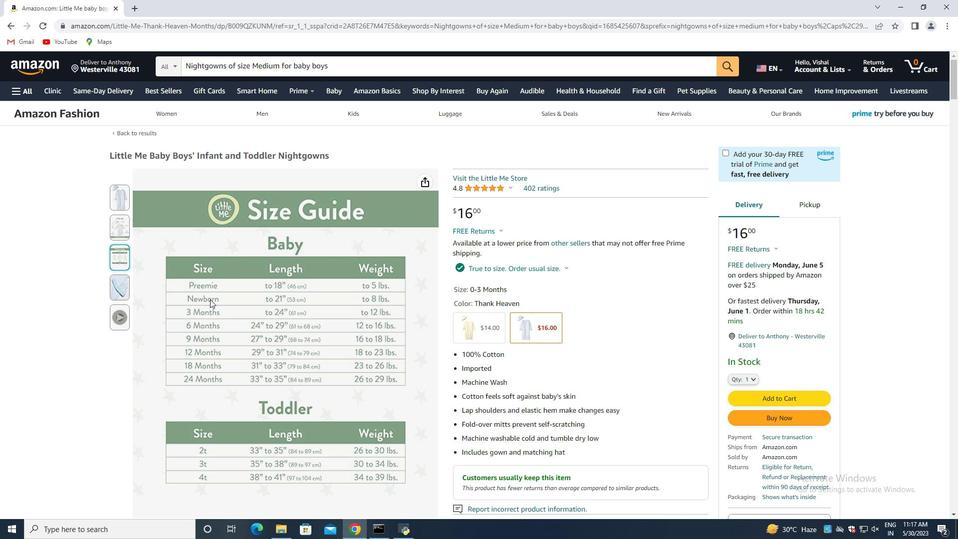
Action: Mouse scrolled (211, 300) with delta (0, 0)
Screenshot: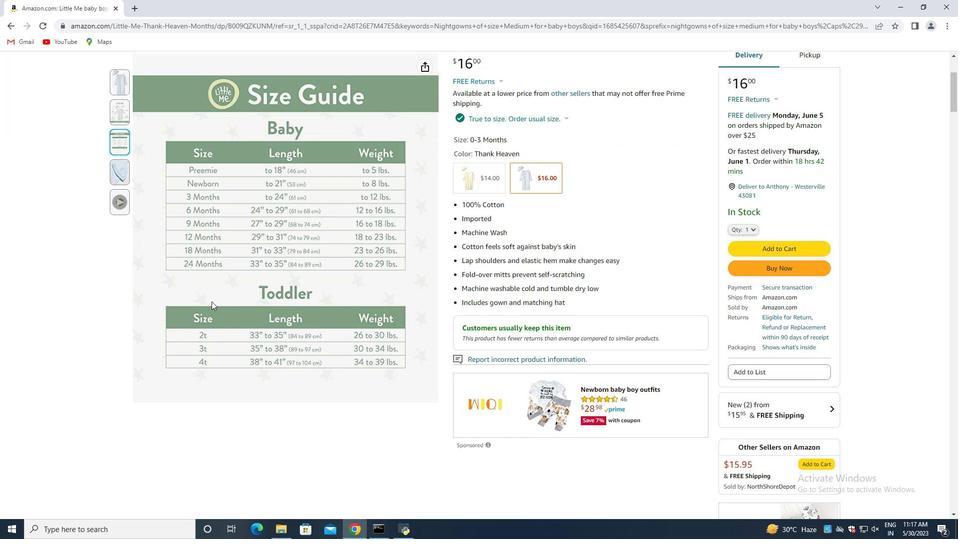 
Action: Mouse scrolled (211, 300) with delta (0, 0)
Screenshot: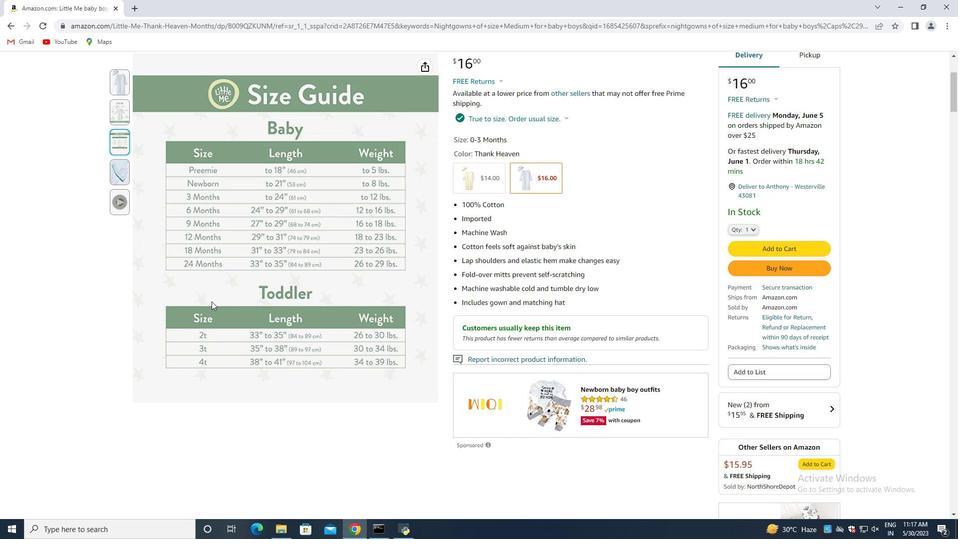 
Action: Mouse scrolled (211, 300) with delta (0, 0)
Screenshot: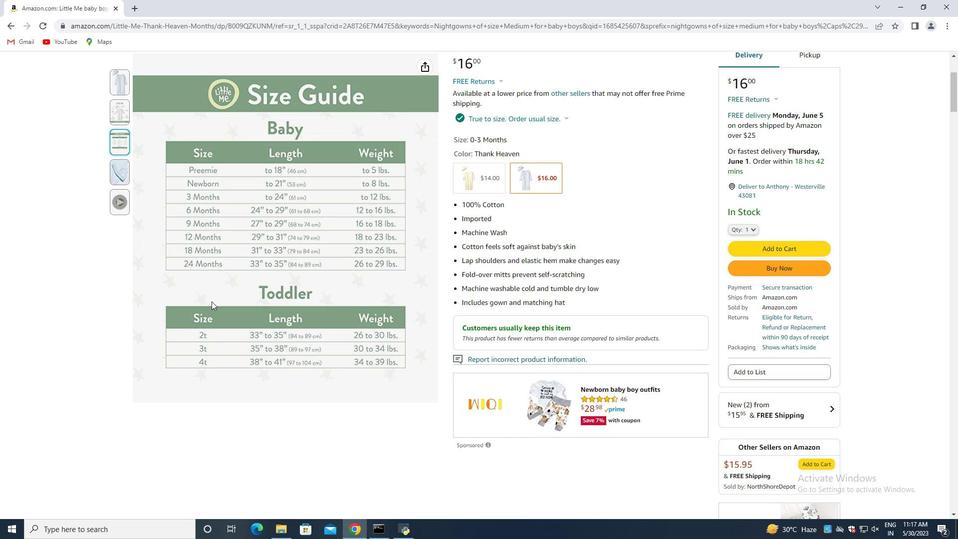 
Action: Mouse moved to (481, 278)
